 Task: Look for space in Danao, Philippines from 8th August, 2023 to 15th August, 2023 for 9 adults in price range Rs.10000 to Rs.14000. Place can be shared room with 5 bedrooms having 9 beds and 5 bathrooms. Property type can be house, flat, guest house. Amenities needed are: wifi, TV, free parkinig on premises, gym, breakfast. Booking option can be shelf check-in. Required host language is English.
Action: Mouse pressed left at (504, 104)
Screenshot: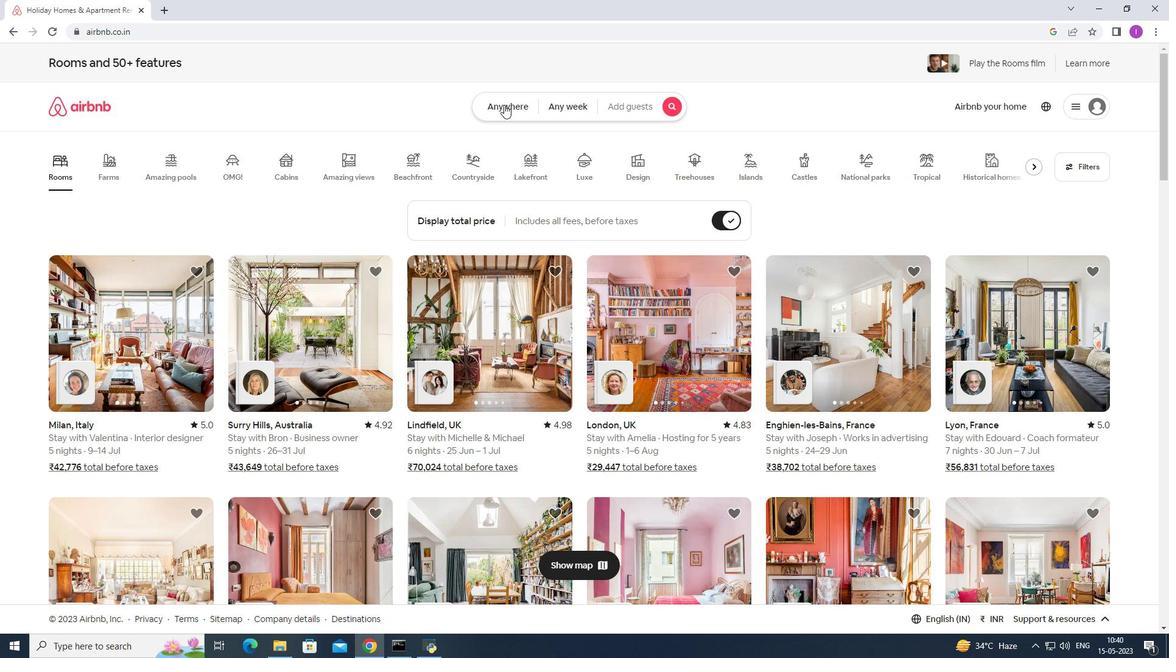 
Action: Mouse moved to (394, 156)
Screenshot: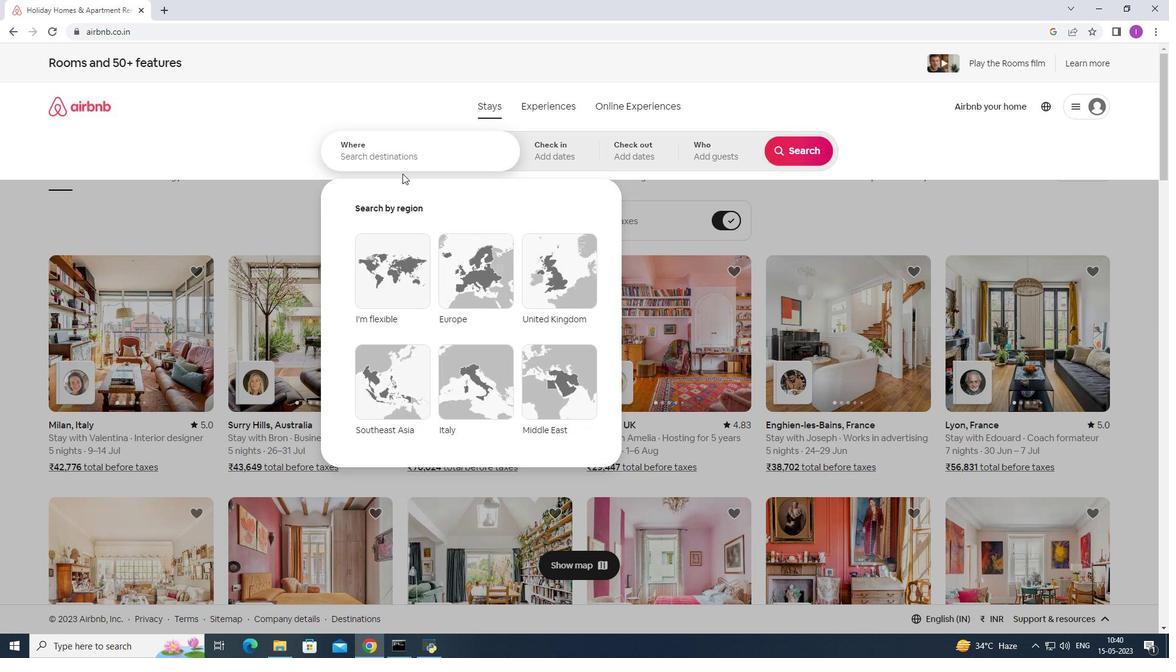 
Action: Mouse pressed left at (394, 156)
Screenshot: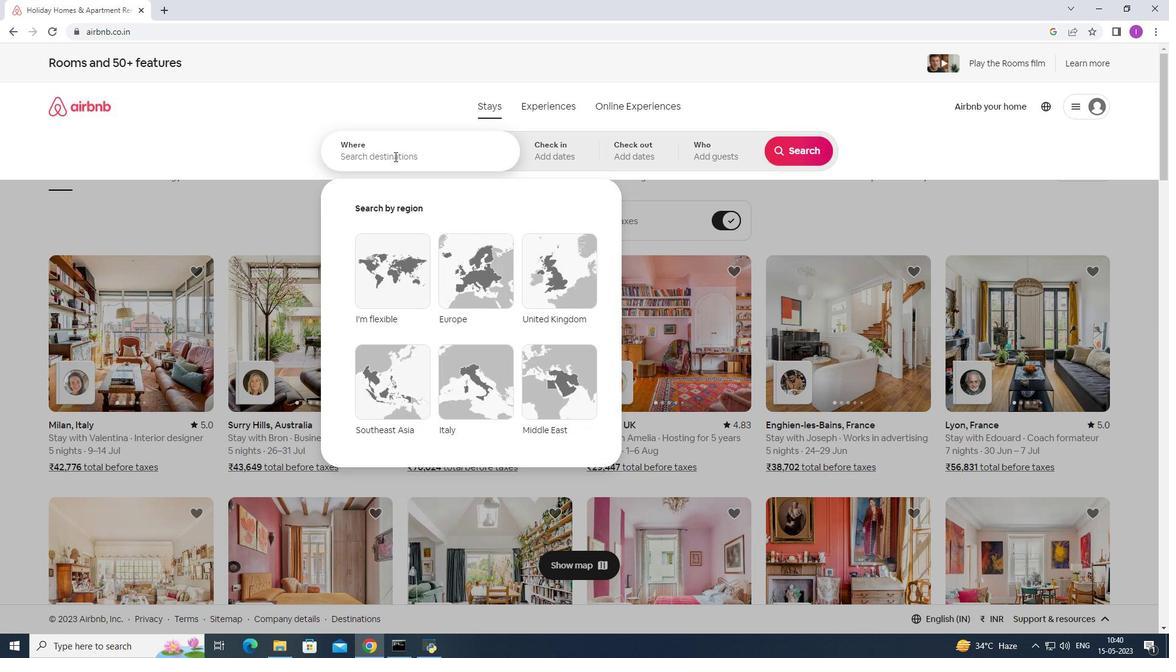 
Action: Key pressed <Key.shift><Key.shift><Key.shift><Key.shift><Key.shift><Key.shift><Key.shift><Key.shift><Key.shift><Key.shift><Key.shift>C<Key.backspace><Key.shift><Key.shift><Key.shift><Key.shift><Key.shift><Key.shift><Key.shift><Key.shift><Key.shift><Key.shift><Key.shift><Key.shift><Key.shift><Key.shift><Key.shift><Key.shift>Danao,<Key.shift>Philippines
Screenshot: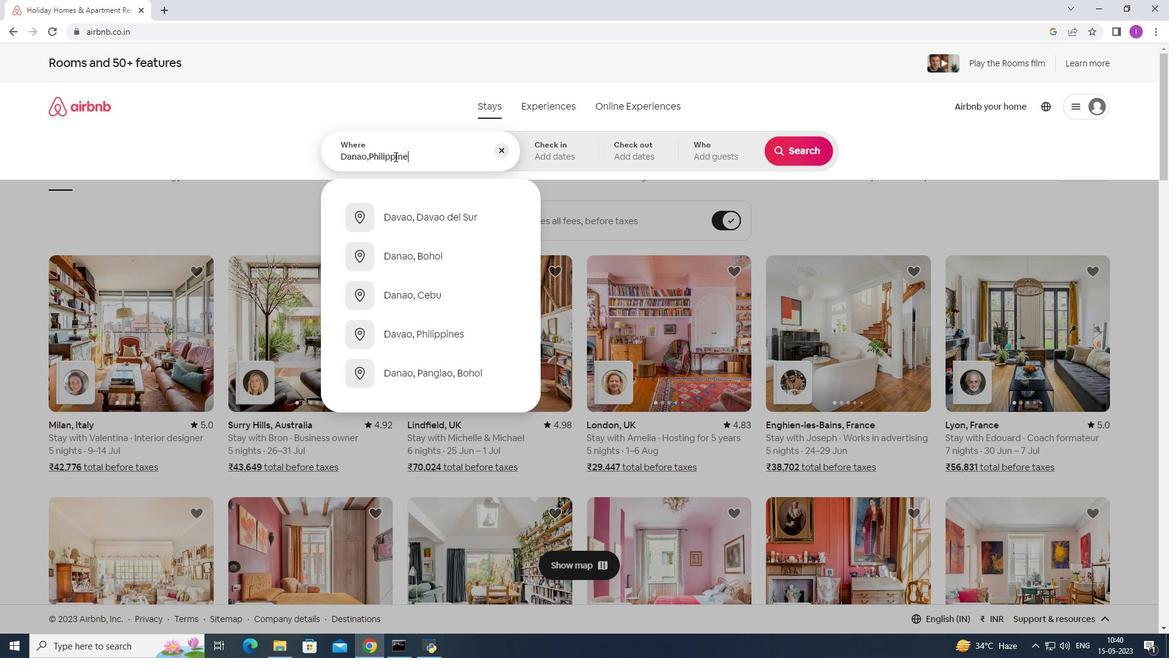 
Action: Mouse moved to (568, 151)
Screenshot: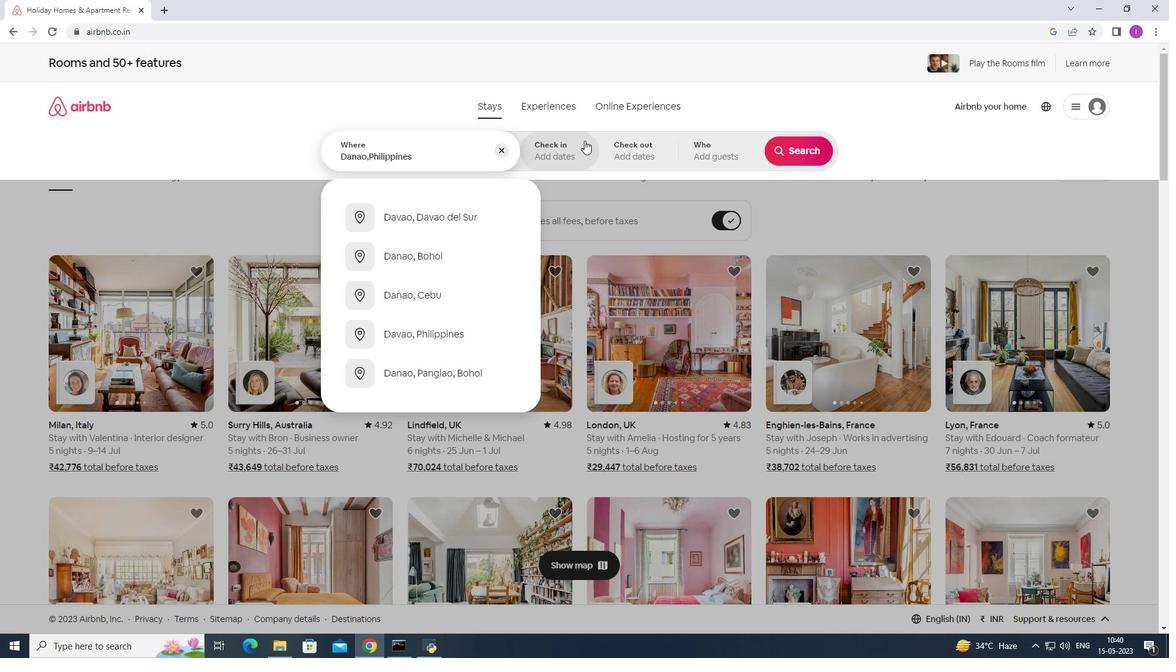 
Action: Mouse pressed left at (568, 151)
Screenshot: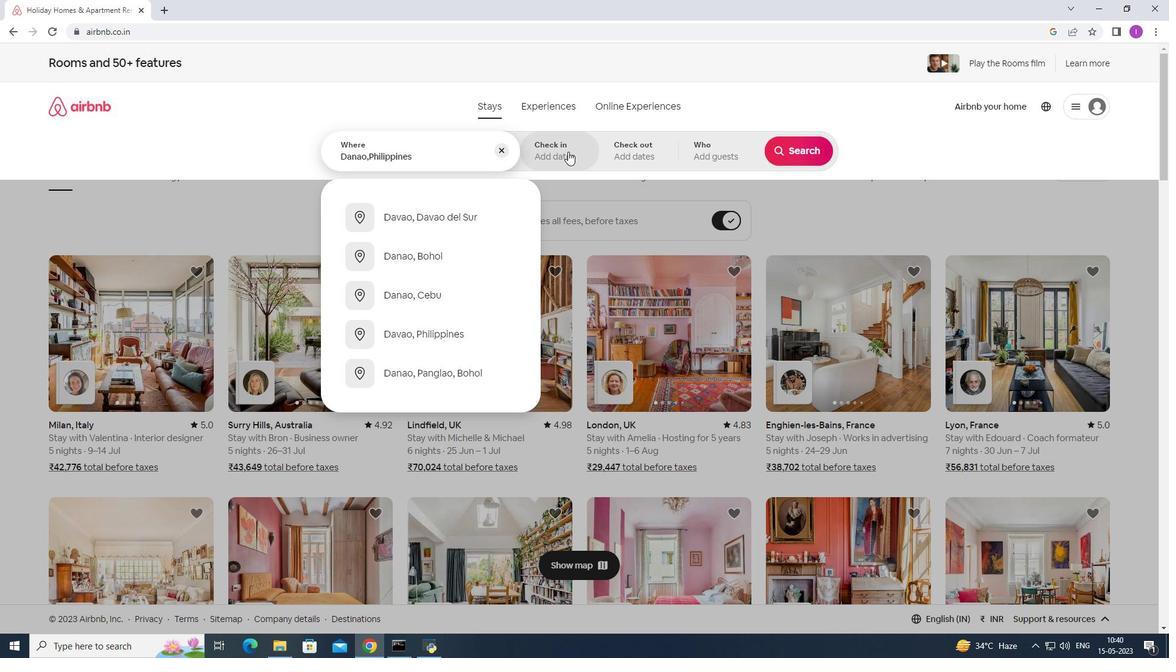 
Action: Mouse moved to (800, 246)
Screenshot: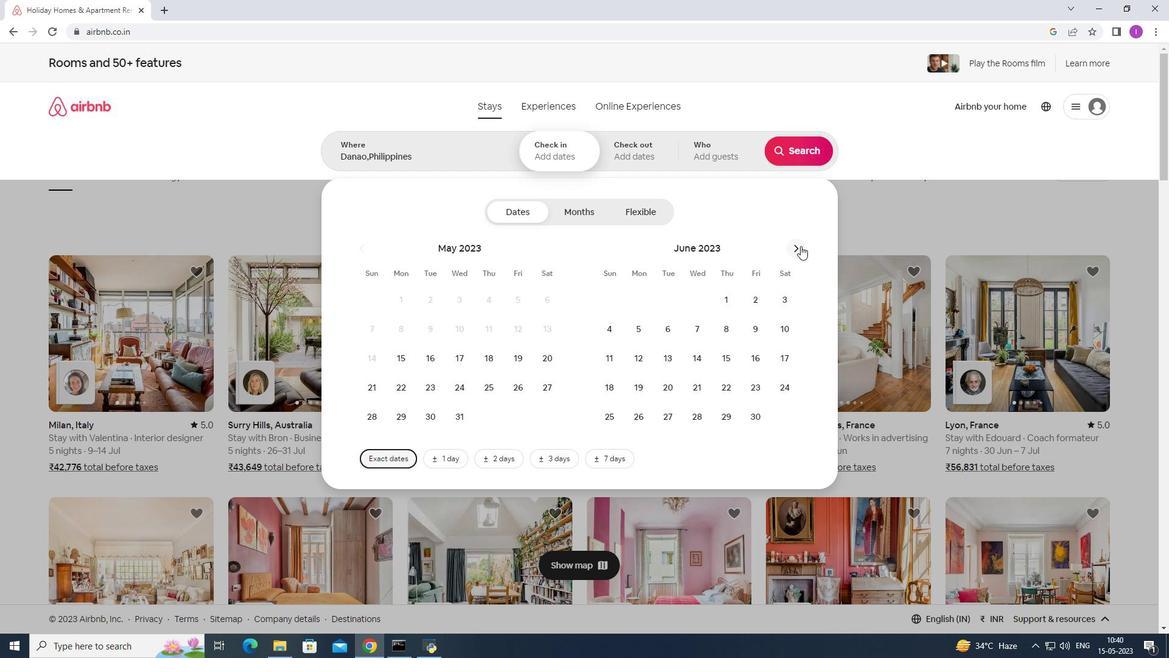 
Action: Mouse pressed left at (800, 246)
Screenshot: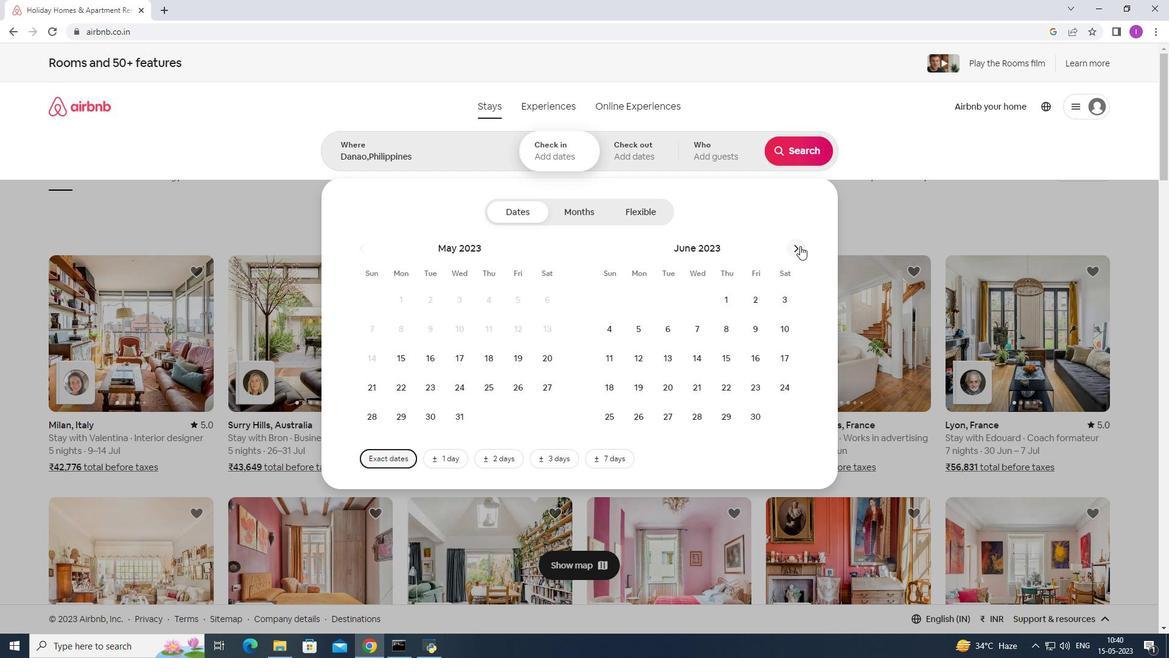 
Action: Mouse pressed left at (800, 246)
Screenshot: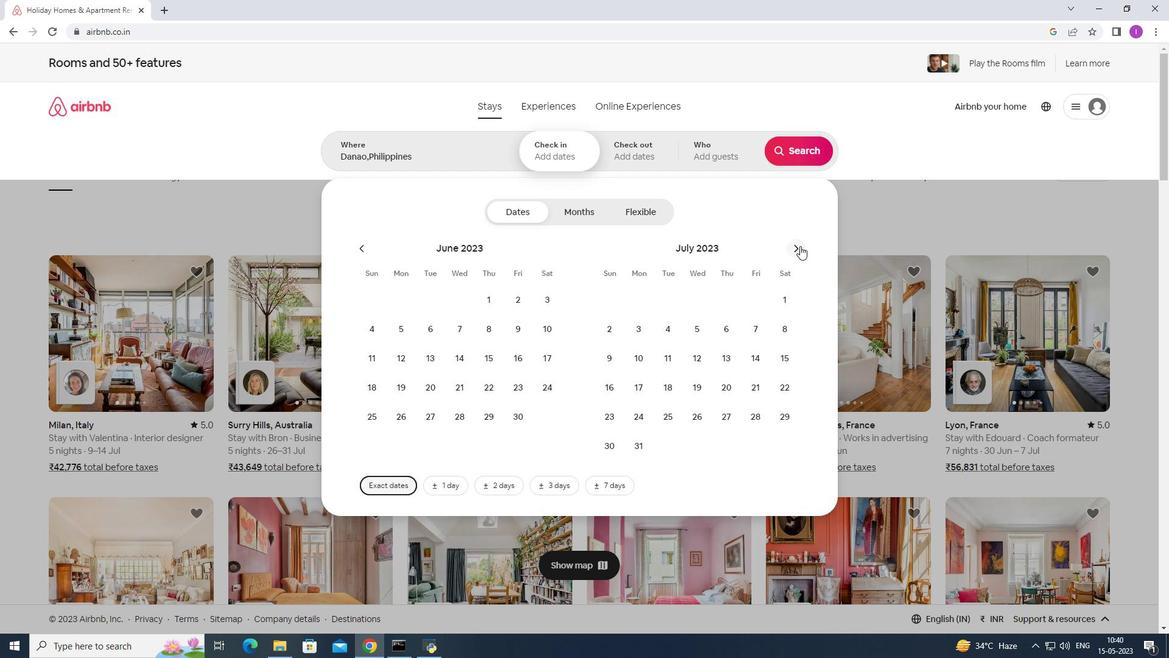 
Action: Mouse moved to (673, 327)
Screenshot: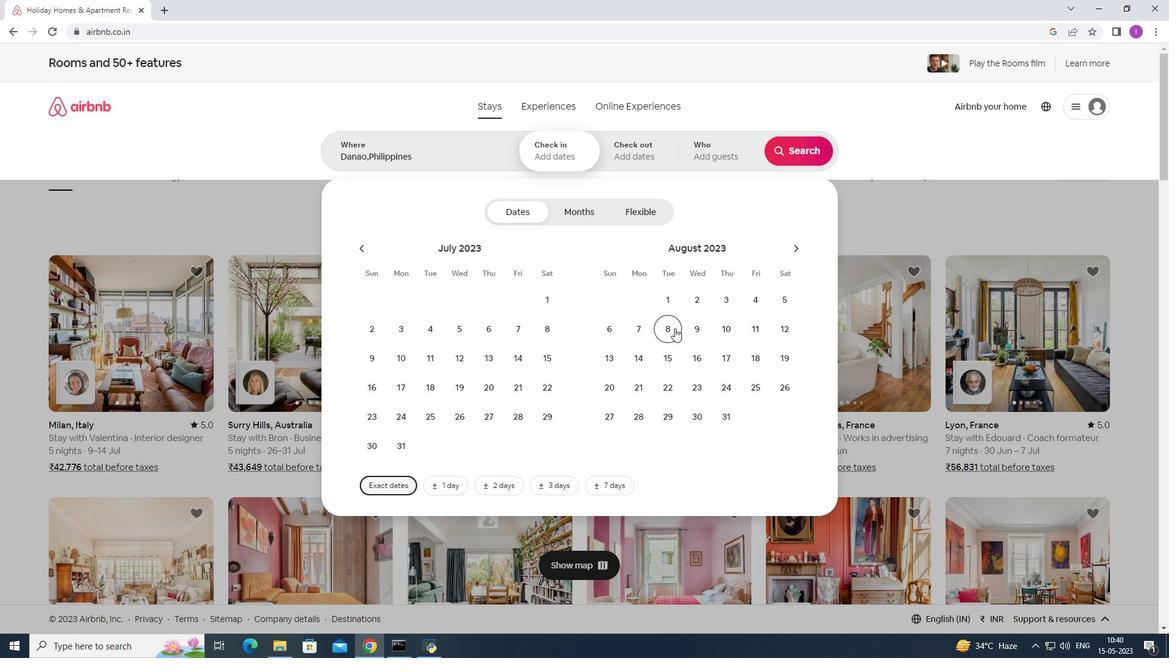 
Action: Mouse pressed left at (673, 327)
Screenshot: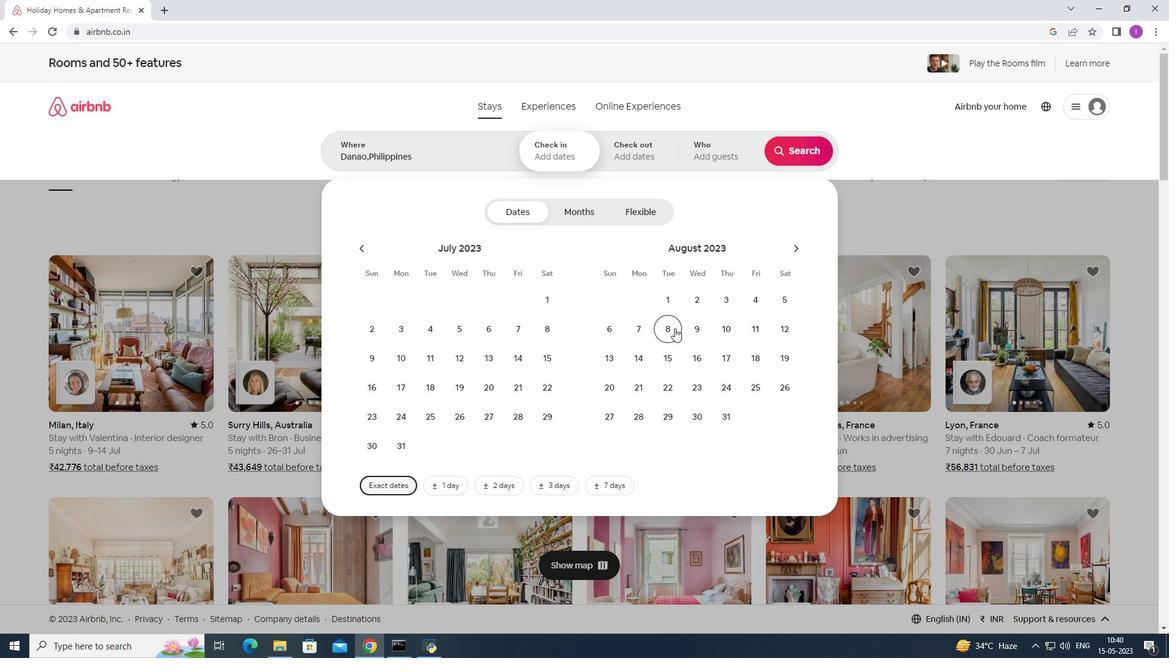 
Action: Mouse moved to (667, 352)
Screenshot: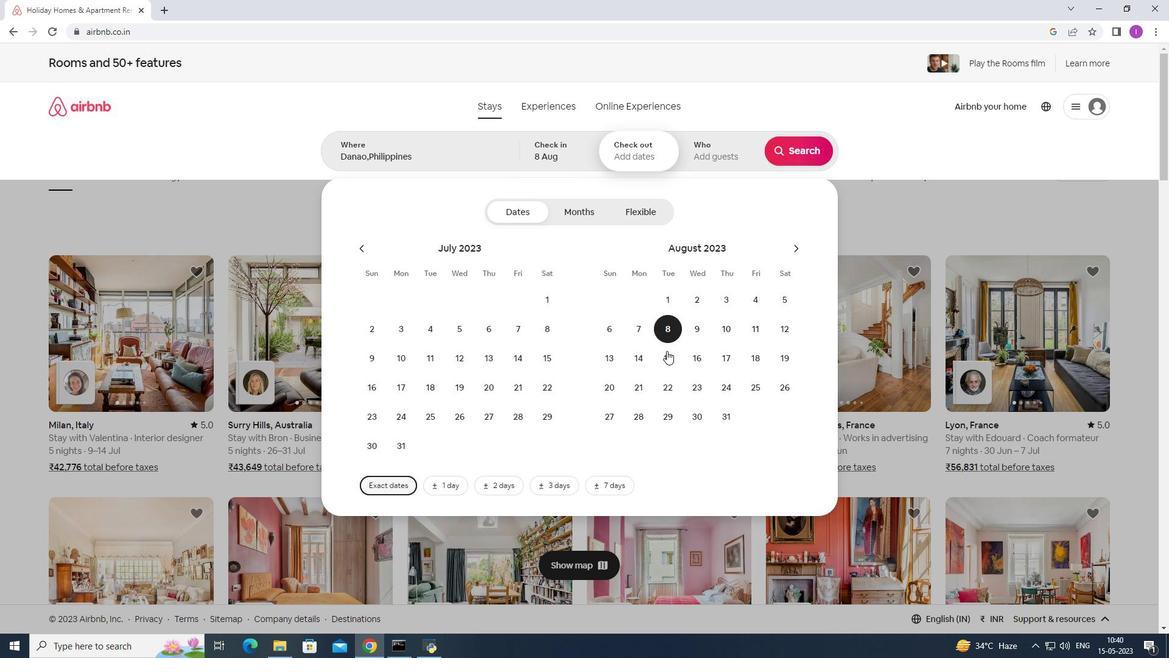 
Action: Mouse pressed left at (667, 352)
Screenshot: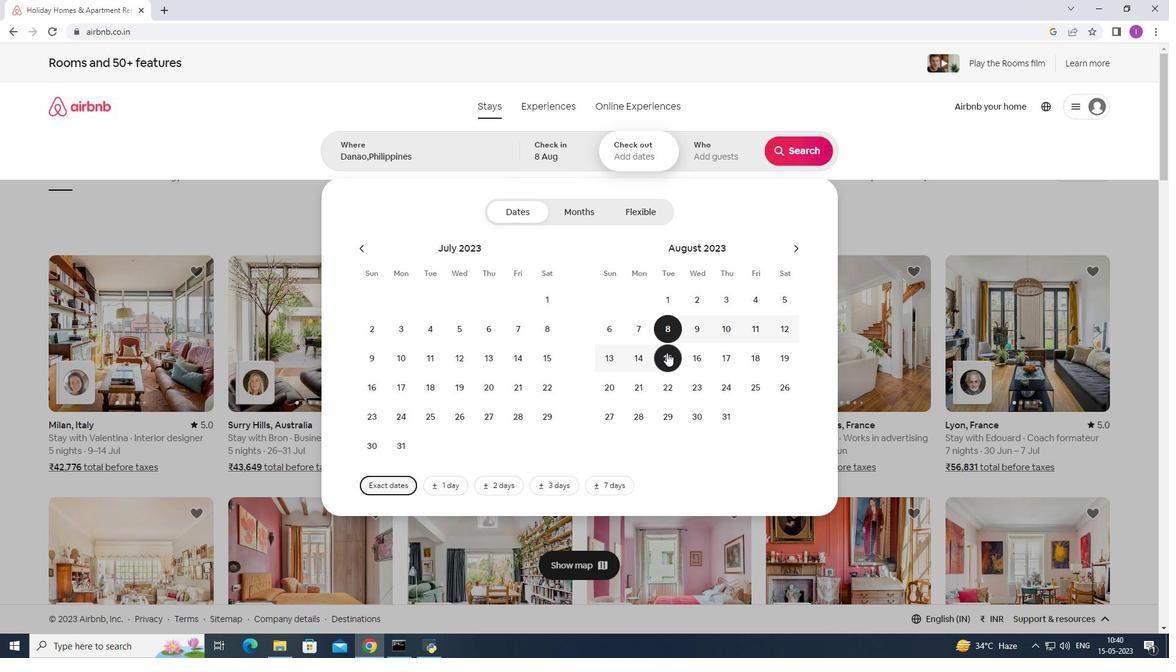 
Action: Mouse moved to (705, 152)
Screenshot: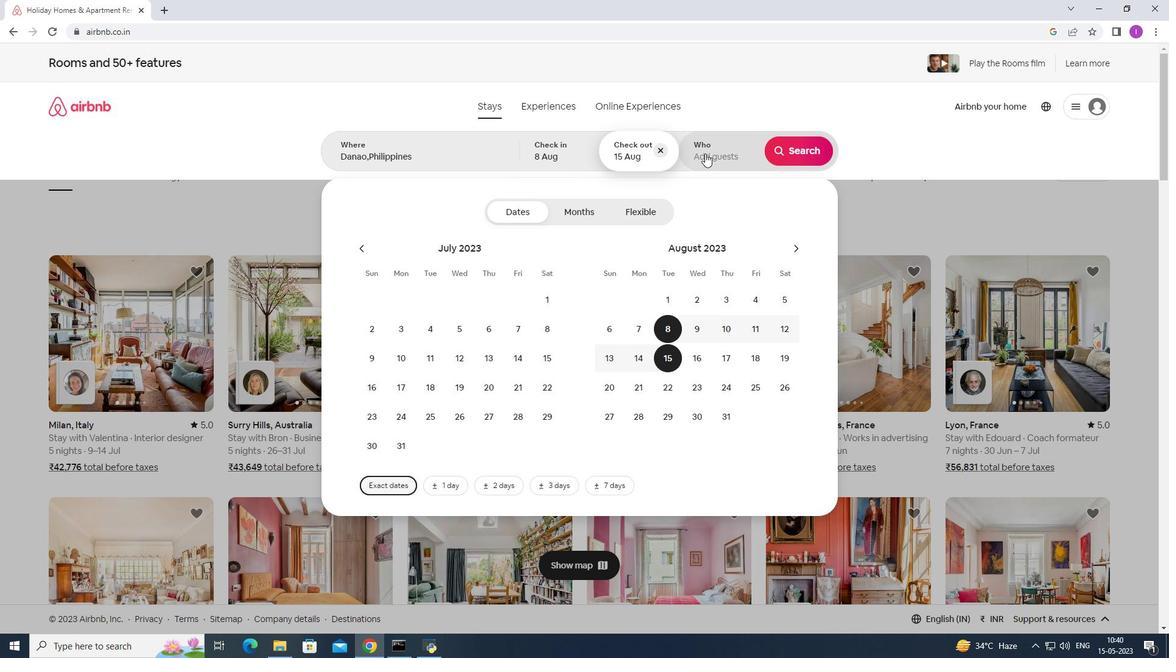 
Action: Mouse pressed left at (705, 152)
Screenshot: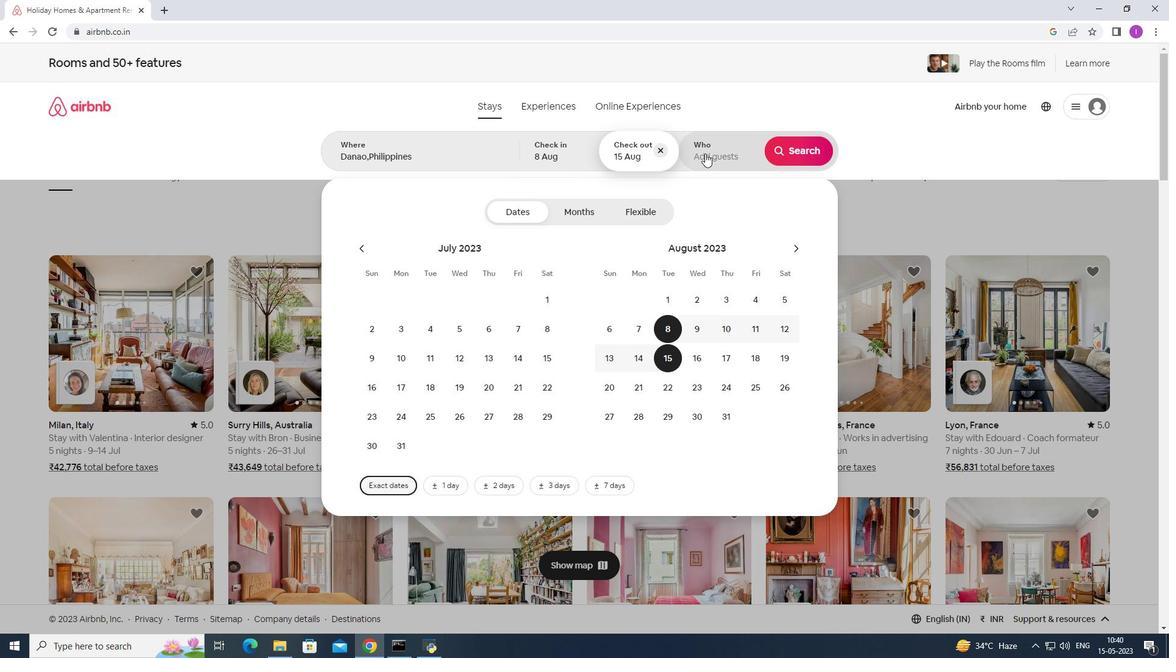 
Action: Mouse moved to (808, 209)
Screenshot: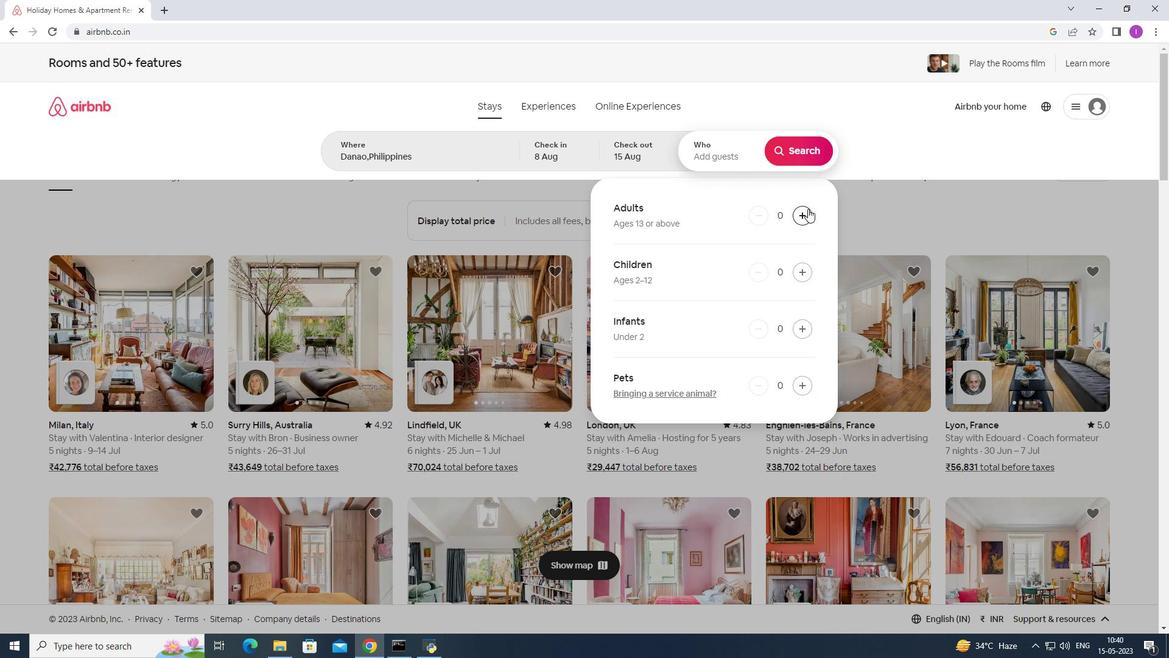 
Action: Mouse pressed left at (808, 209)
Screenshot: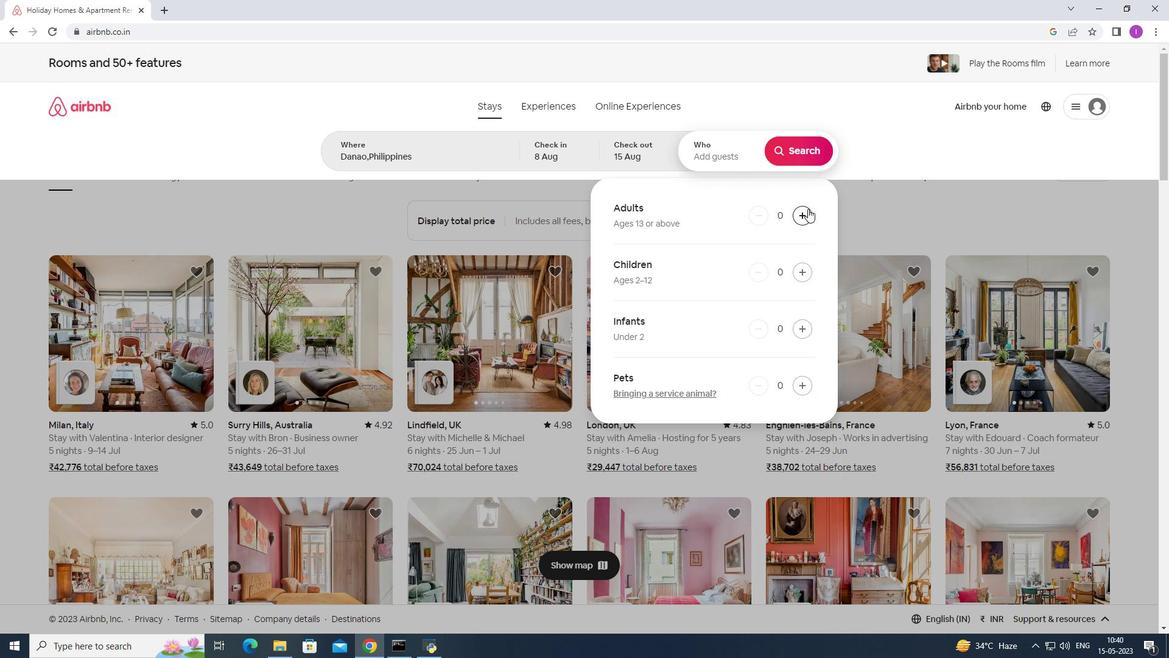 
Action: Mouse moved to (805, 216)
Screenshot: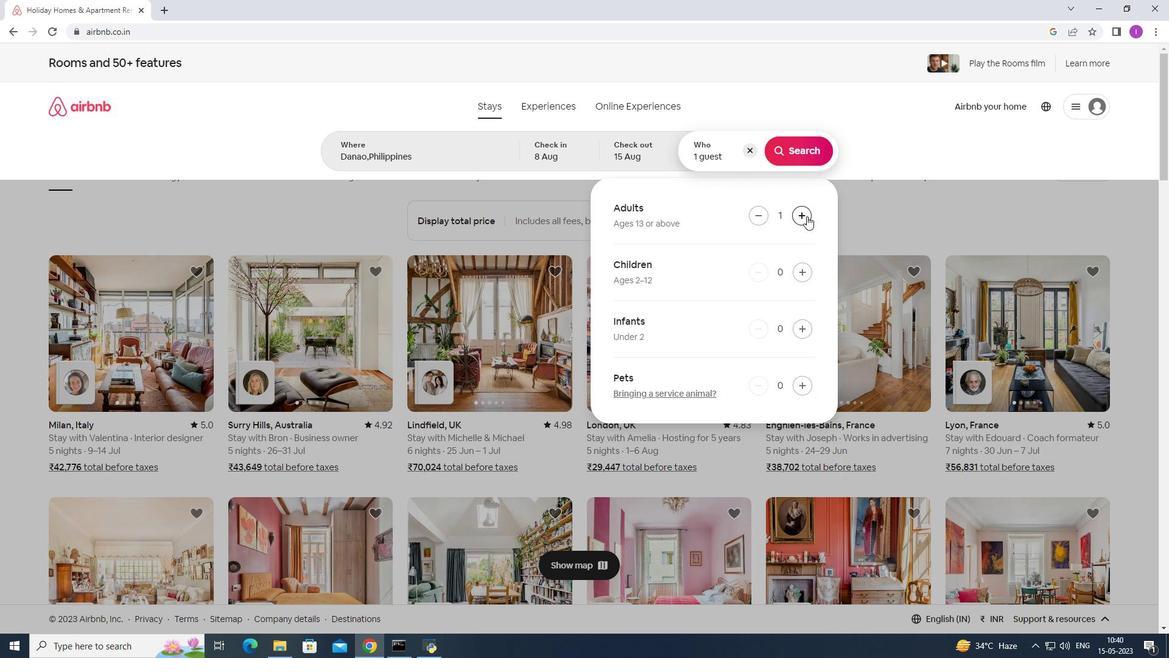 
Action: Mouse pressed left at (805, 216)
Screenshot: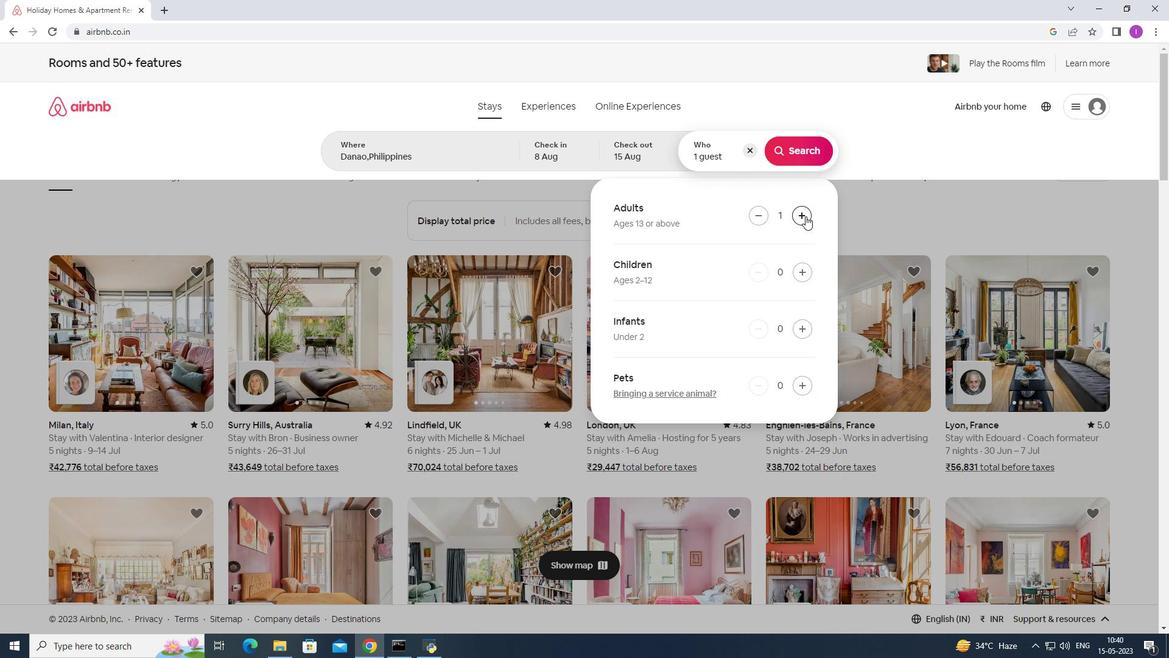 
Action: Mouse pressed left at (805, 216)
Screenshot: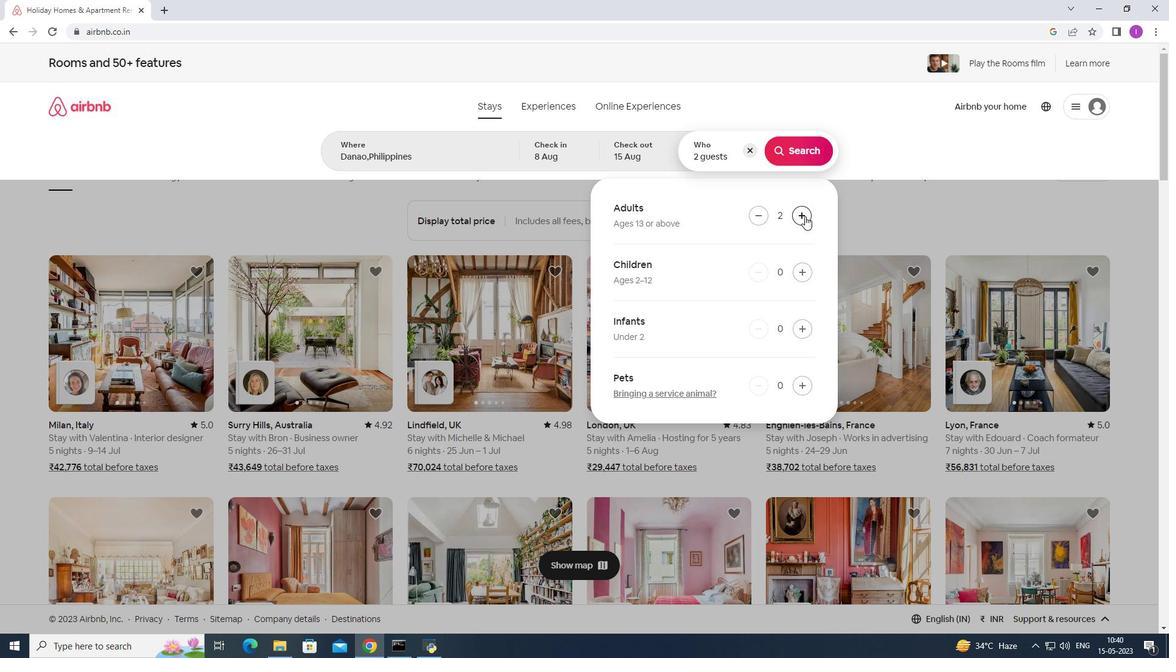 
Action: Mouse pressed left at (805, 216)
Screenshot: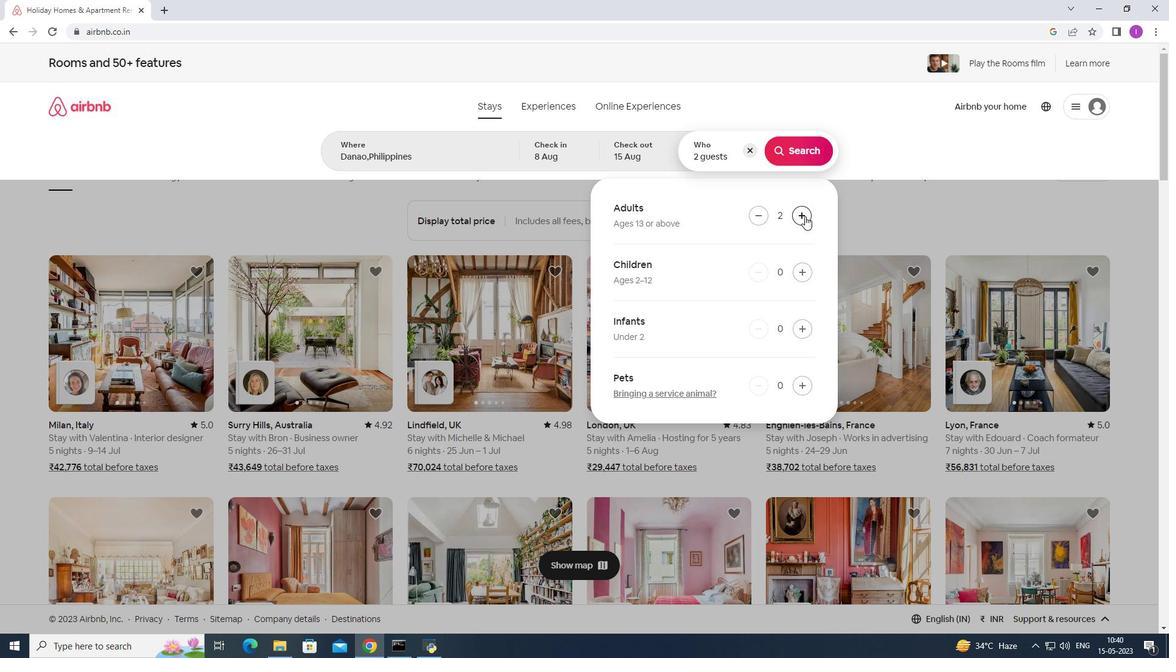 
Action: Mouse pressed left at (805, 216)
Screenshot: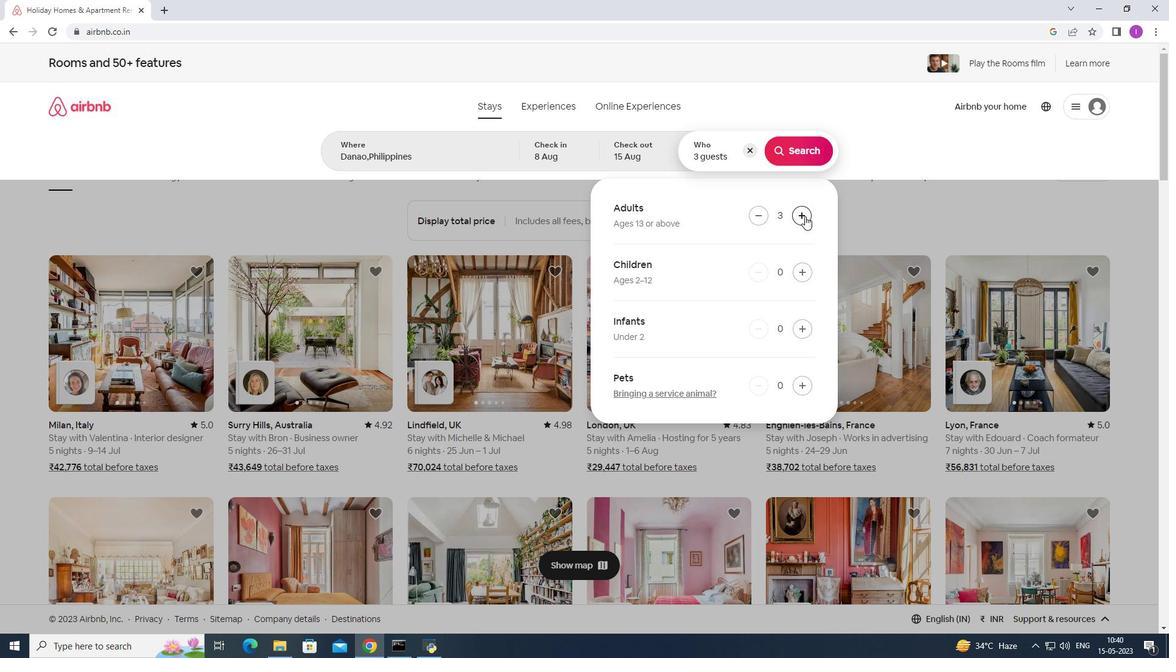 
Action: Mouse pressed left at (805, 216)
Screenshot: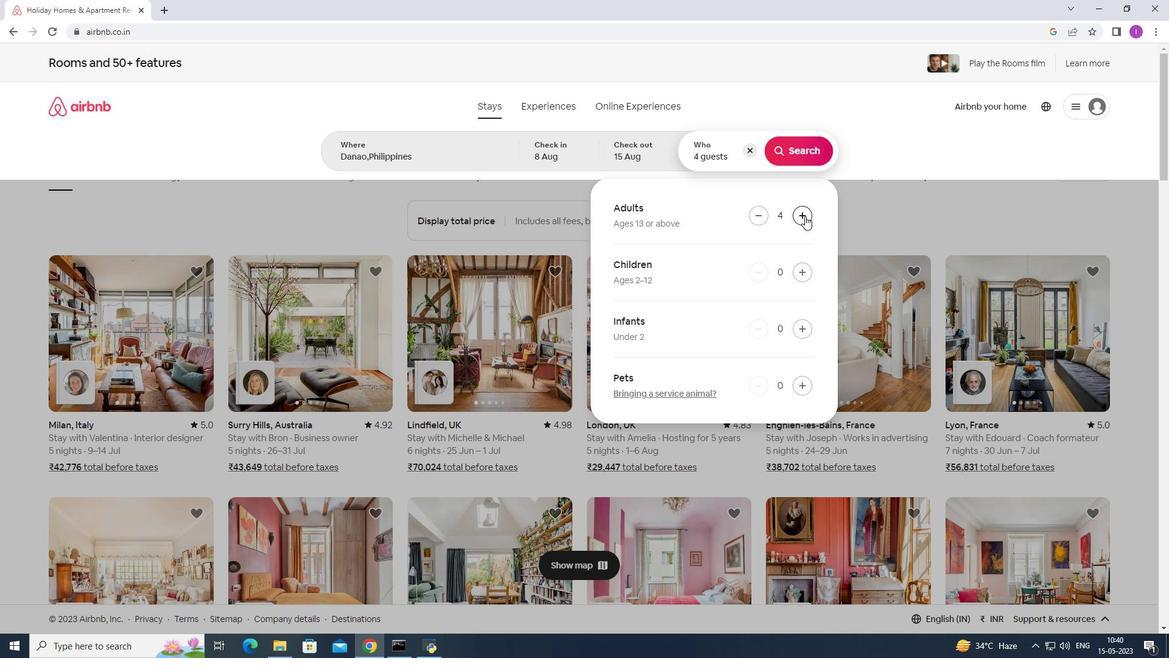 
Action: Mouse pressed left at (805, 216)
Screenshot: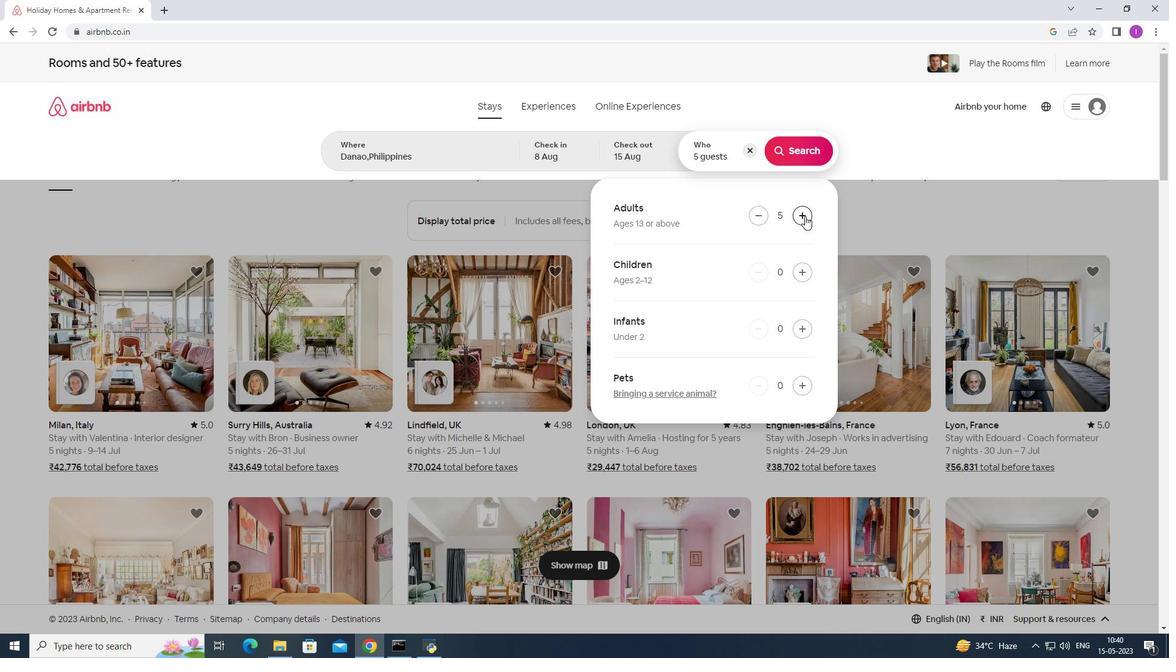 
Action: Mouse pressed left at (805, 216)
Screenshot: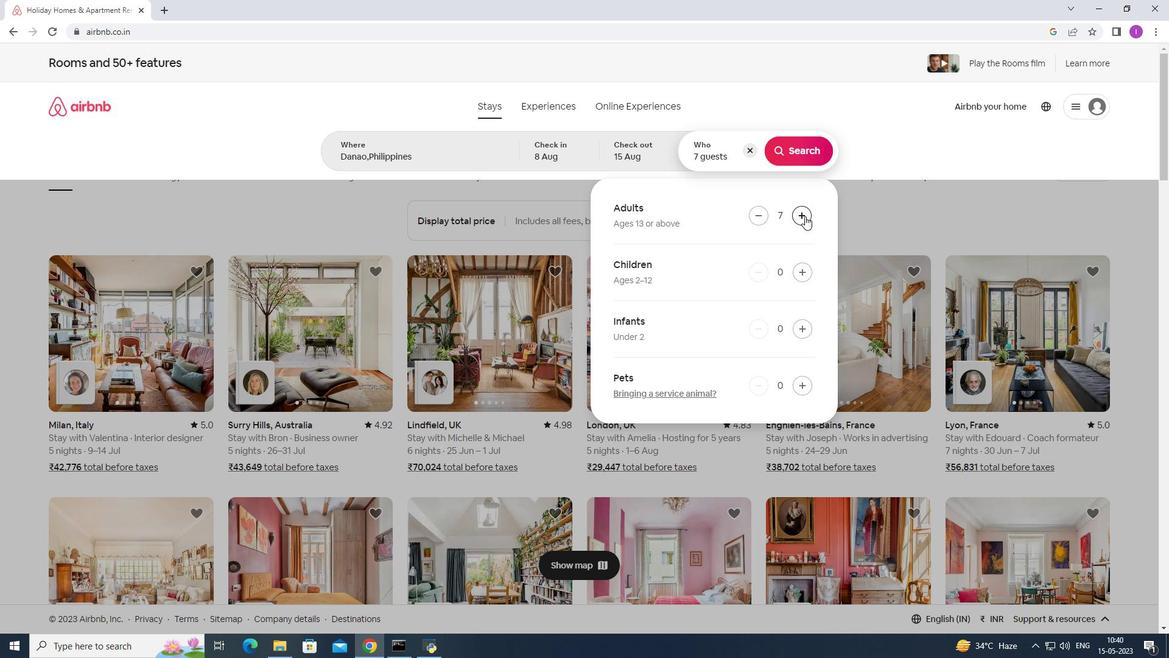 
Action: Mouse moved to (800, 215)
Screenshot: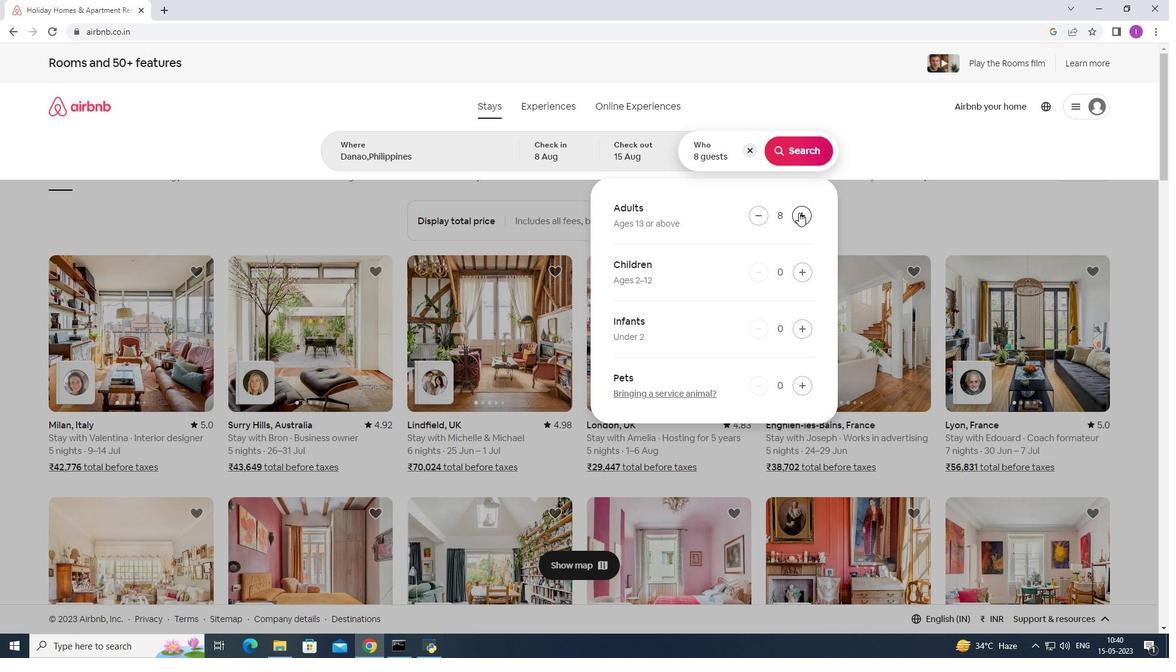 
Action: Mouse pressed left at (800, 215)
Screenshot: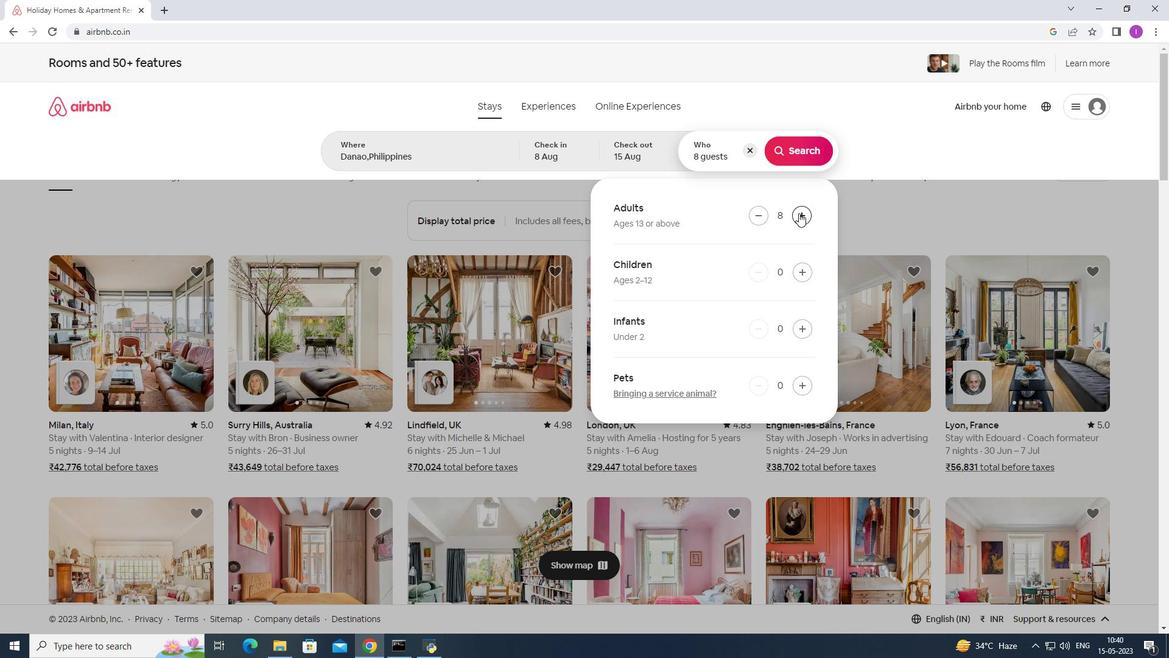 
Action: Mouse moved to (786, 157)
Screenshot: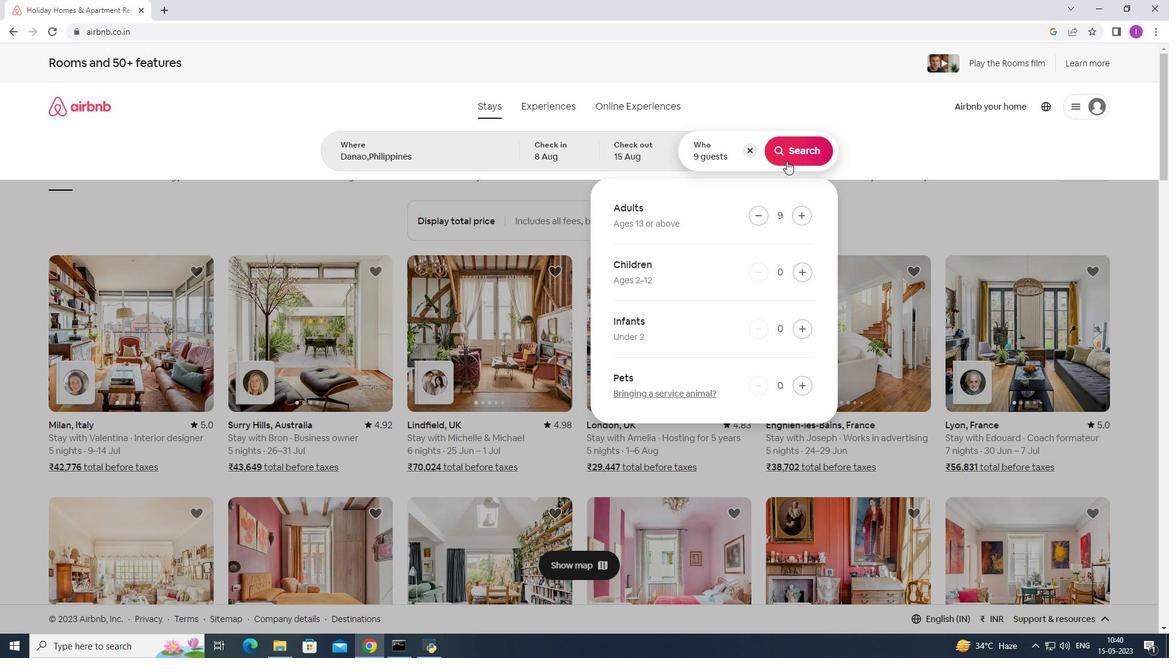 
Action: Mouse pressed left at (786, 157)
Screenshot: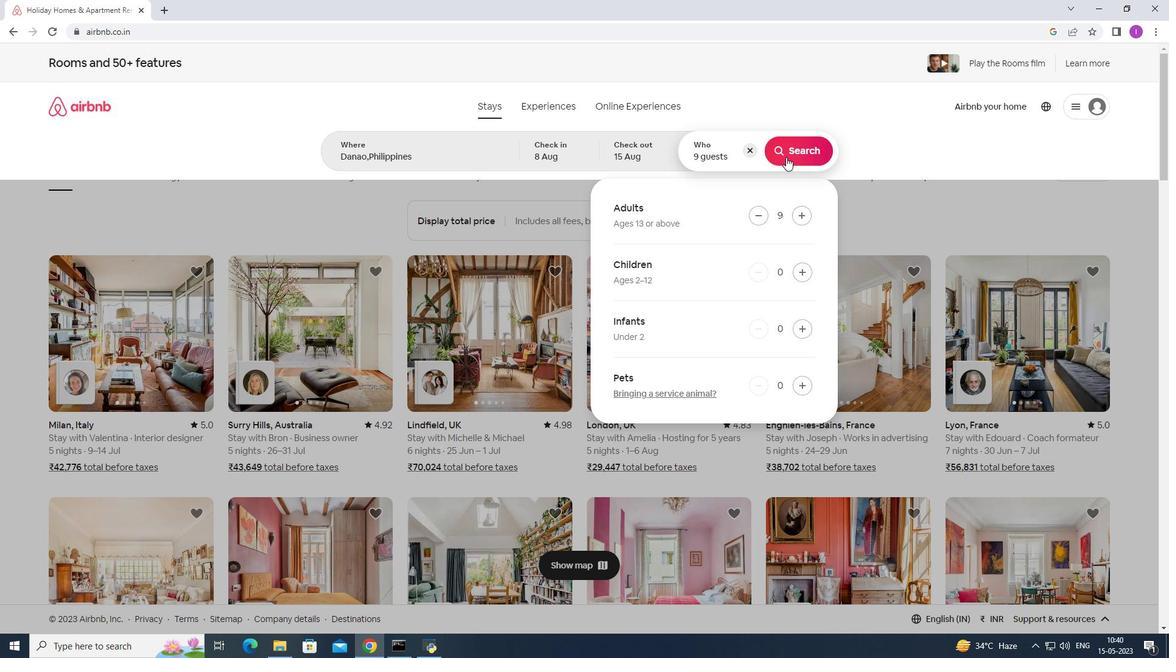 
Action: Mouse moved to (1124, 110)
Screenshot: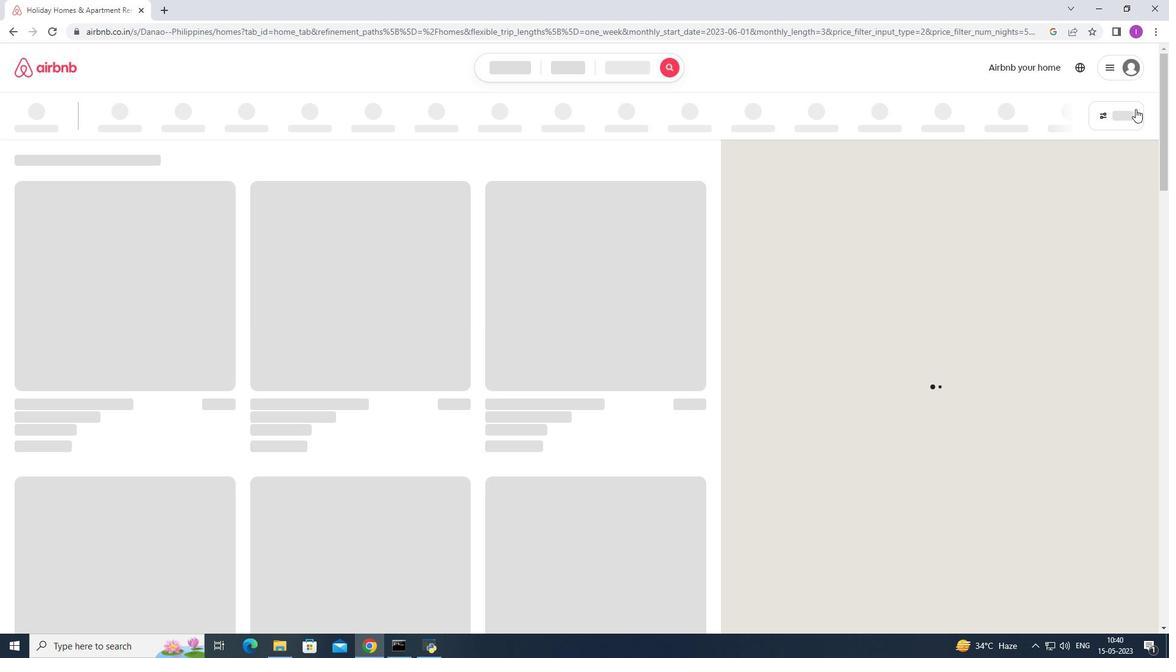 
Action: Mouse pressed left at (1124, 110)
Screenshot: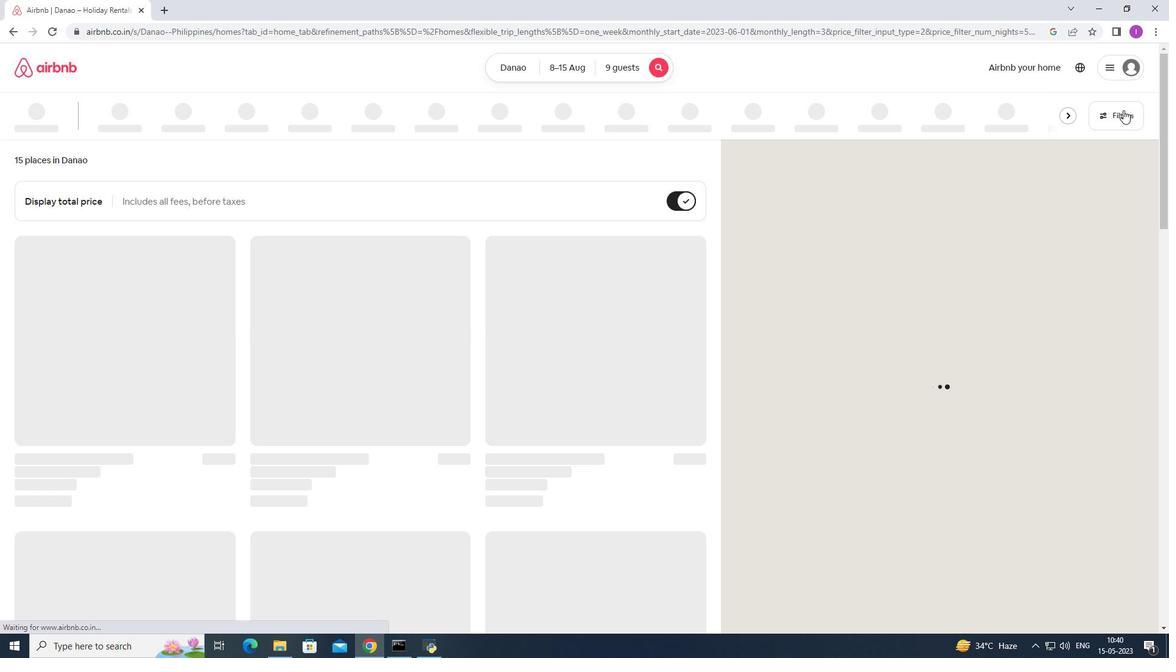 
Action: Mouse moved to (664, 414)
Screenshot: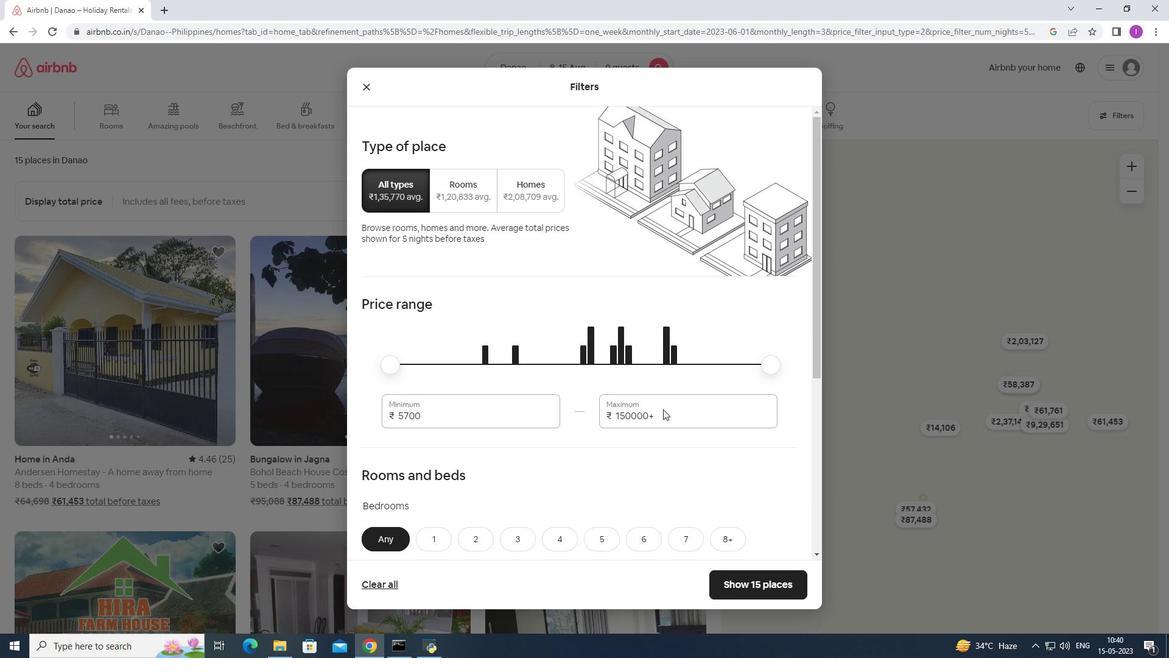 
Action: Mouse pressed left at (664, 414)
Screenshot: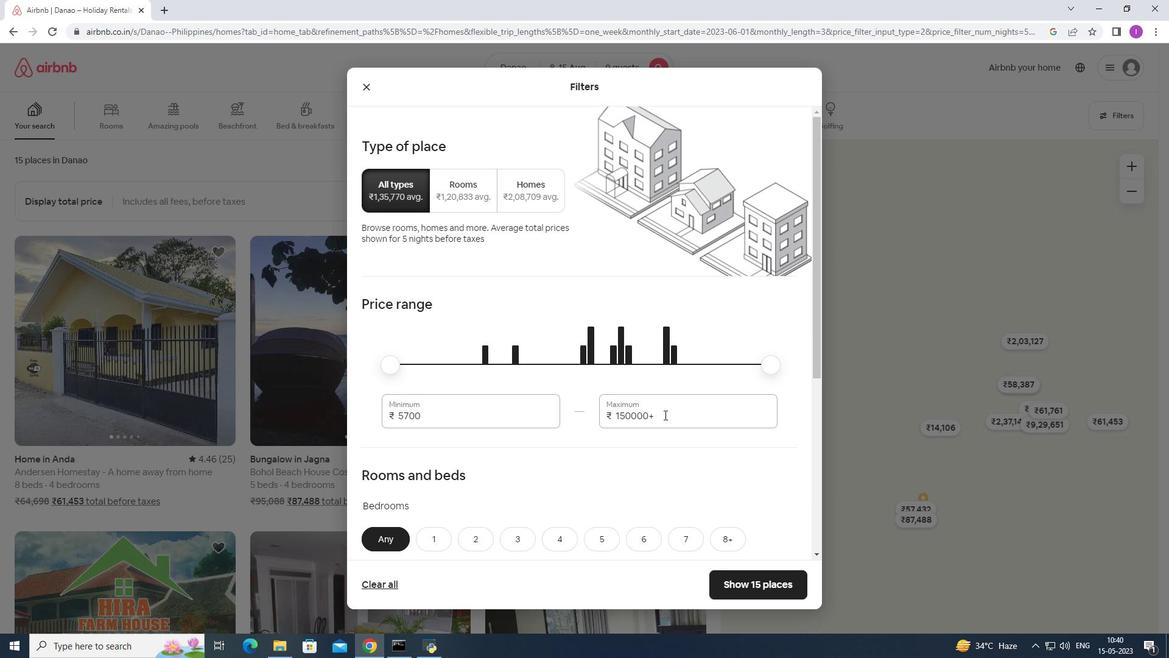 
Action: Mouse moved to (607, 427)
Screenshot: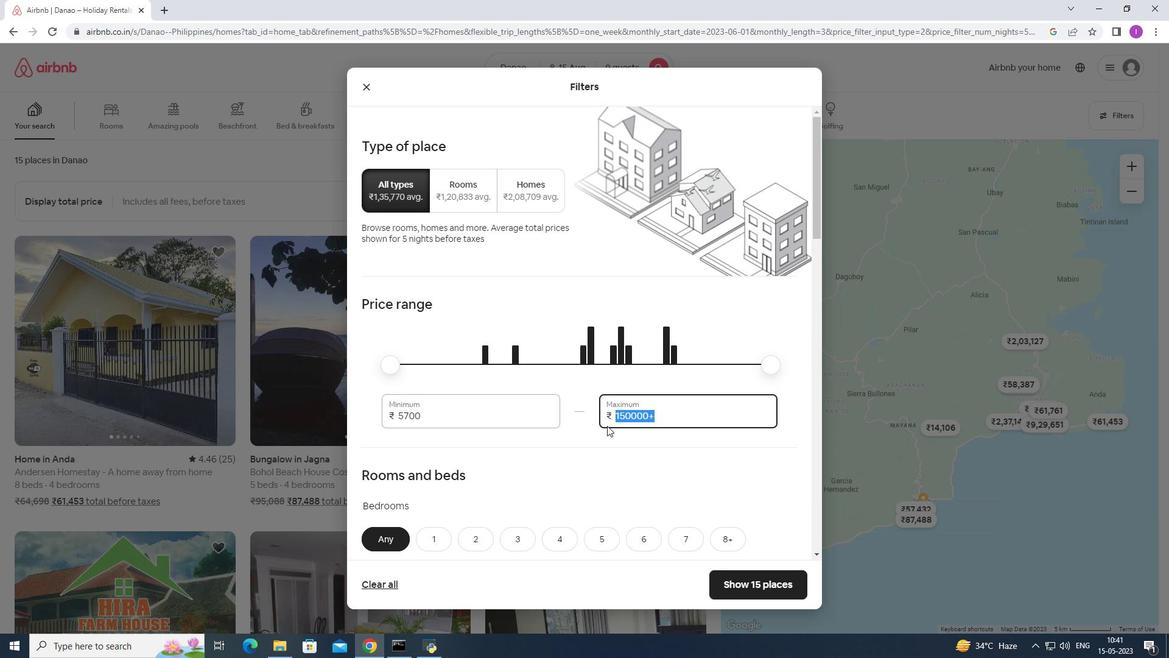 
Action: Key pressed 14000
Screenshot: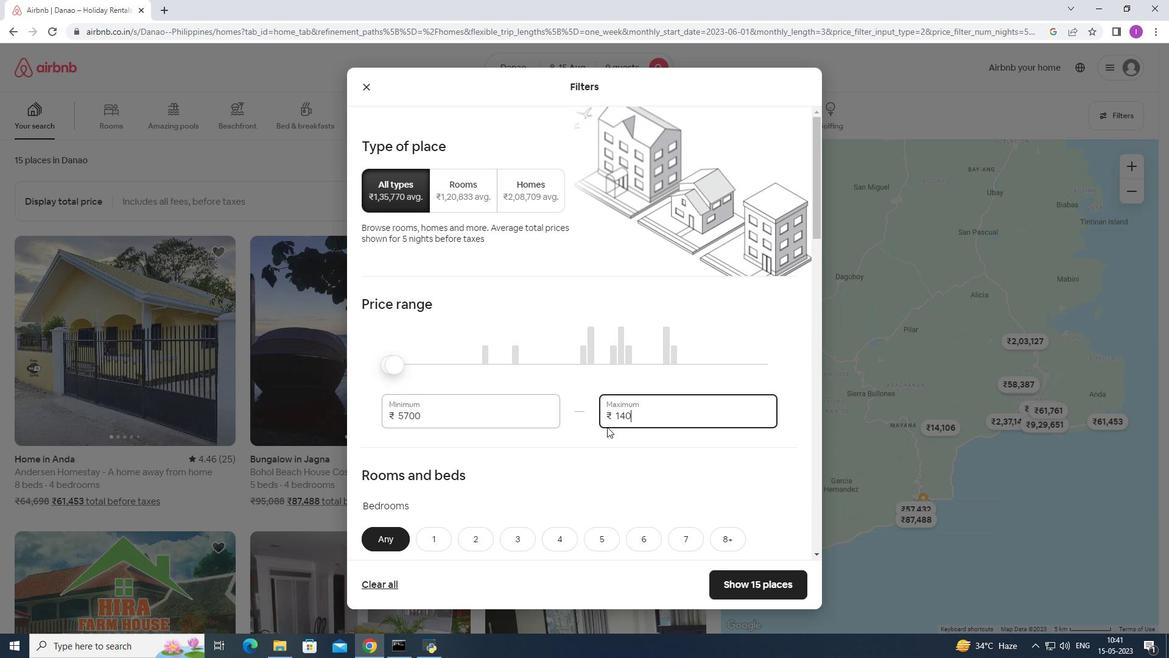 
Action: Mouse moved to (453, 418)
Screenshot: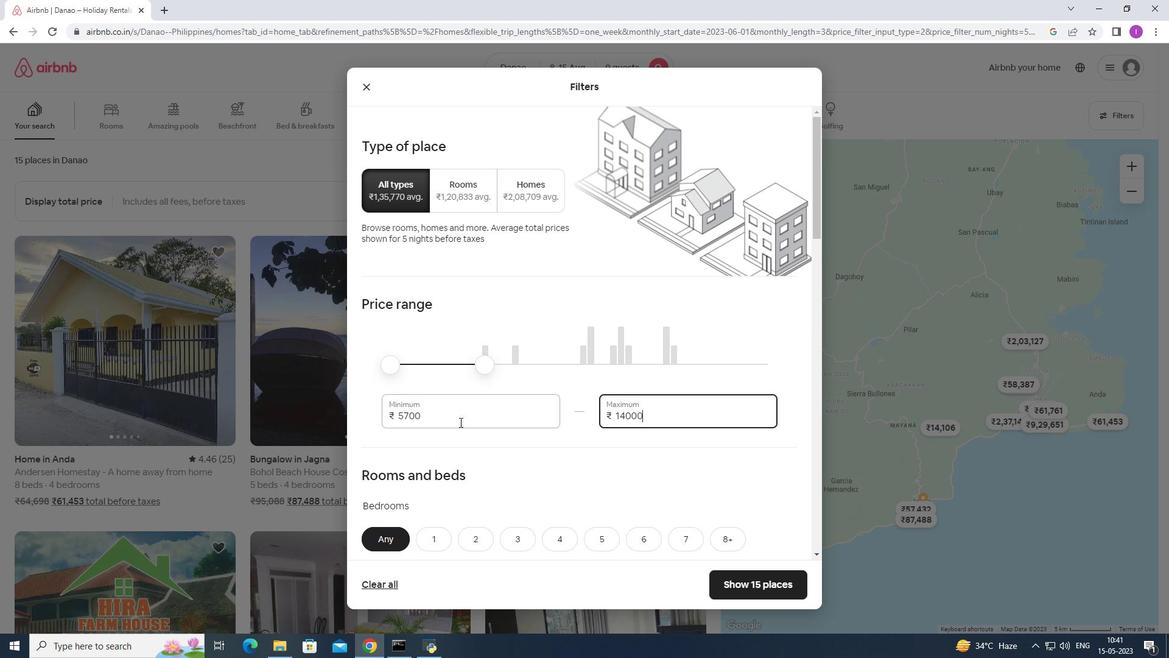 
Action: Mouse pressed left at (453, 418)
Screenshot: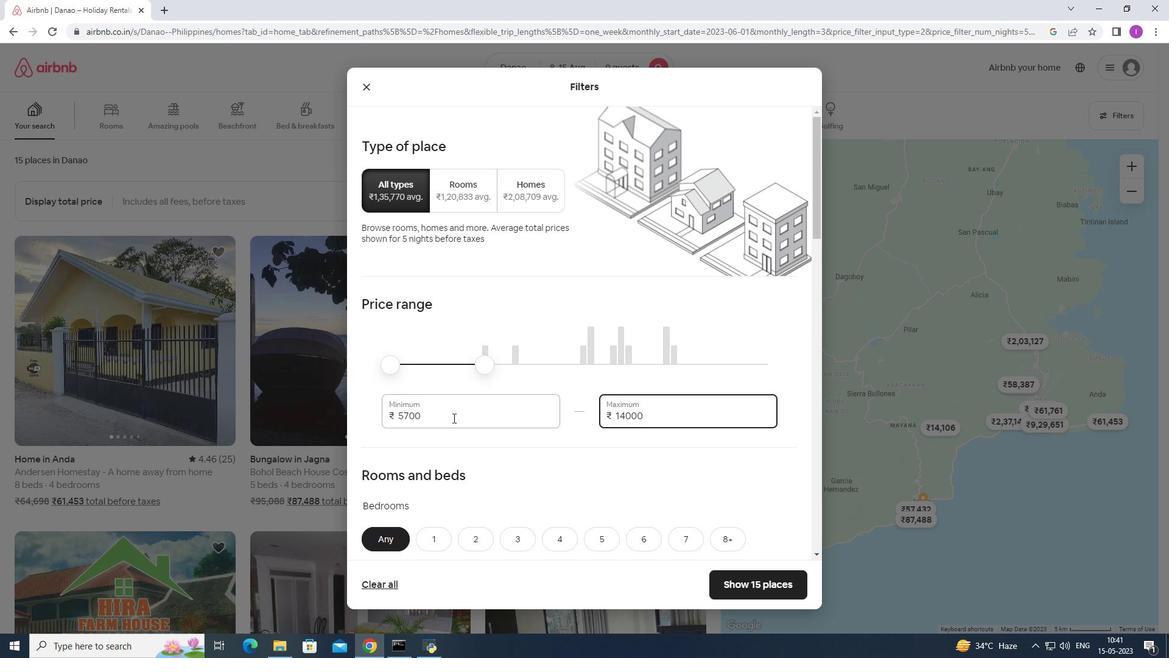 
Action: Mouse moved to (388, 426)
Screenshot: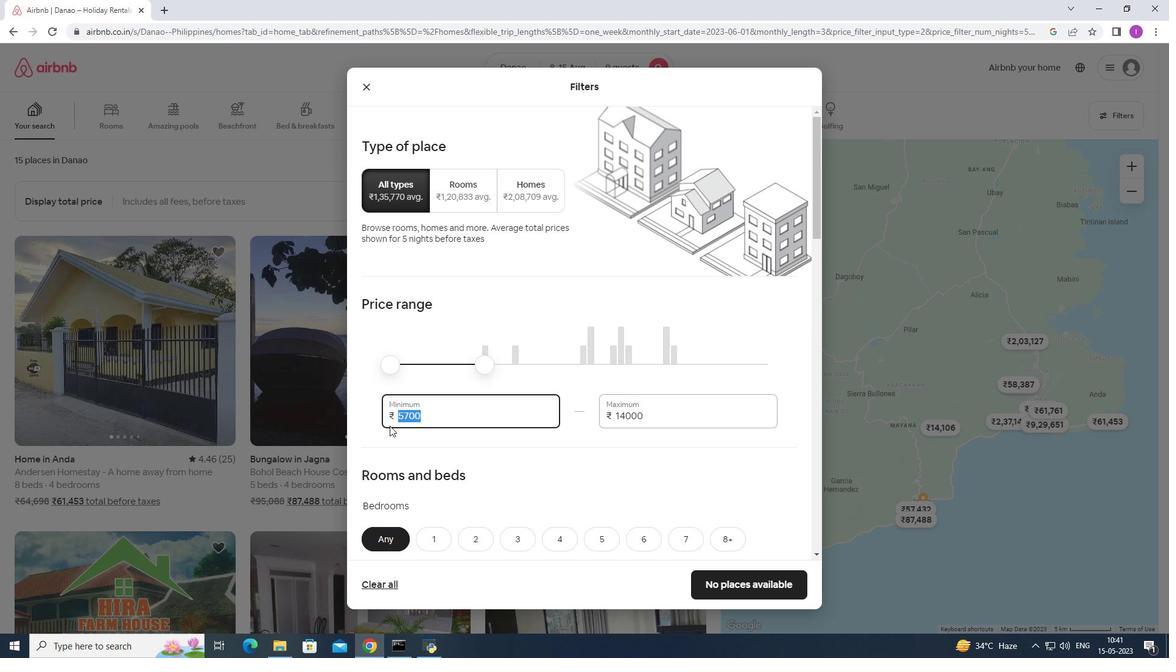 
Action: Key pressed 10000
Screenshot: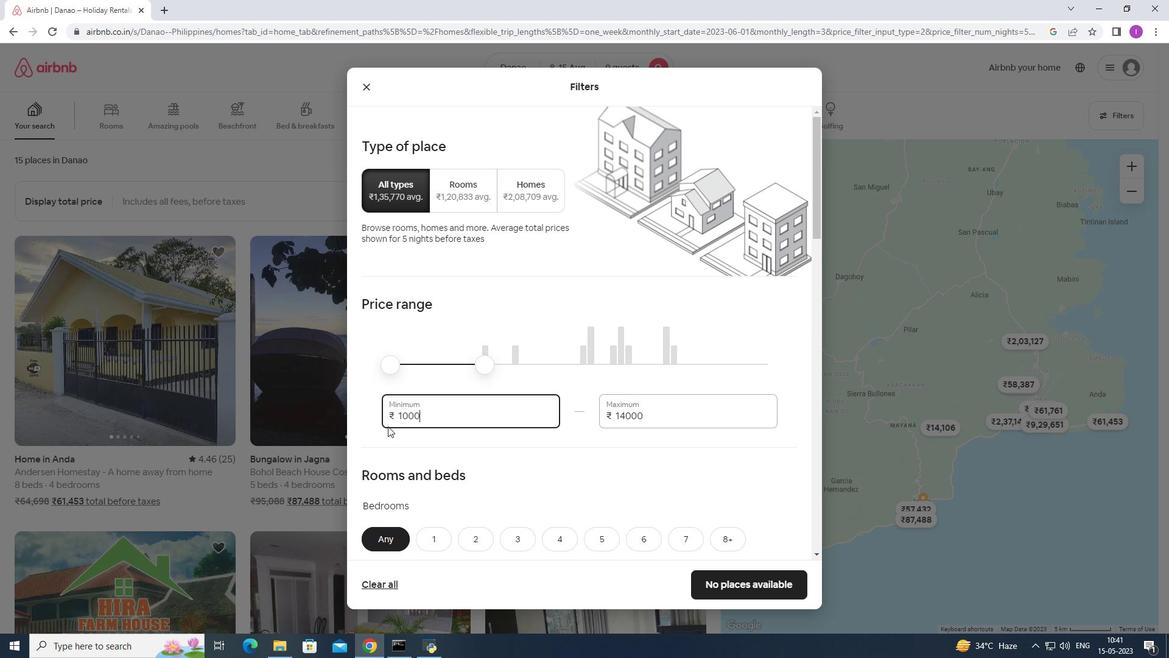 
Action: Mouse moved to (516, 420)
Screenshot: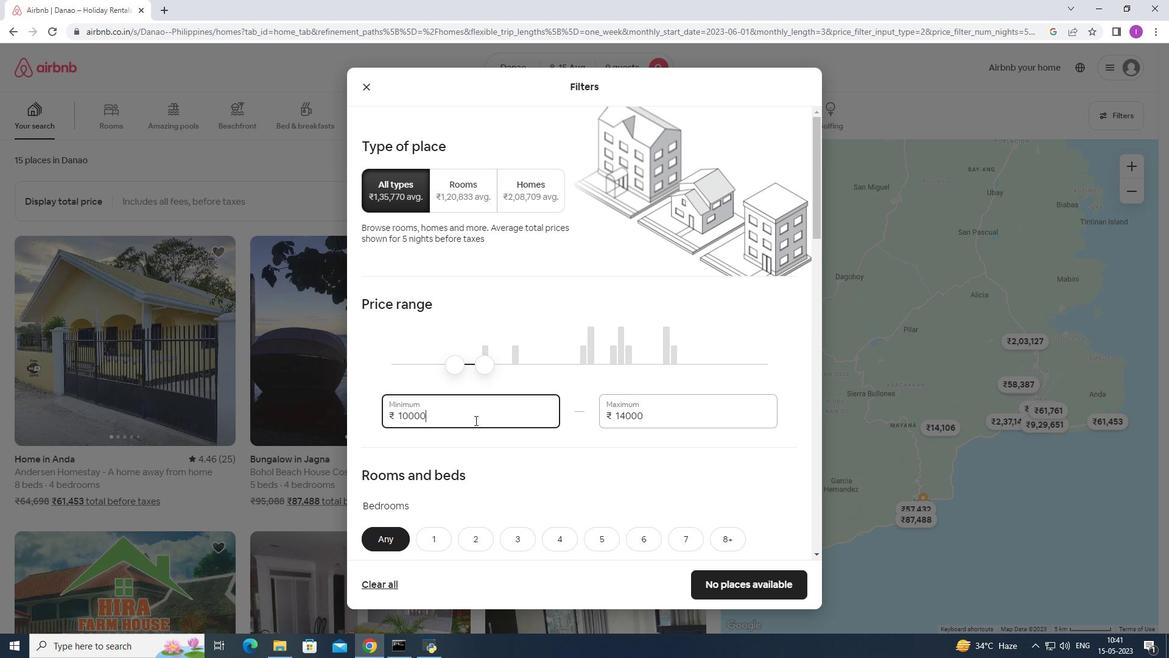
Action: Mouse scrolled (516, 419) with delta (0, 0)
Screenshot: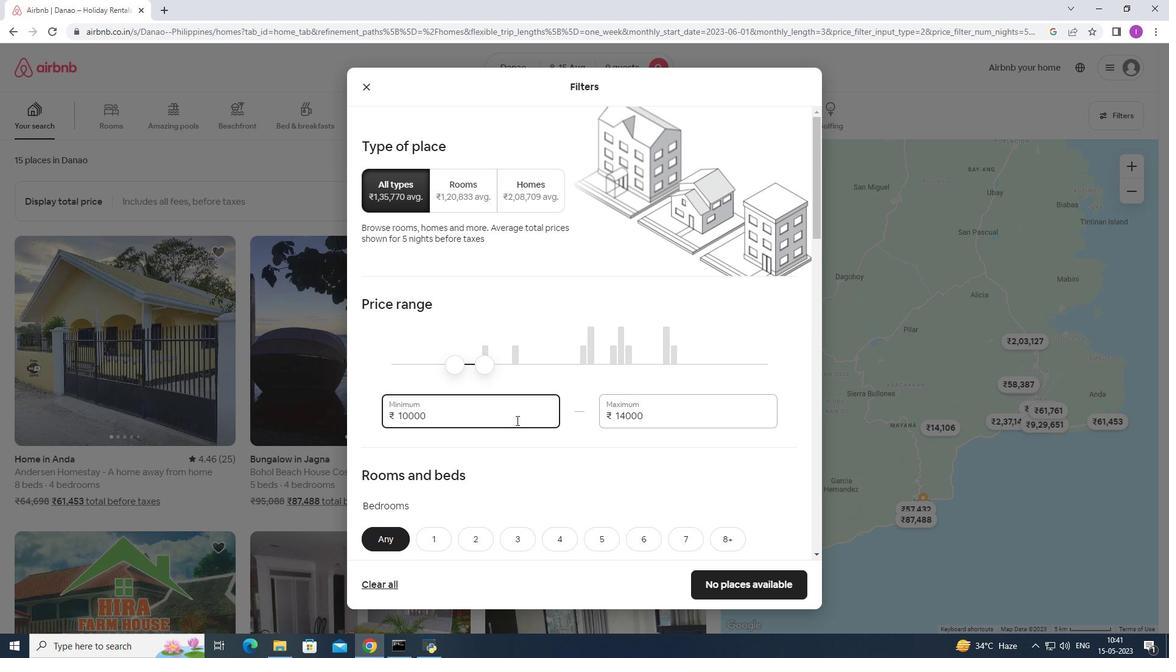 
Action: Mouse moved to (516, 410)
Screenshot: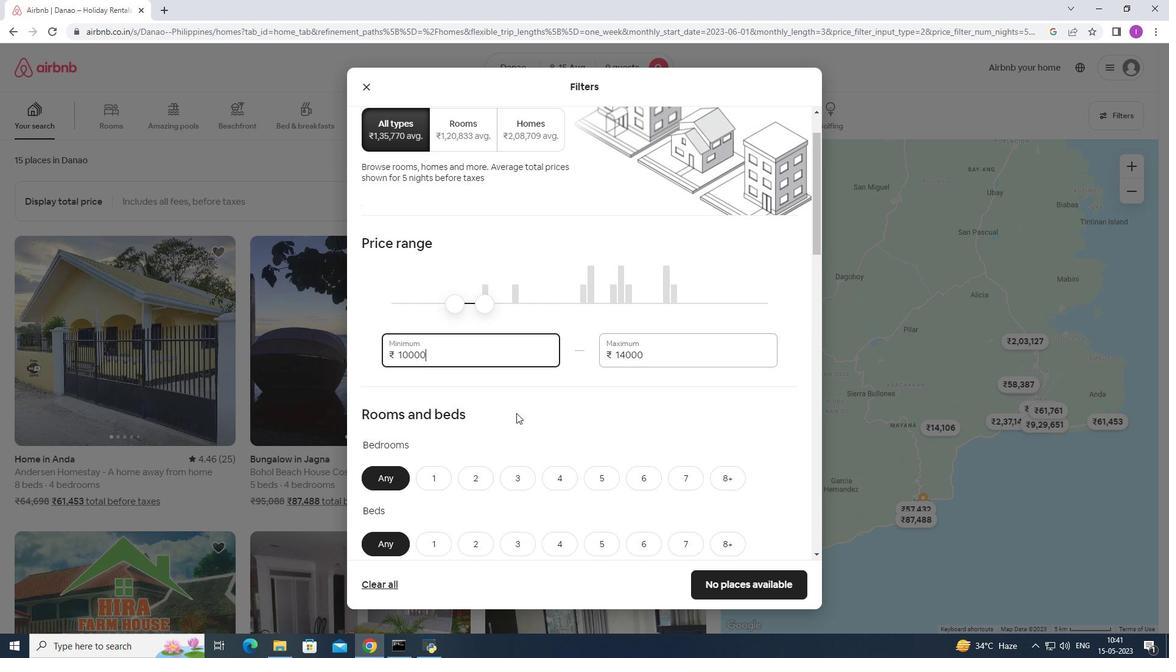
Action: Mouse scrolled (516, 409) with delta (0, 0)
Screenshot: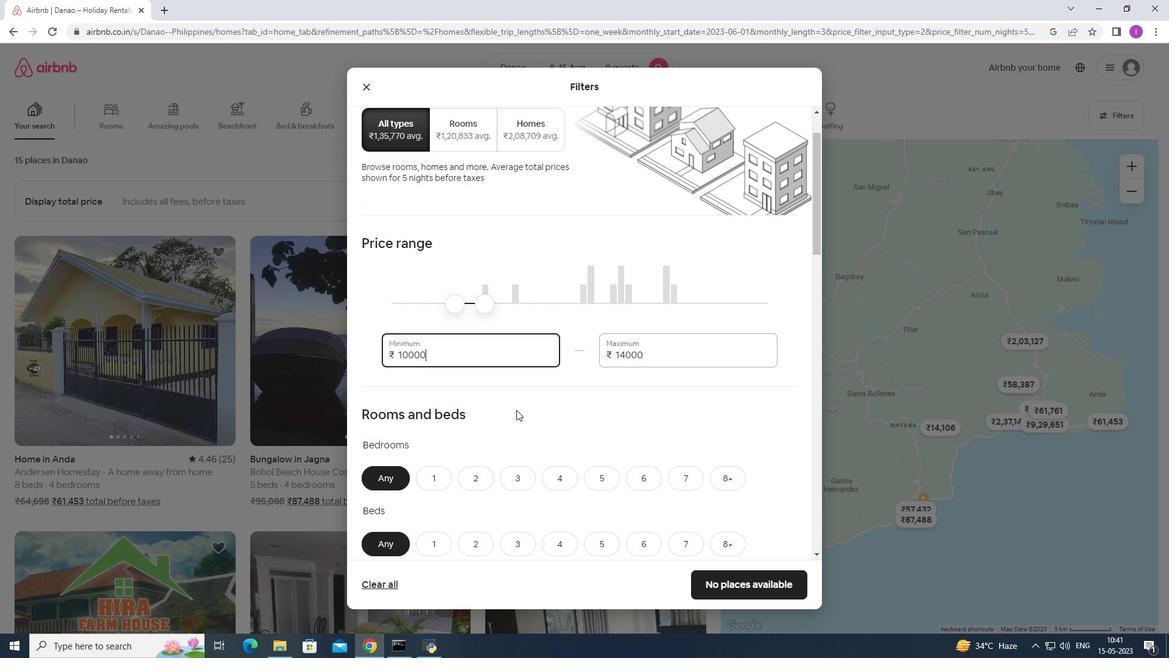 
Action: Mouse moved to (490, 407)
Screenshot: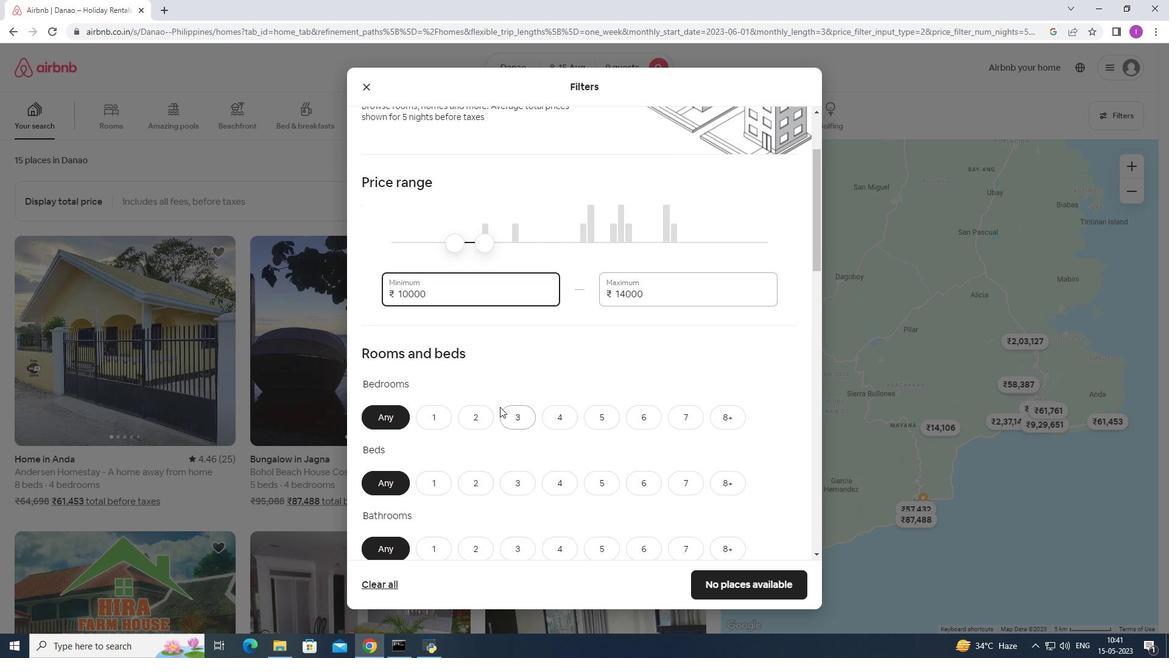 
Action: Mouse scrolled (490, 406) with delta (0, 0)
Screenshot: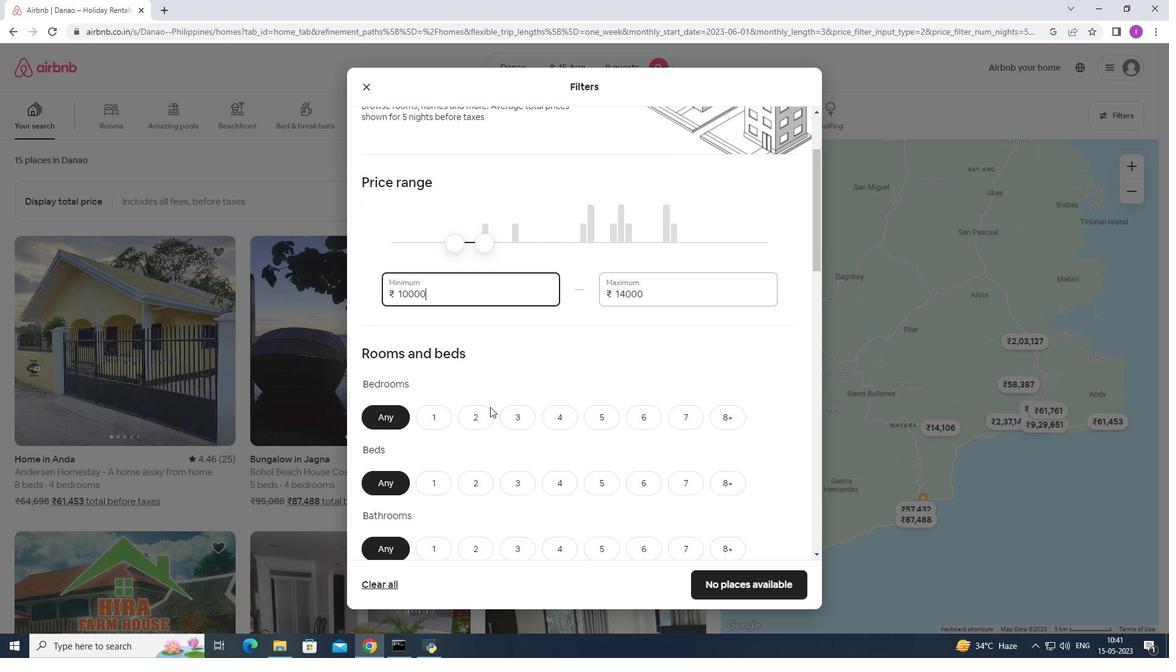 
Action: Mouse moved to (602, 356)
Screenshot: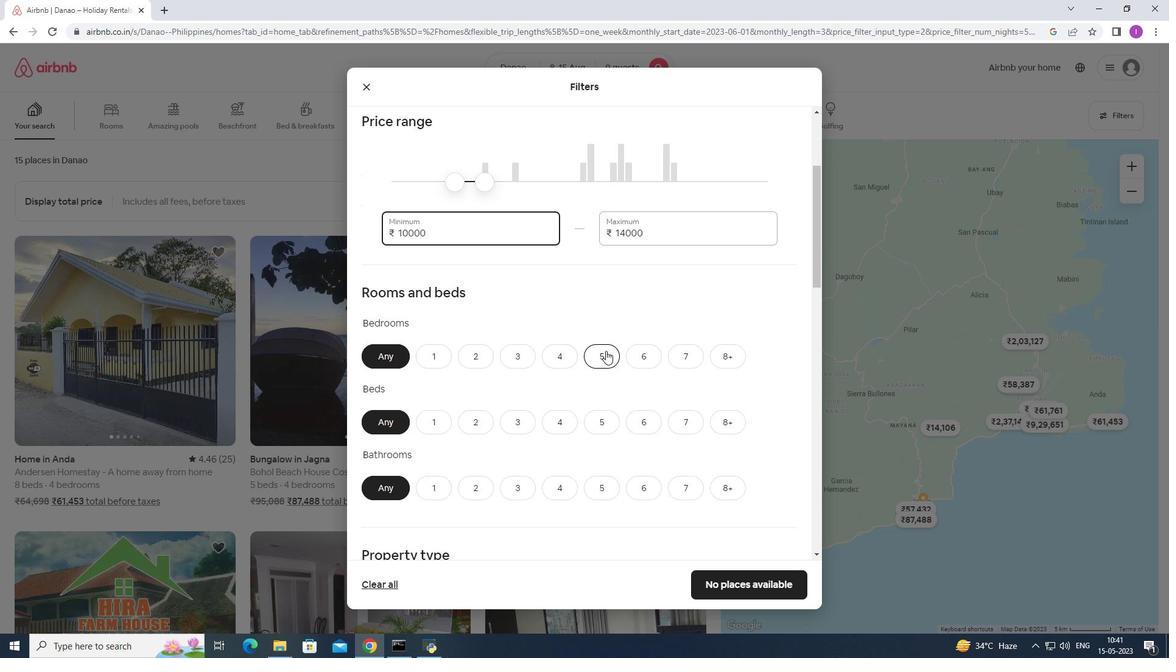 
Action: Mouse pressed left at (602, 356)
Screenshot: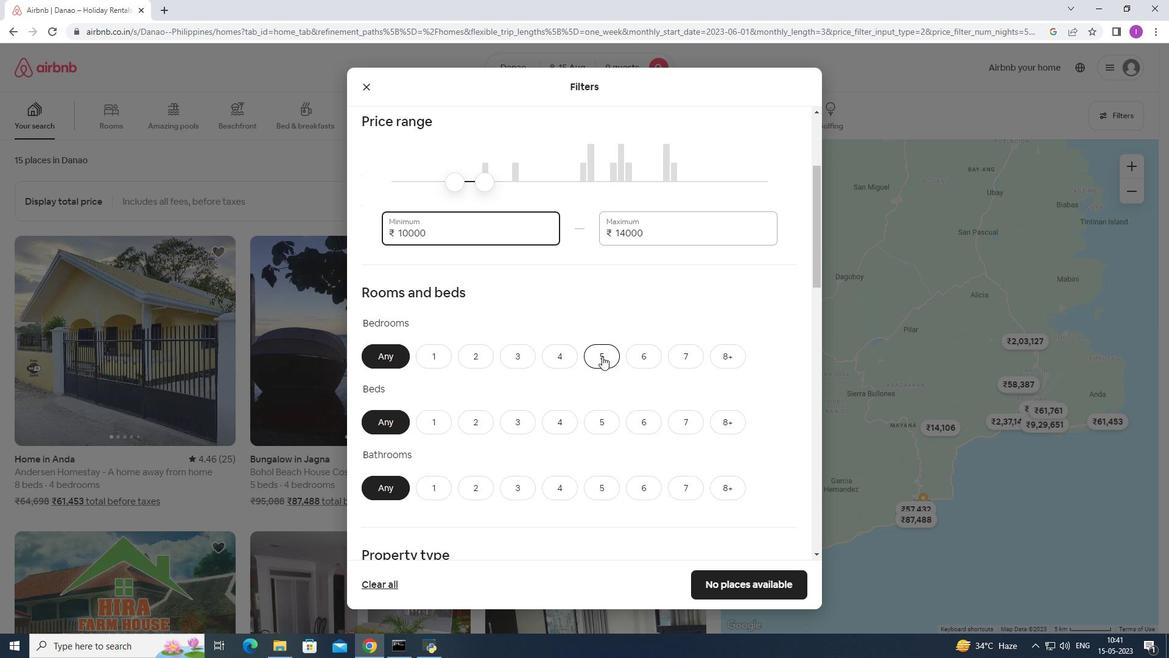 
Action: Mouse moved to (738, 423)
Screenshot: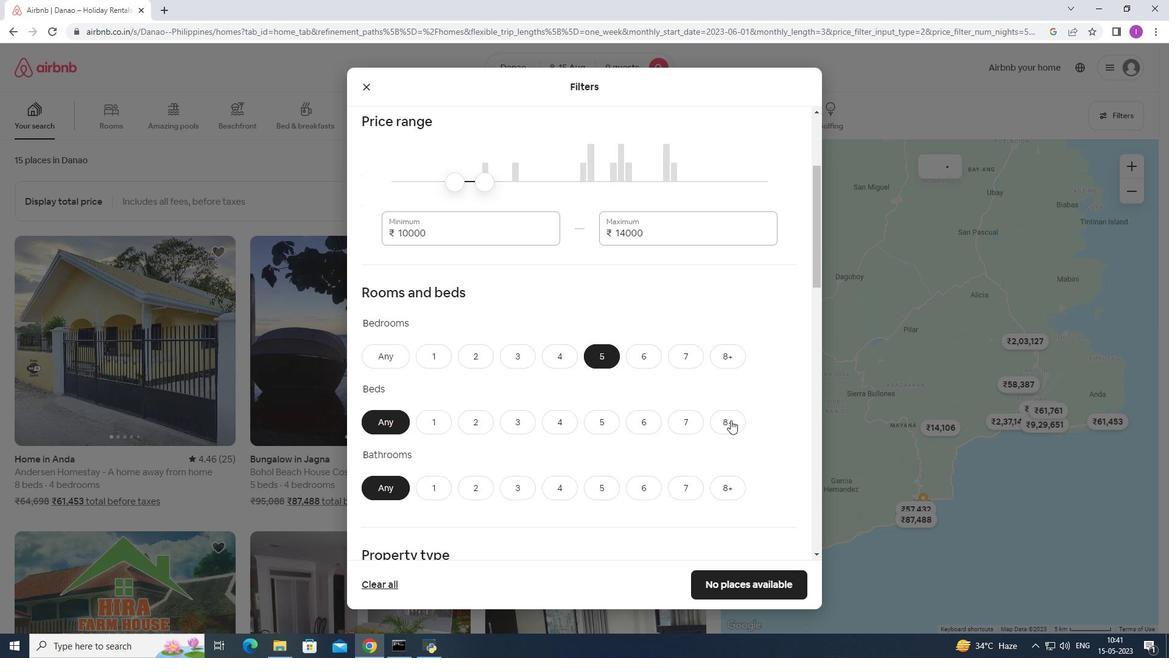 
Action: Mouse pressed left at (738, 423)
Screenshot: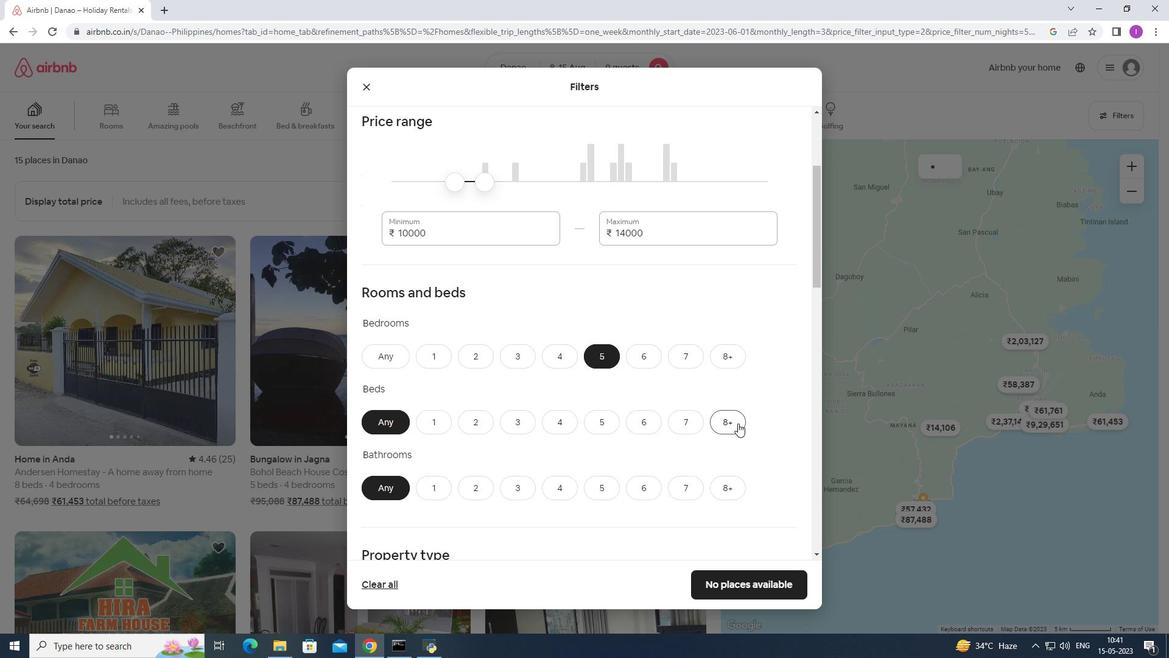 
Action: Mouse moved to (600, 488)
Screenshot: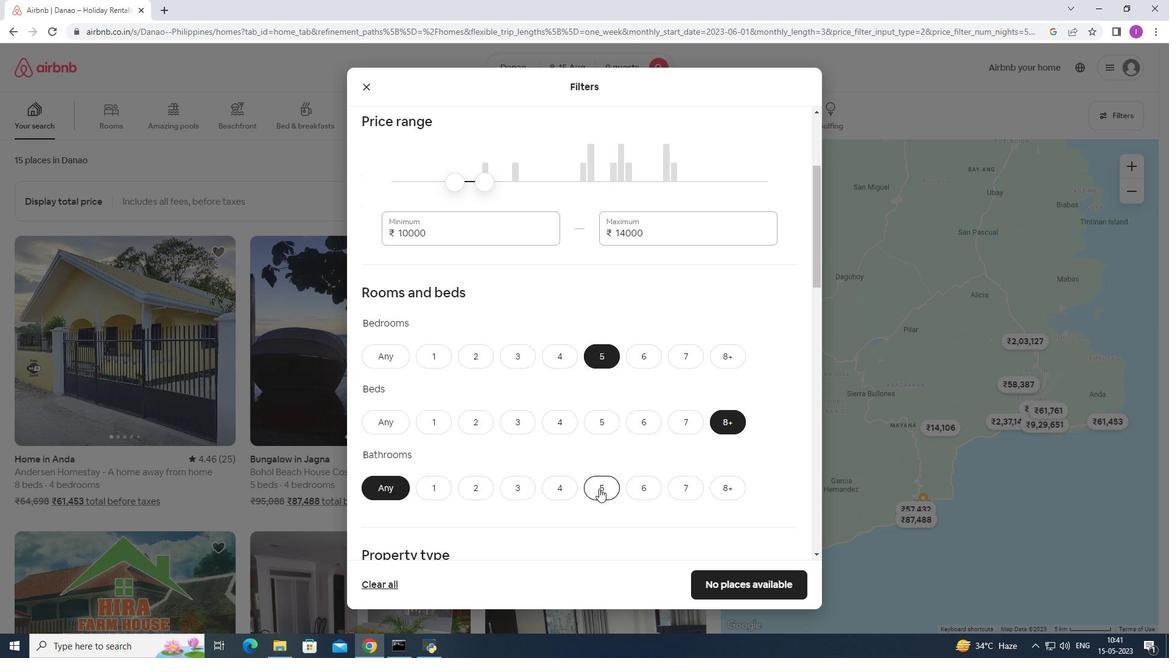 
Action: Mouse pressed left at (600, 488)
Screenshot: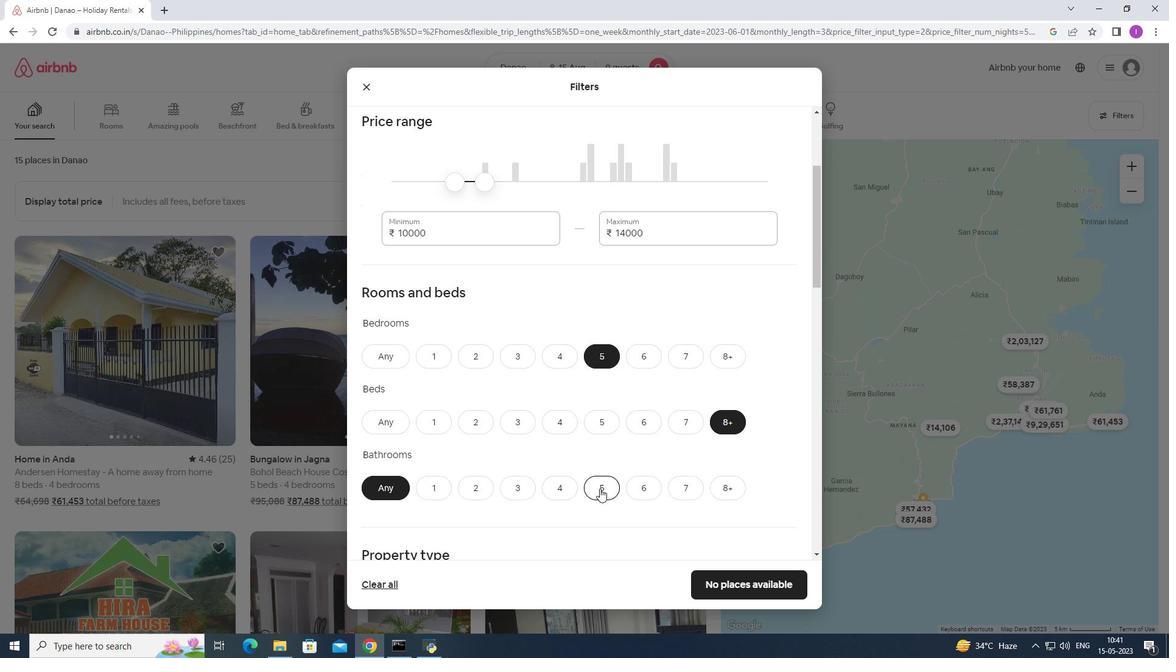 
Action: Mouse moved to (522, 463)
Screenshot: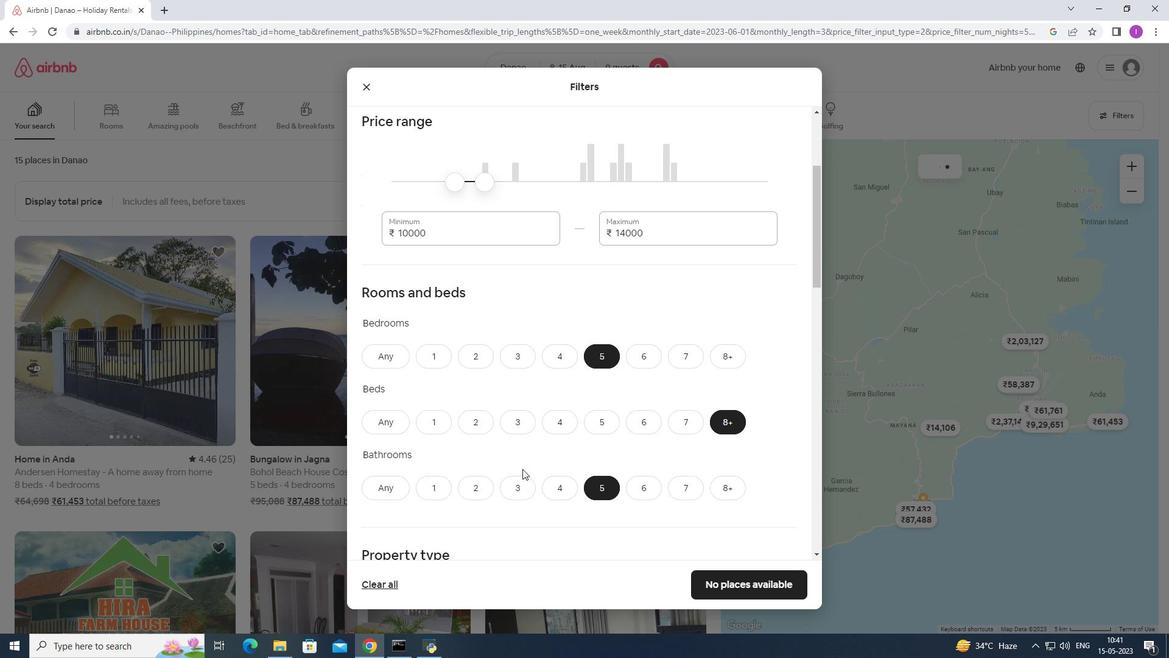 
Action: Mouse scrolled (522, 462) with delta (0, 0)
Screenshot: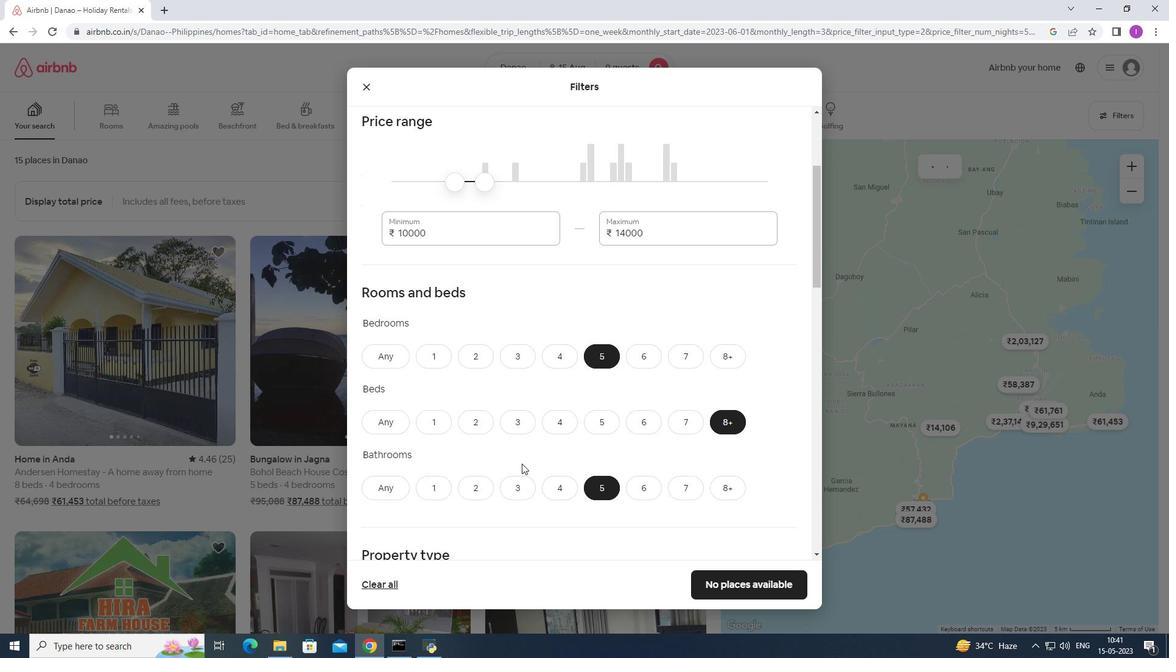 
Action: Mouse moved to (439, 422)
Screenshot: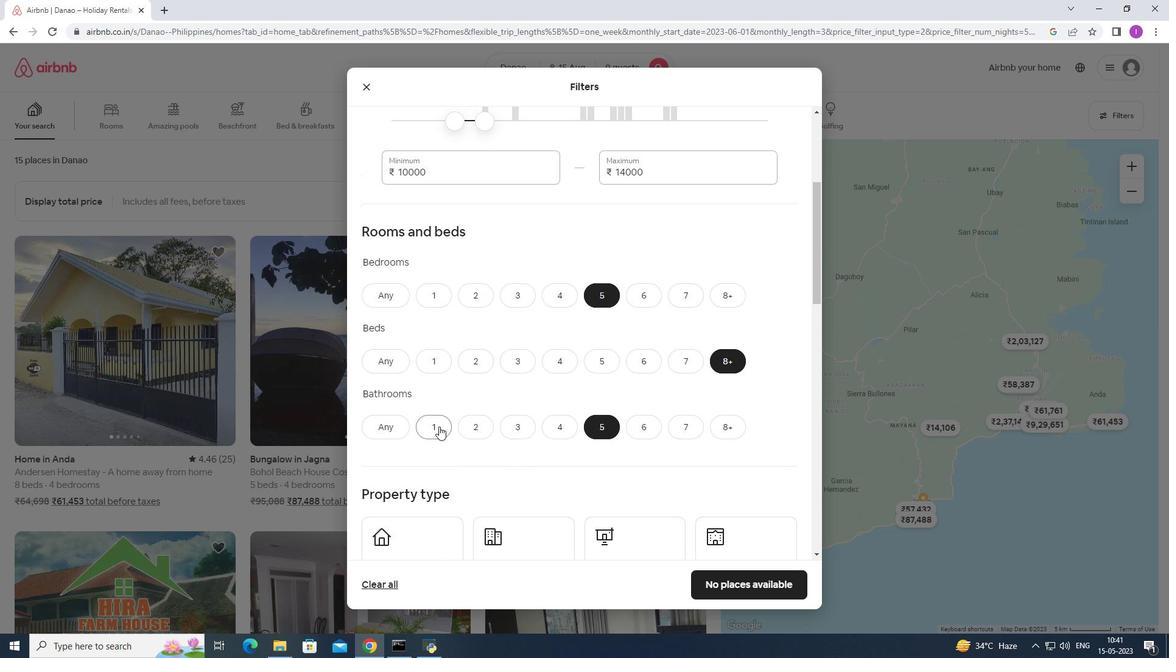
Action: Mouse scrolled (439, 422) with delta (0, 0)
Screenshot: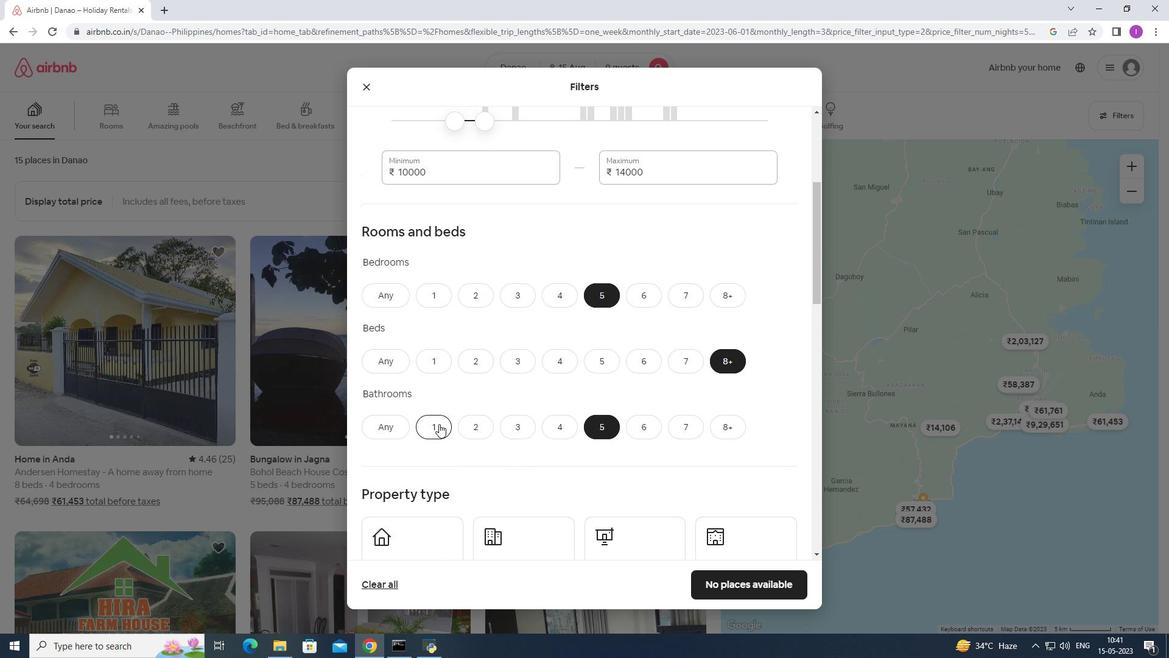
Action: Mouse scrolled (439, 422) with delta (0, 0)
Screenshot: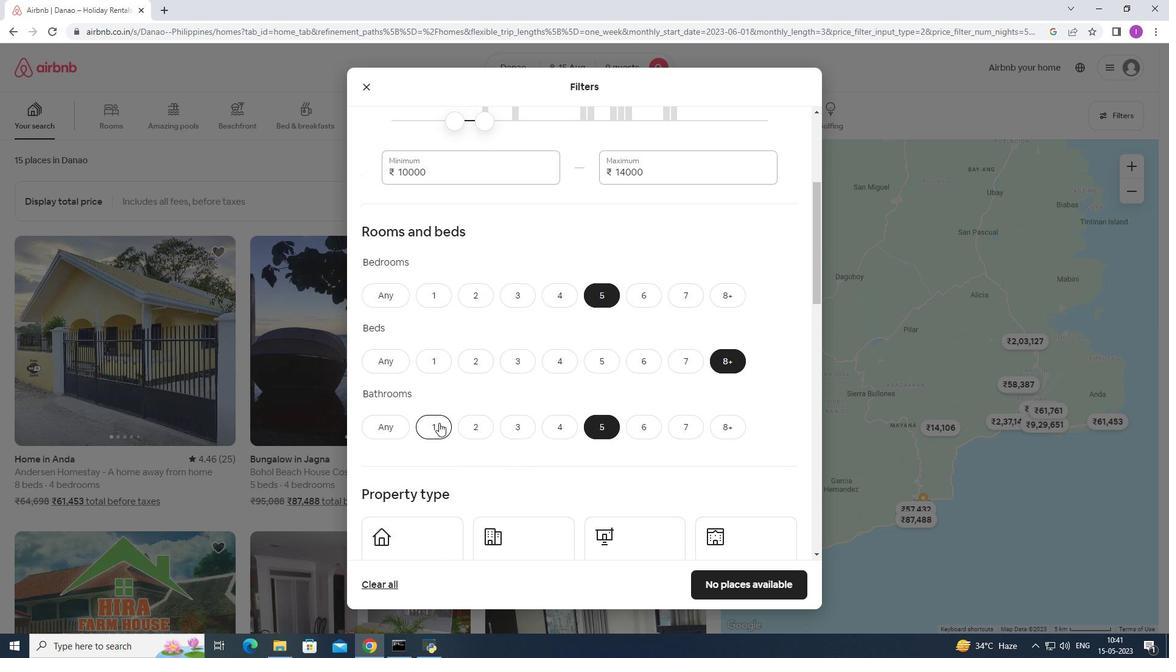 
Action: Mouse scrolled (439, 422) with delta (0, 0)
Screenshot: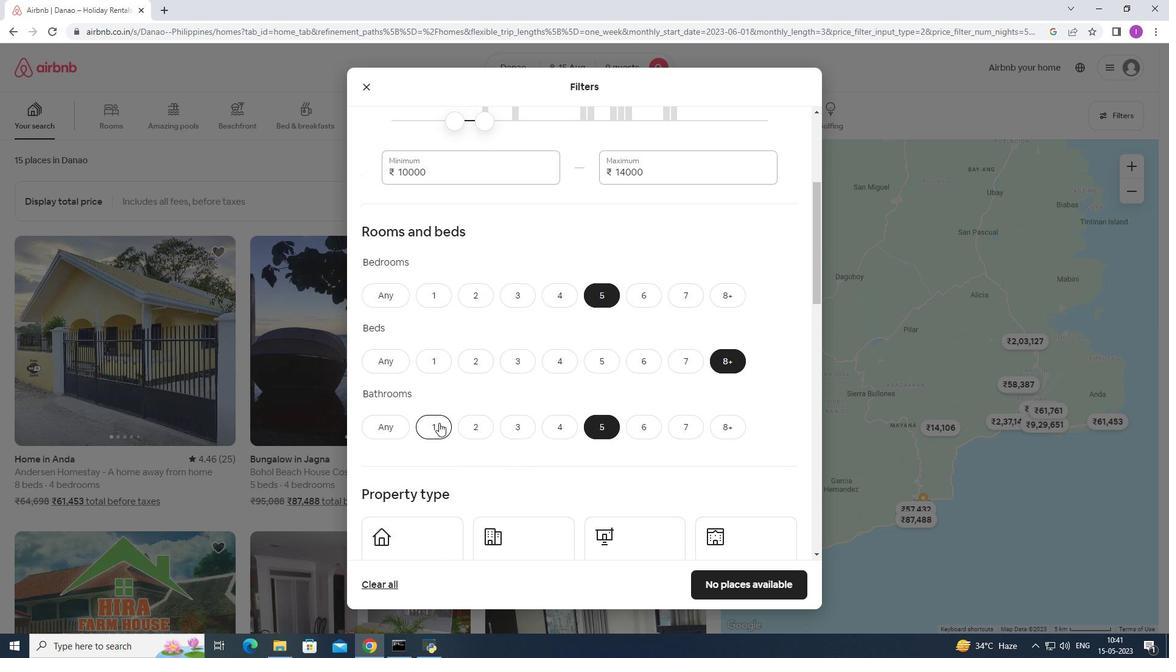 
Action: Mouse moved to (410, 389)
Screenshot: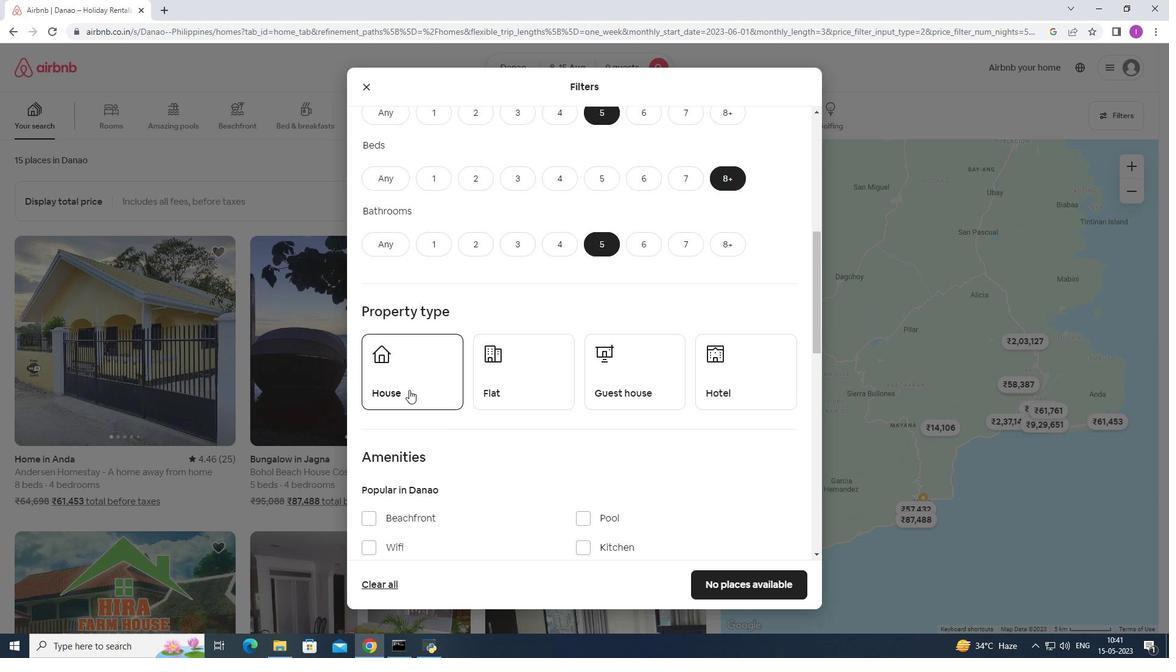 
Action: Mouse pressed left at (410, 389)
Screenshot: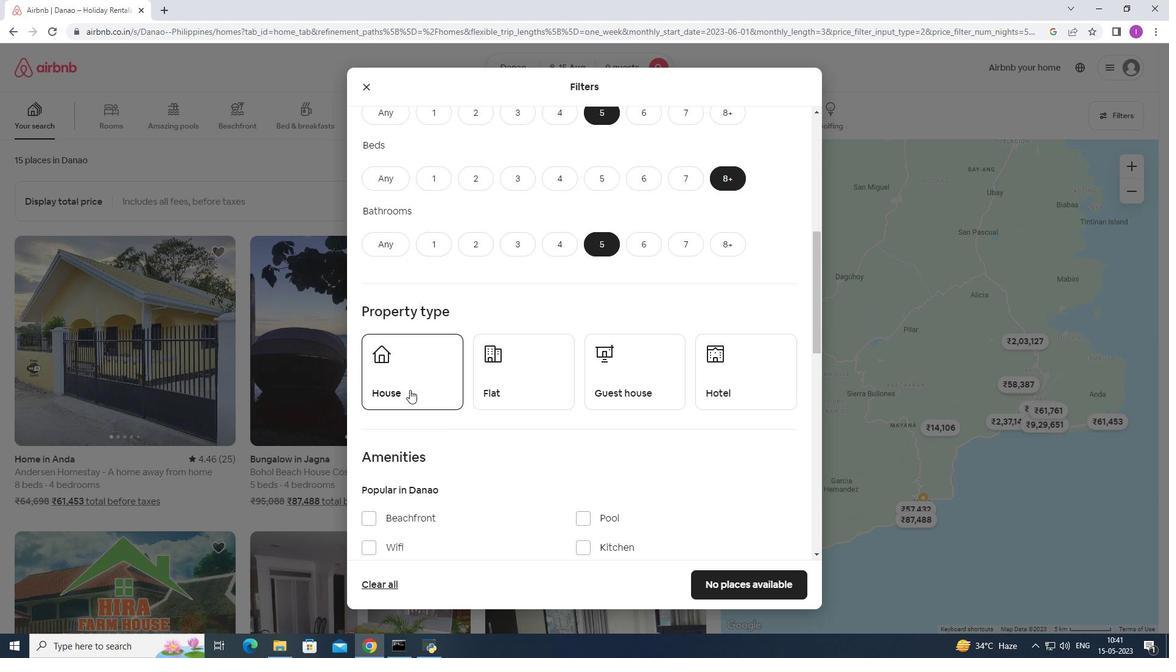 
Action: Mouse moved to (525, 399)
Screenshot: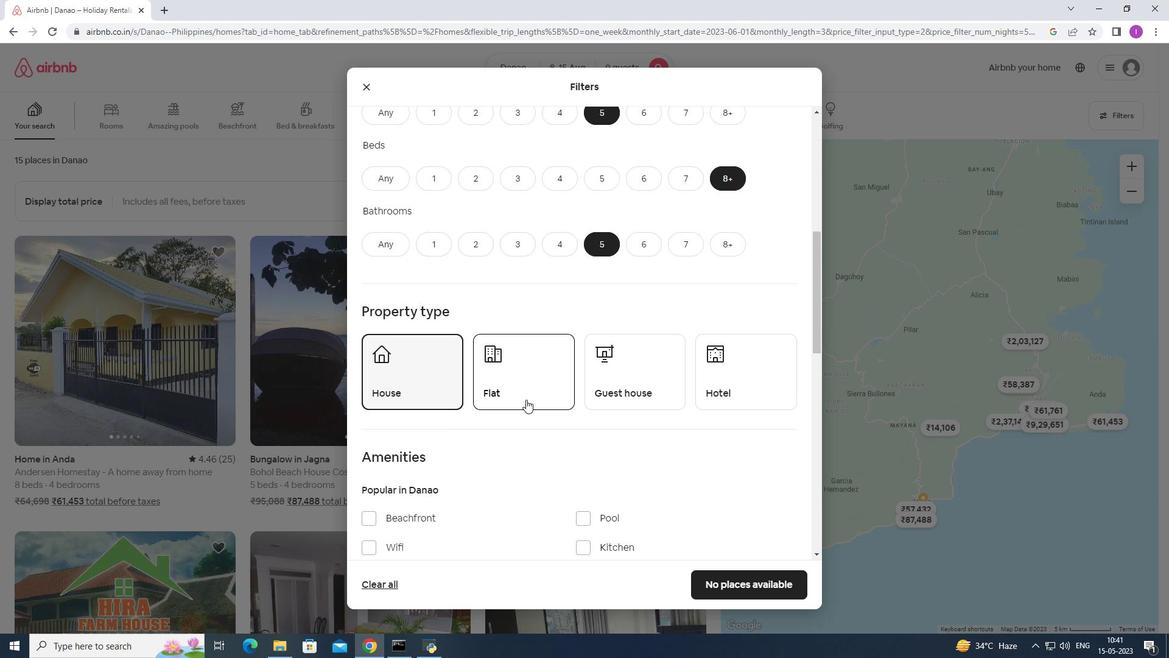 
Action: Mouse pressed left at (525, 399)
Screenshot: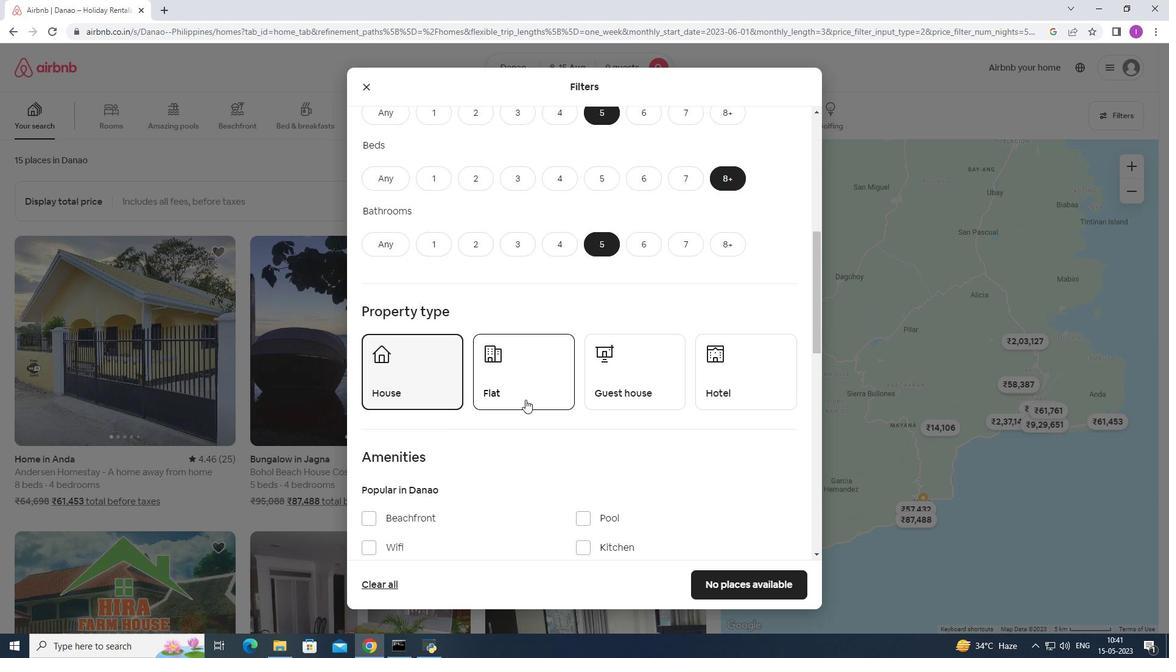 
Action: Mouse moved to (632, 398)
Screenshot: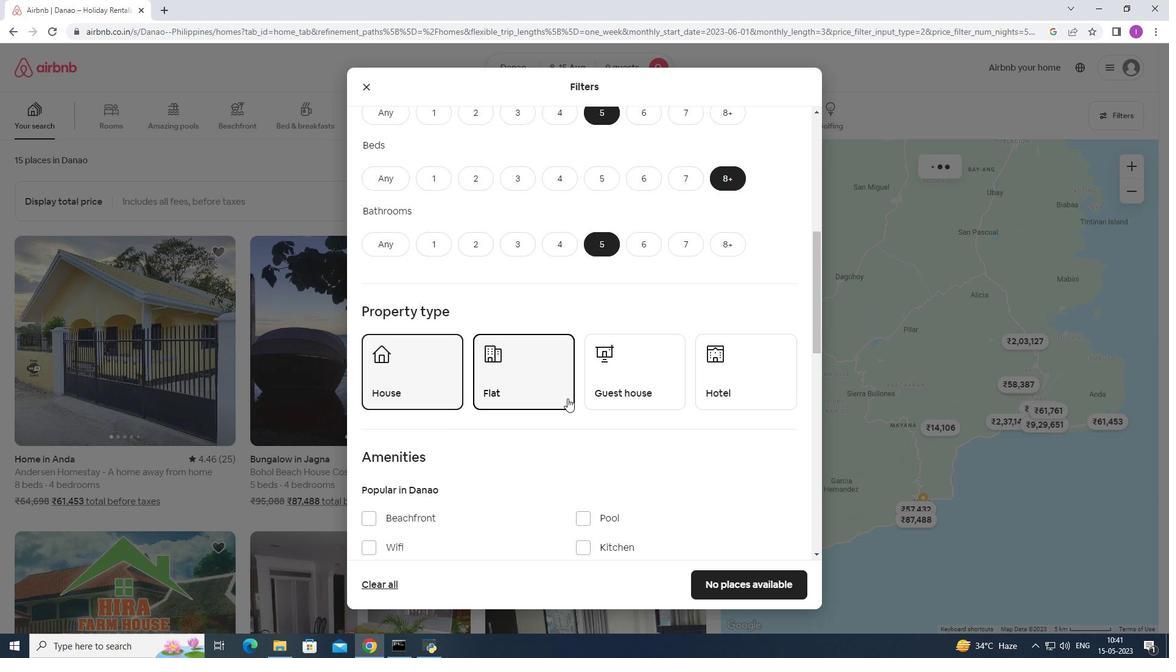 
Action: Mouse pressed left at (632, 398)
Screenshot: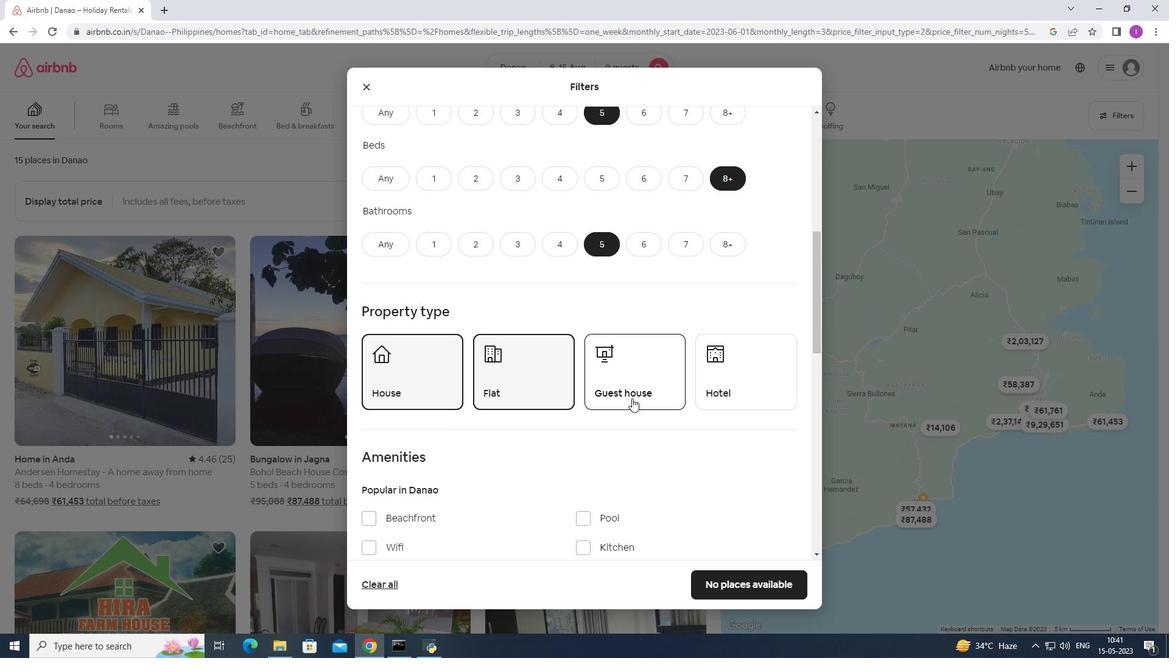 
Action: Mouse moved to (620, 397)
Screenshot: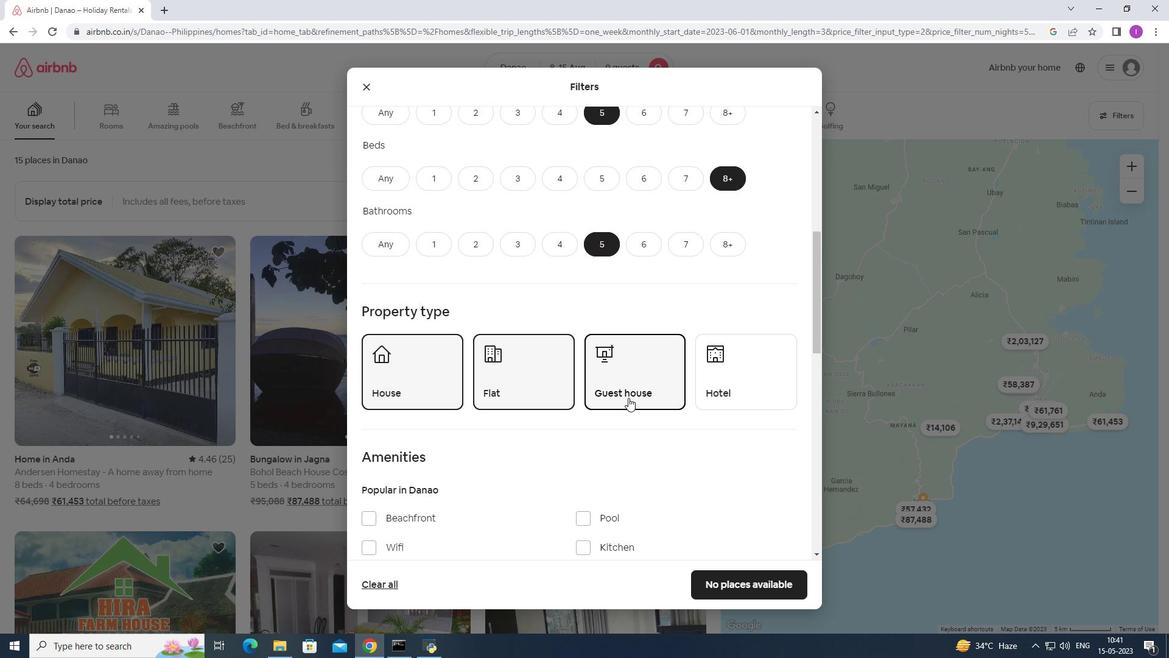 
Action: Mouse scrolled (620, 397) with delta (0, 0)
Screenshot: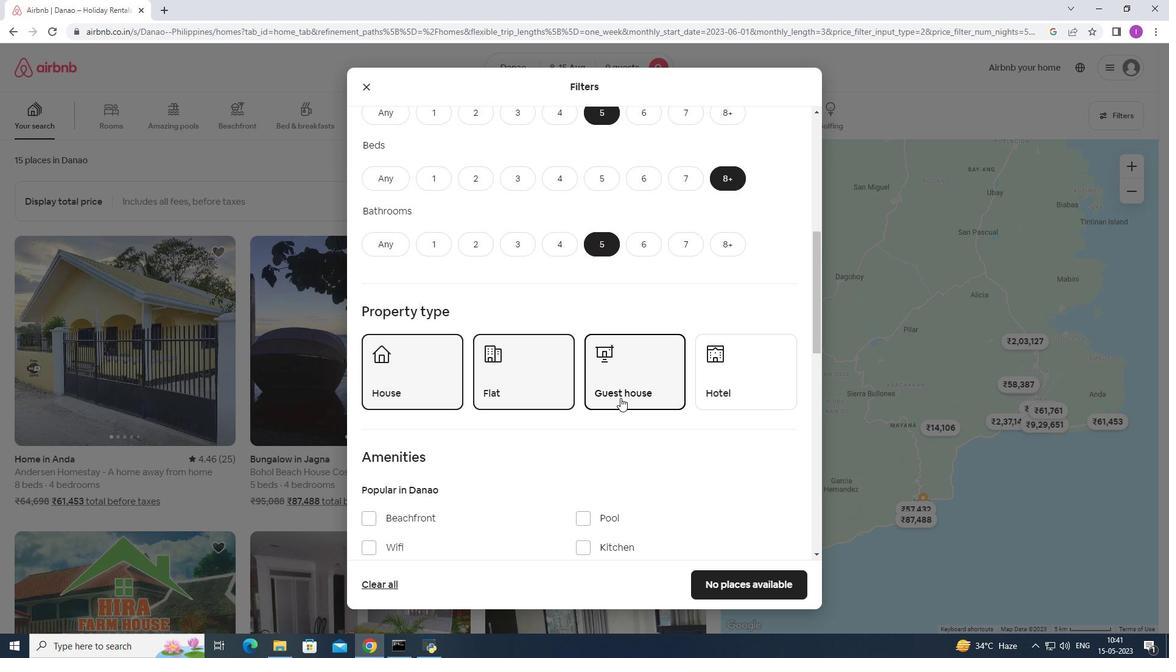 
Action: Mouse scrolled (620, 397) with delta (0, 0)
Screenshot: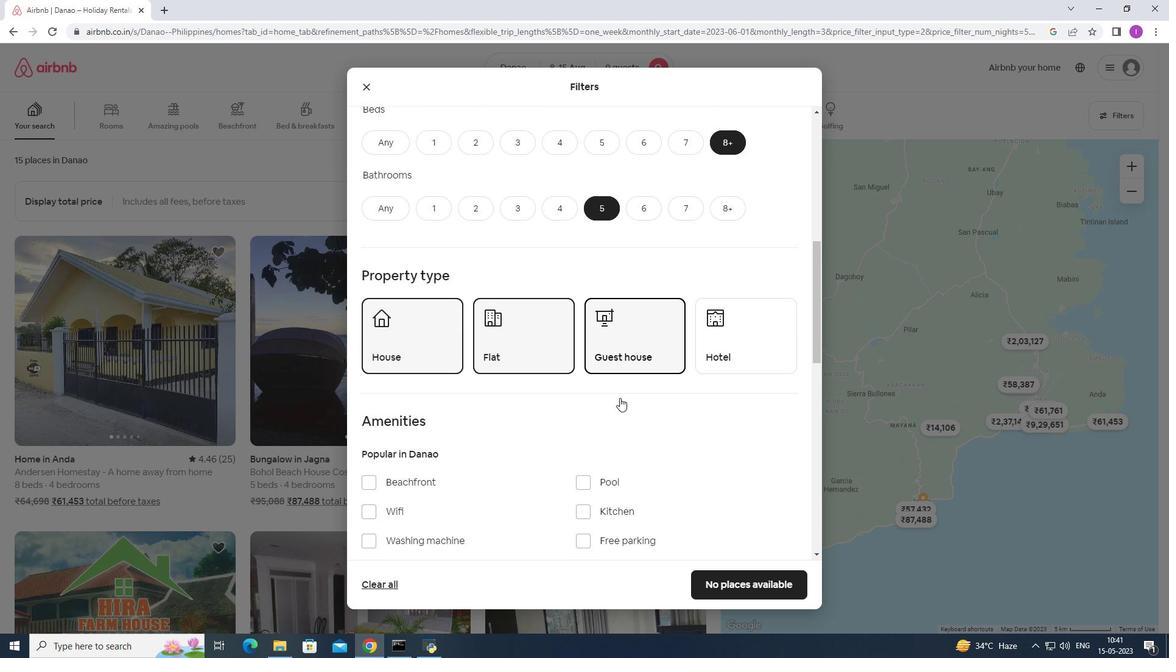 
Action: Mouse moved to (371, 426)
Screenshot: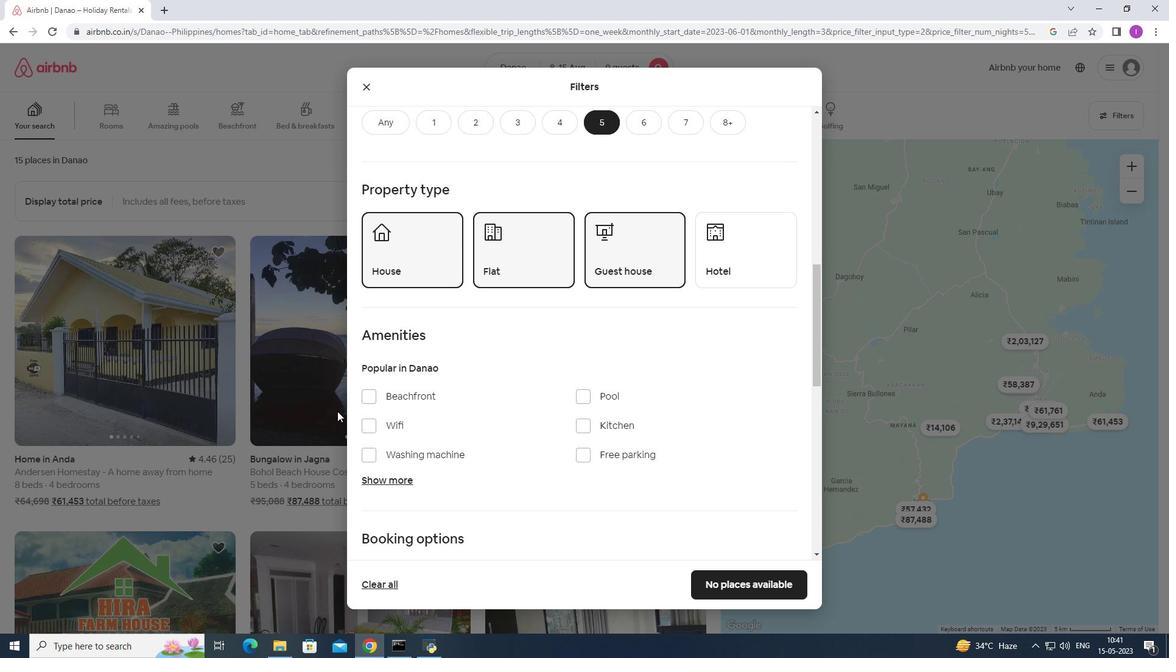 
Action: Mouse pressed left at (371, 426)
Screenshot: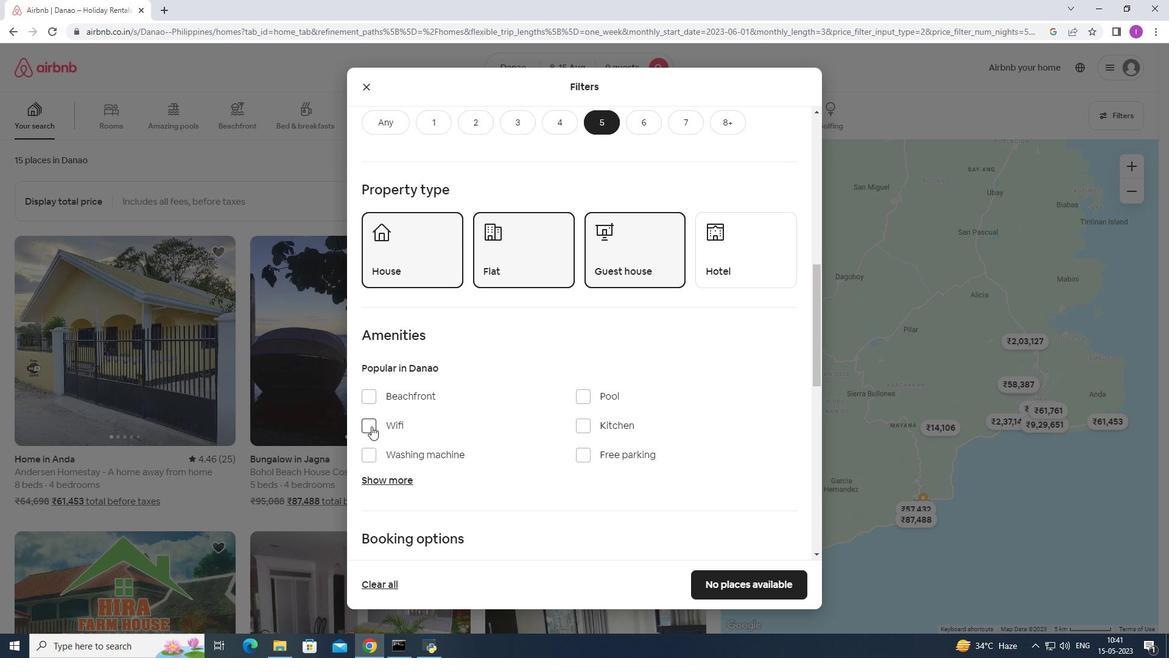 
Action: Mouse moved to (581, 457)
Screenshot: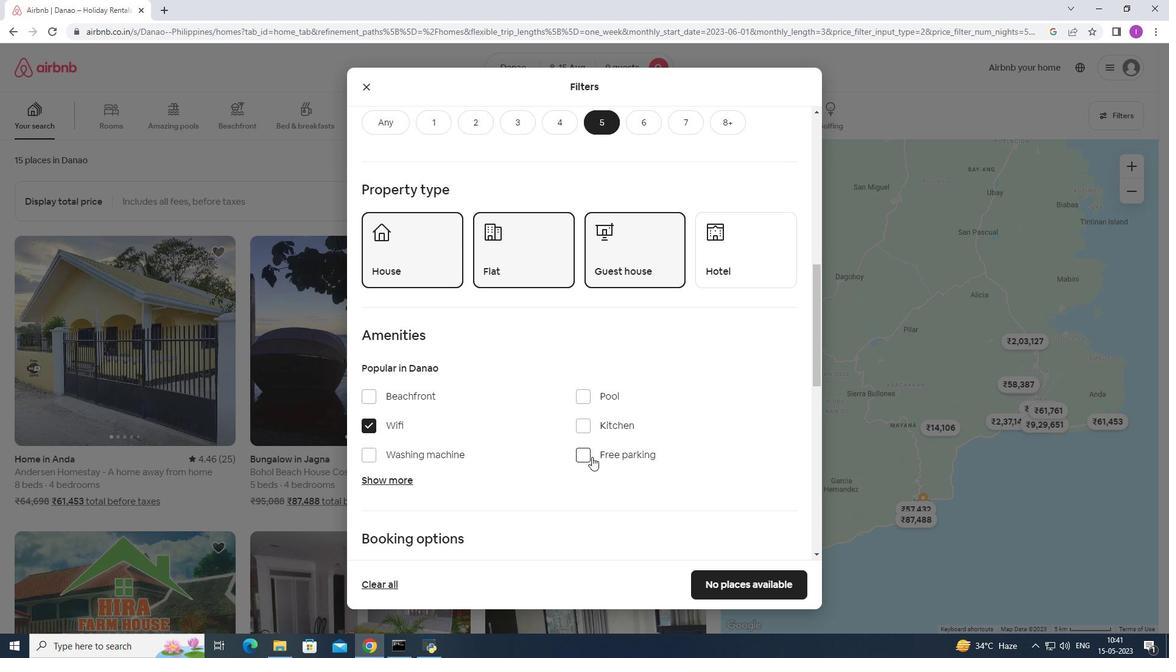 
Action: Mouse pressed left at (581, 457)
Screenshot: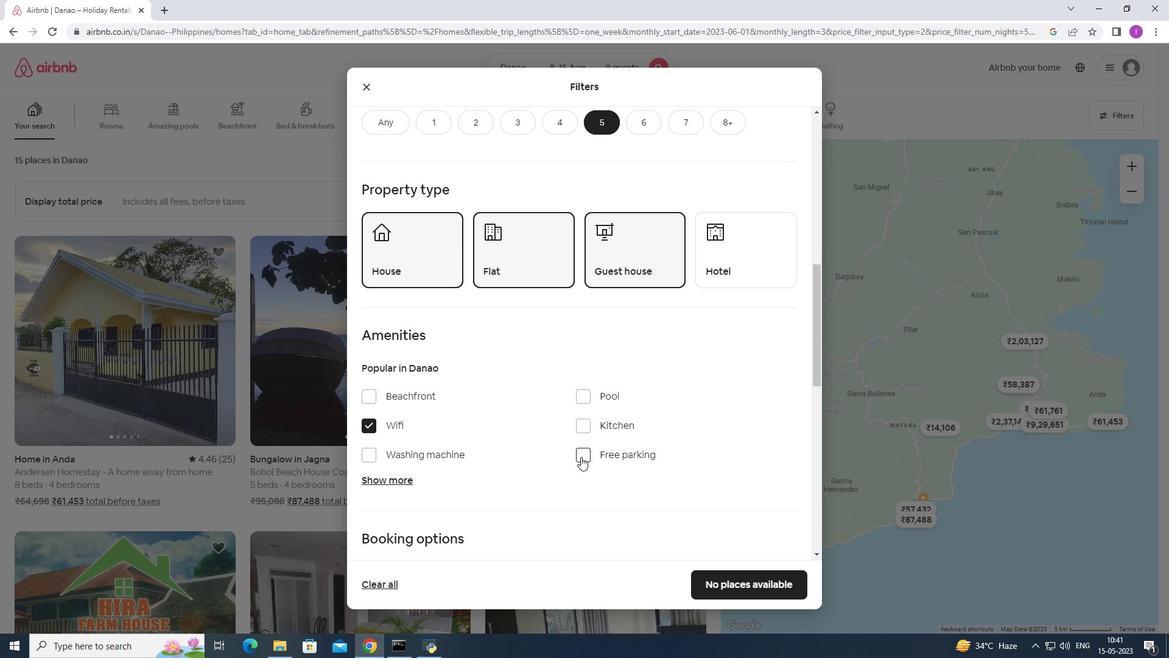 
Action: Mouse moved to (405, 481)
Screenshot: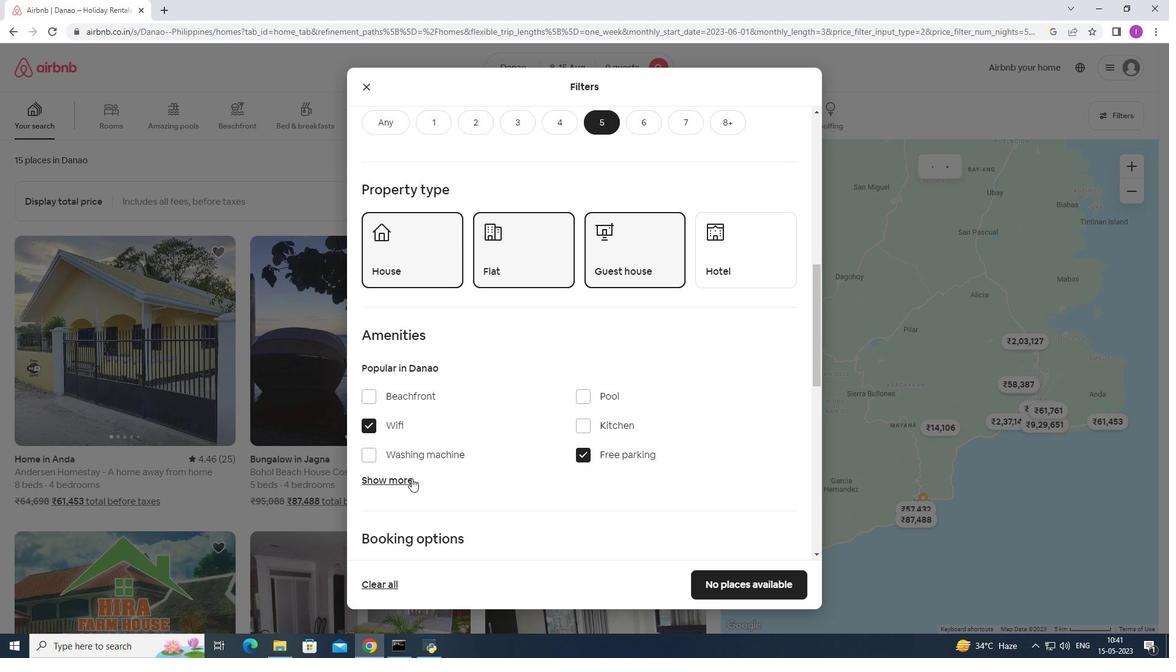 
Action: Mouse pressed left at (405, 481)
Screenshot: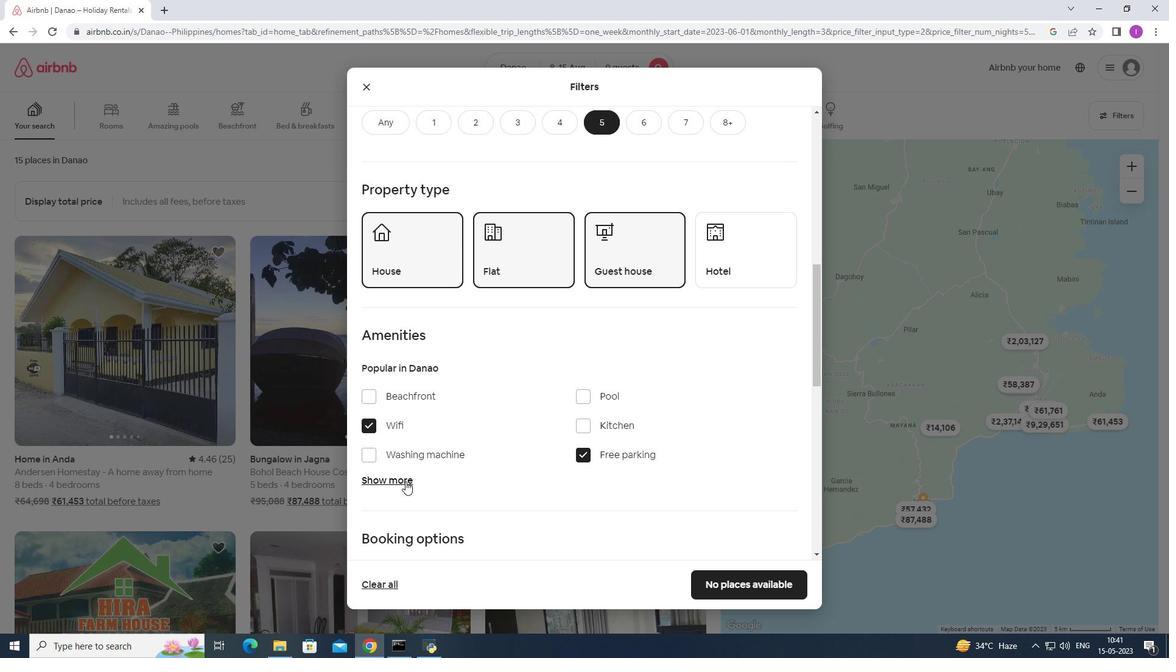 
Action: Mouse moved to (454, 485)
Screenshot: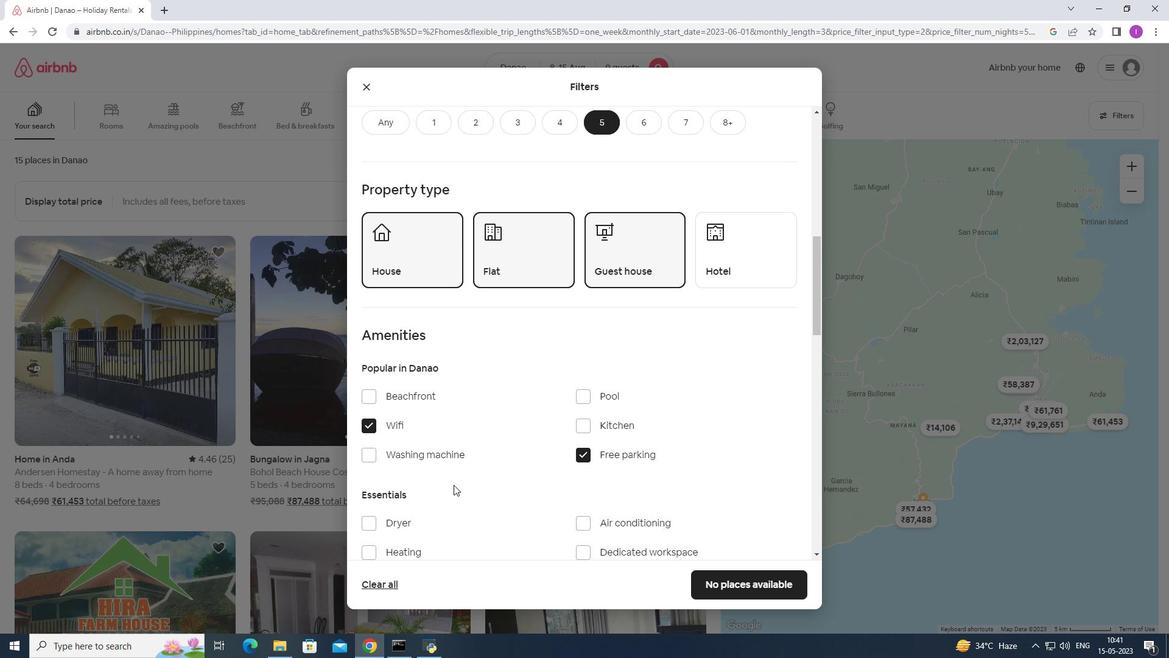 
Action: Mouse scrolled (454, 485) with delta (0, 0)
Screenshot: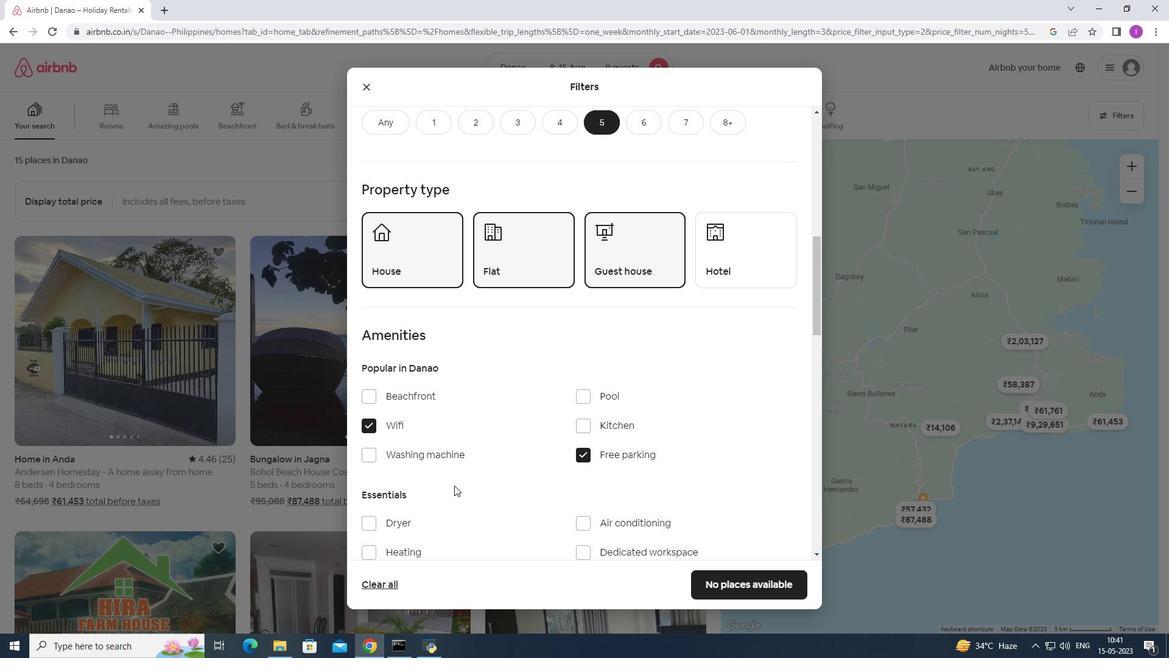 
Action: Mouse scrolled (454, 485) with delta (0, 0)
Screenshot: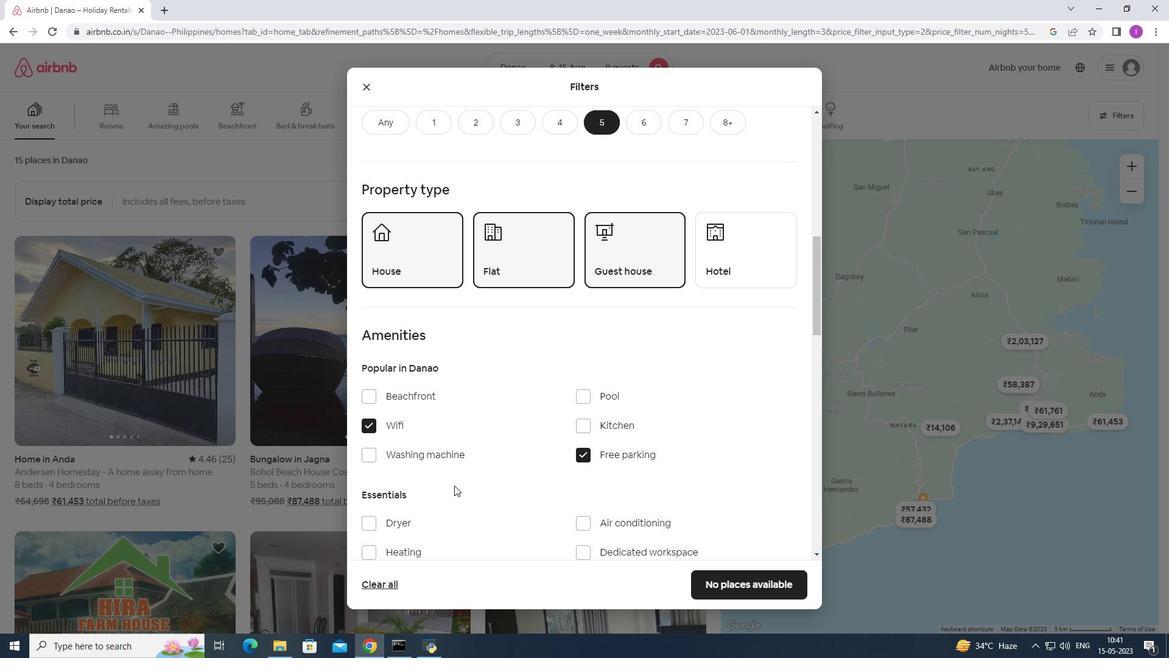
Action: Mouse moved to (373, 460)
Screenshot: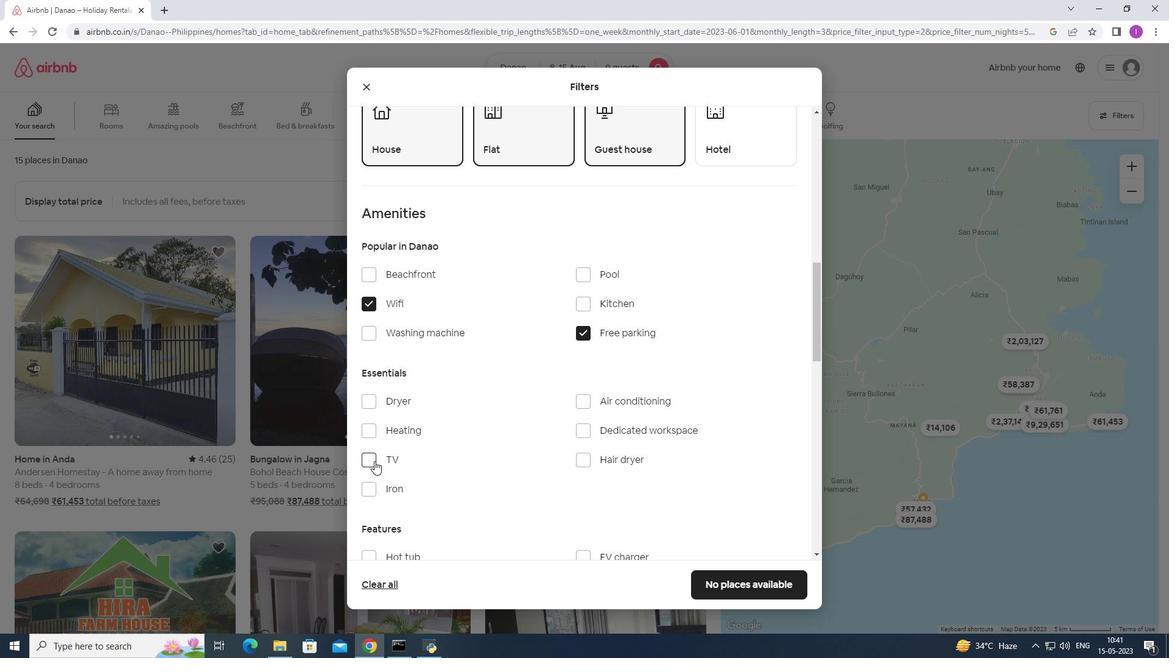 
Action: Mouse pressed left at (373, 460)
Screenshot: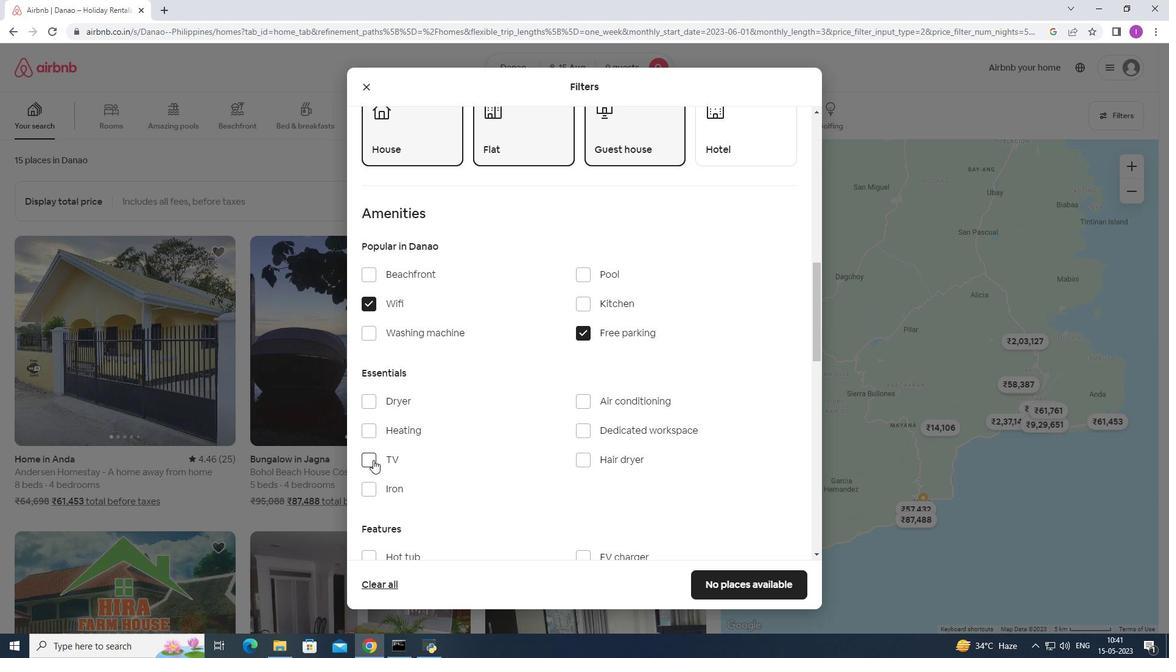 
Action: Mouse moved to (552, 460)
Screenshot: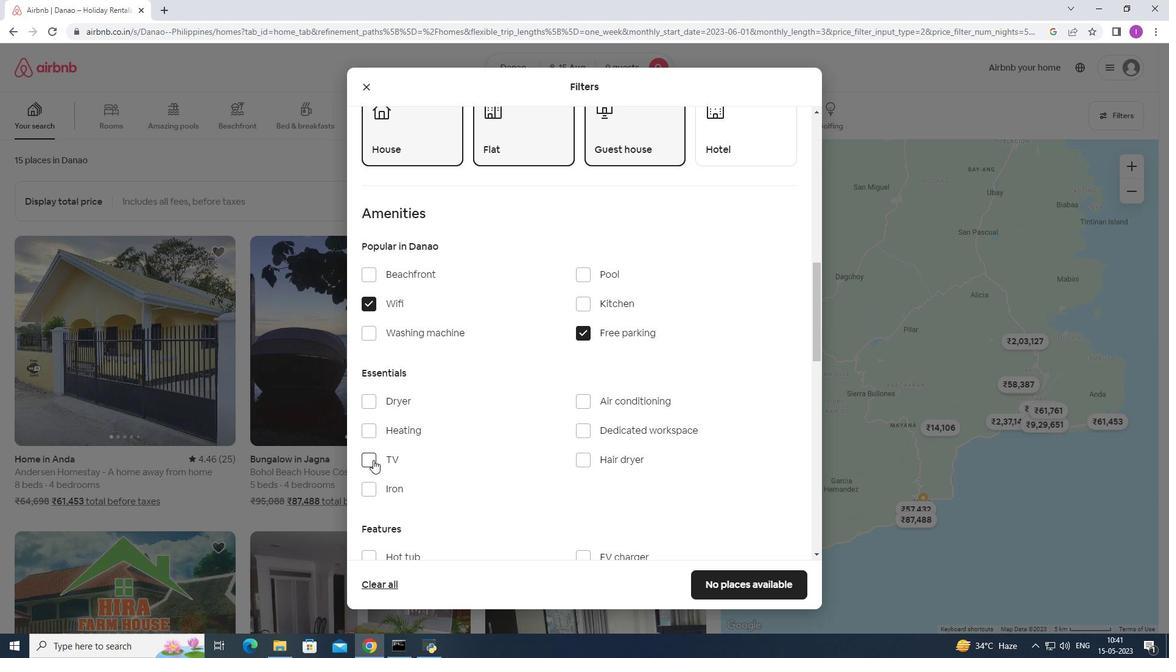 
Action: Mouse scrolled (552, 459) with delta (0, 0)
Screenshot: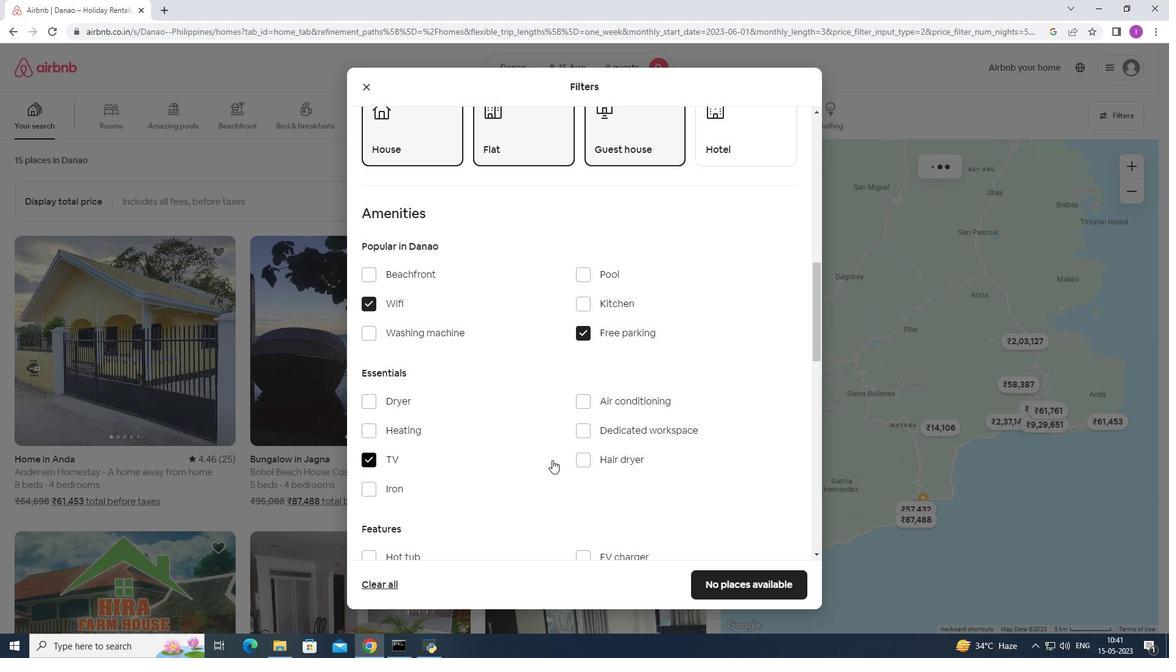 
Action: Mouse scrolled (552, 459) with delta (0, 0)
Screenshot: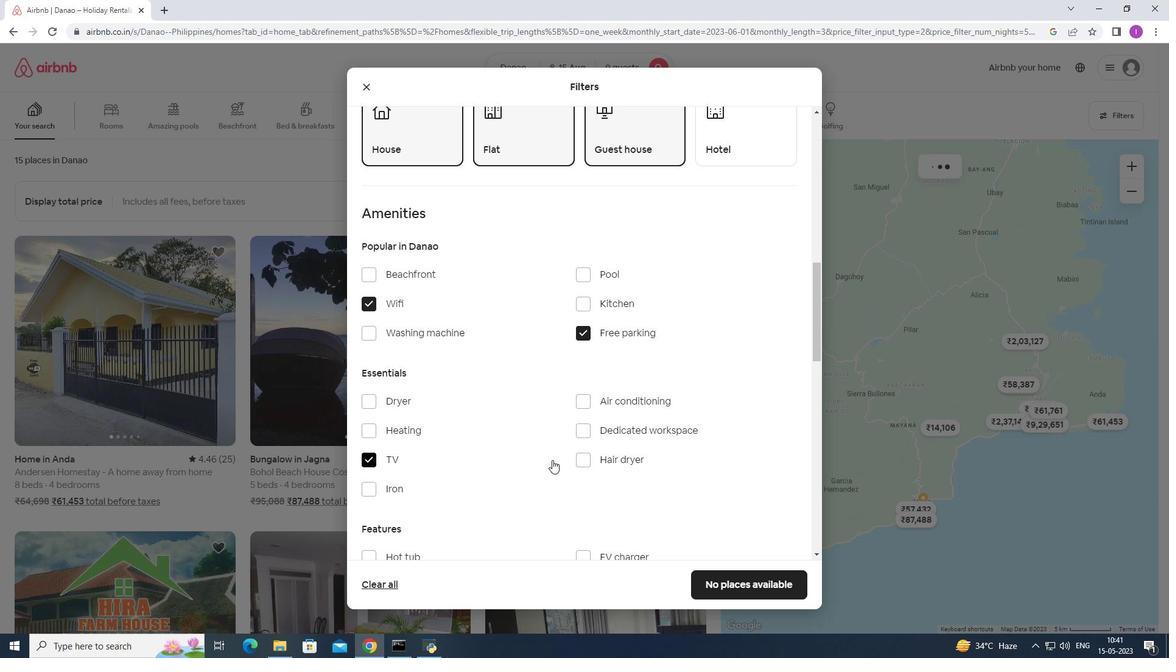 
Action: Mouse scrolled (552, 459) with delta (0, 0)
Screenshot: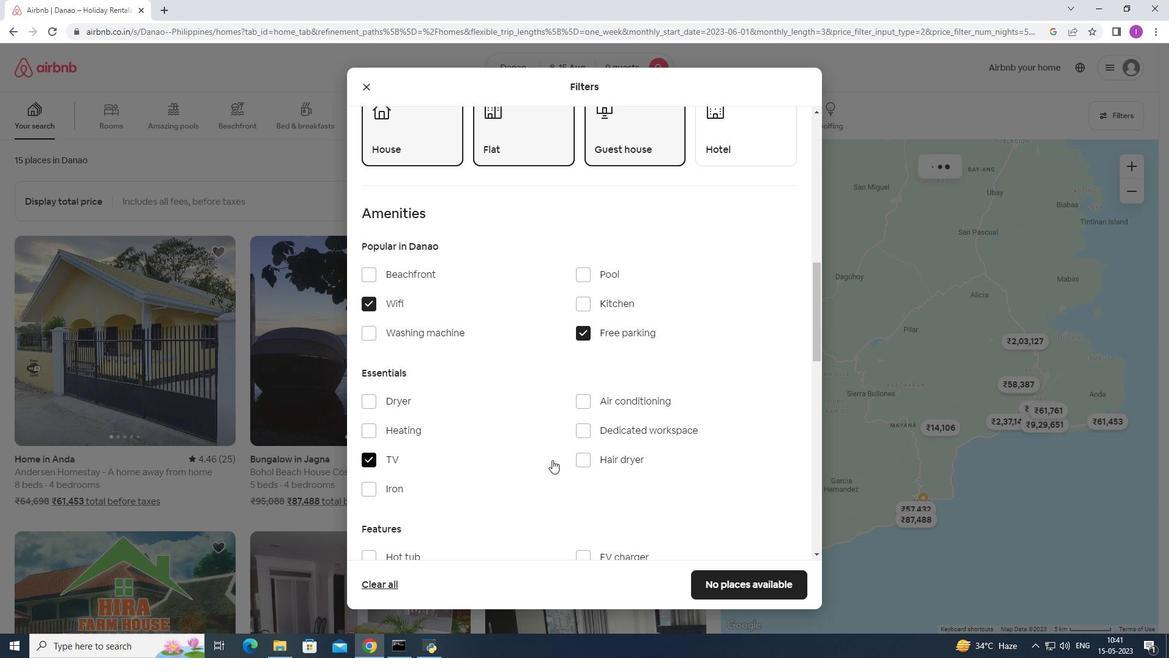 
Action: Mouse moved to (586, 407)
Screenshot: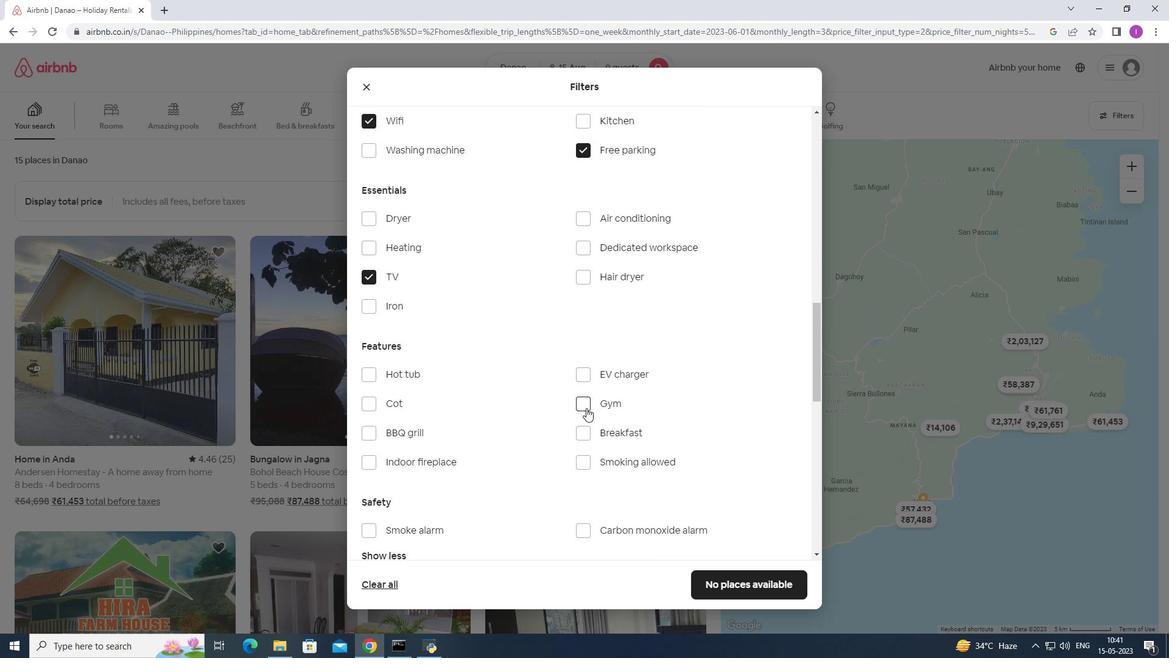 
Action: Mouse pressed left at (586, 407)
Screenshot: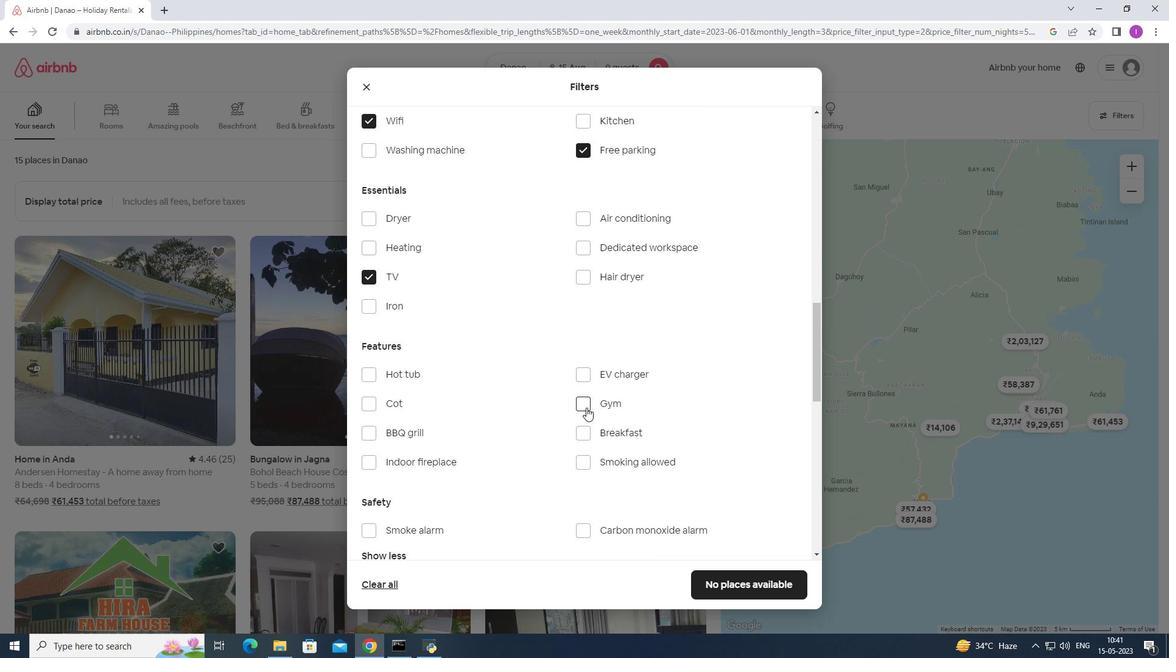 
Action: Mouse moved to (588, 435)
Screenshot: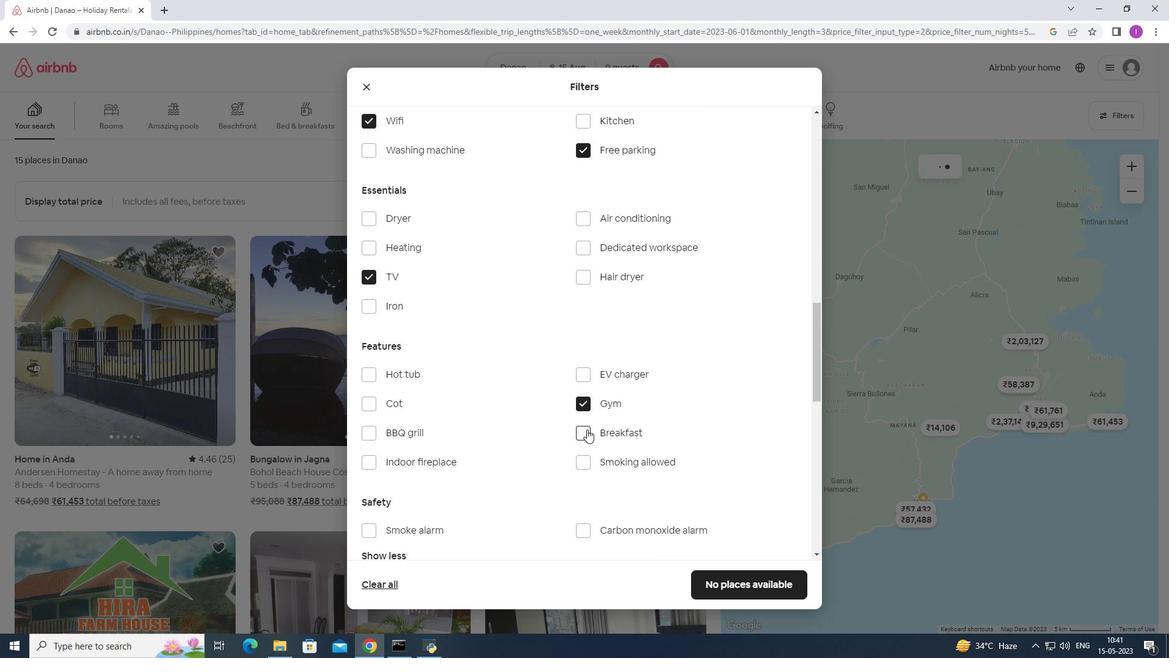 
Action: Mouse pressed left at (588, 435)
Screenshot: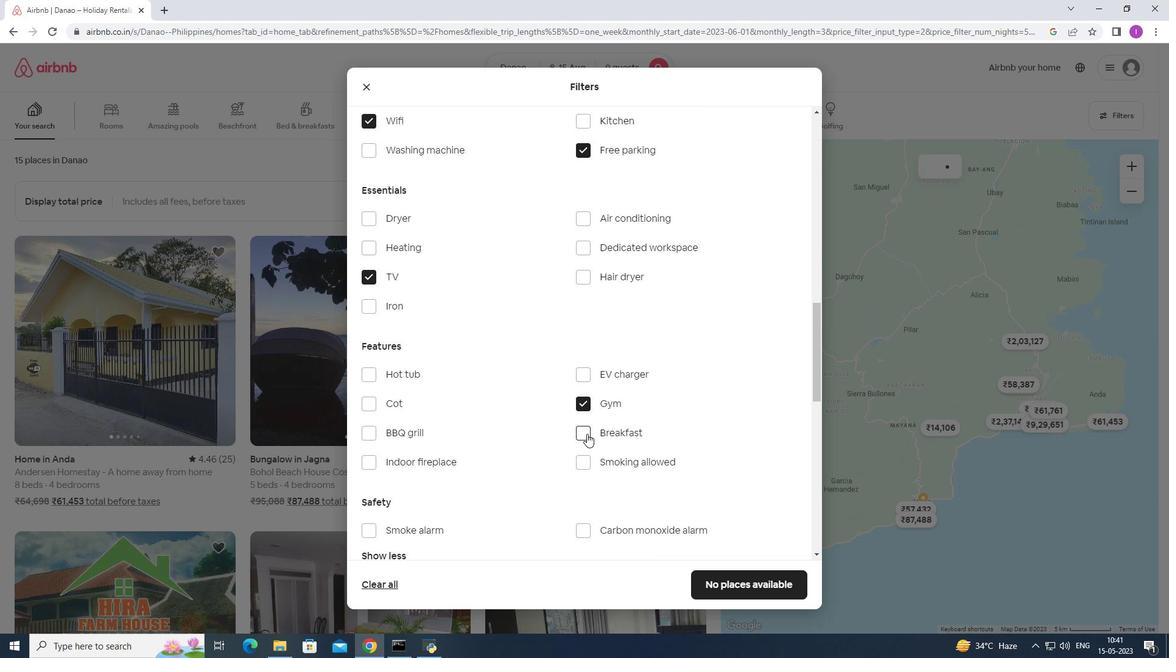 
Action: Mouse moved to (517, 440)
Screenshot: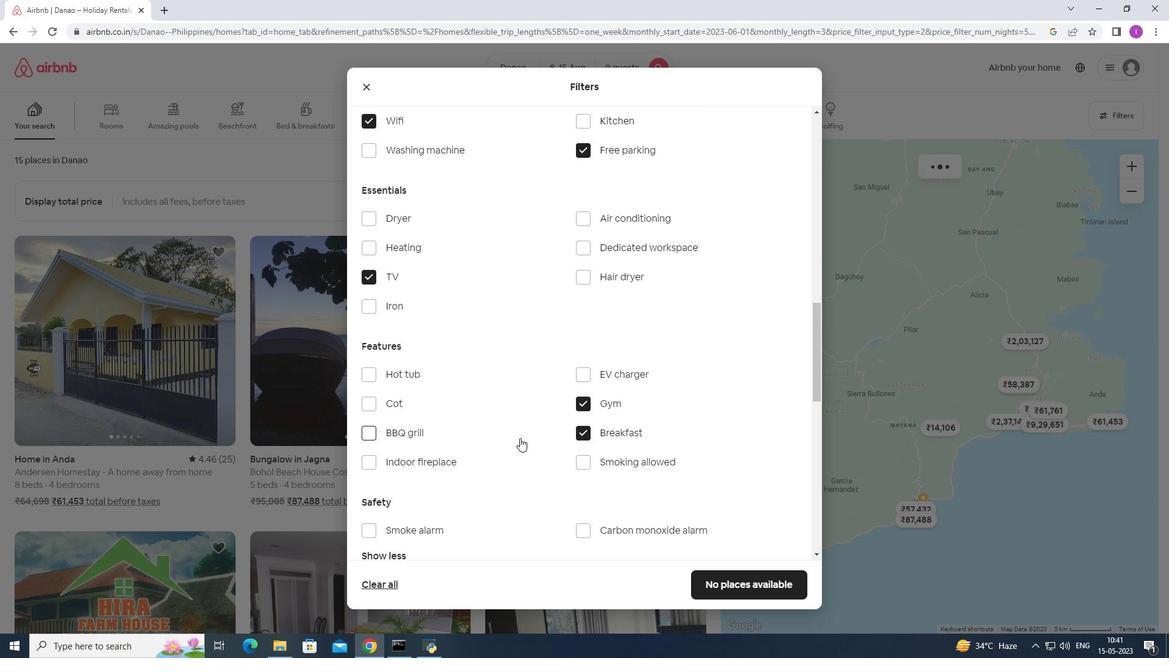 
Action: Mouse scrolled (517, 439) with delta (0, 0)
Screenshot: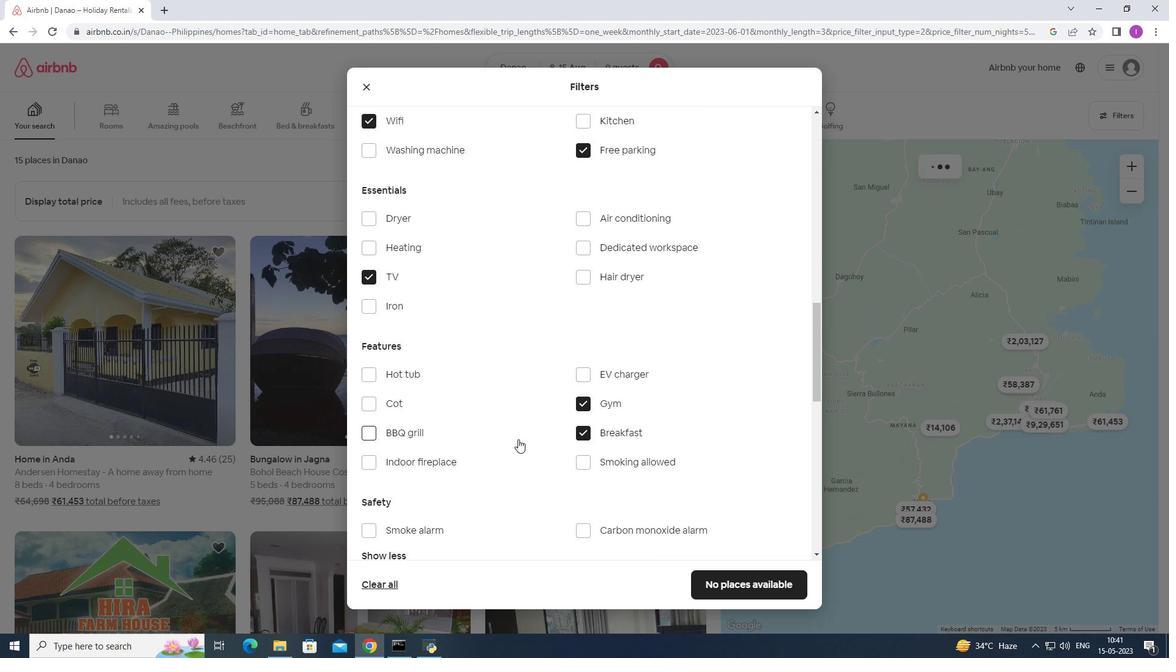 
Action: Mouse scrolled (517, 439) with delta (0, 0)
Screenshot: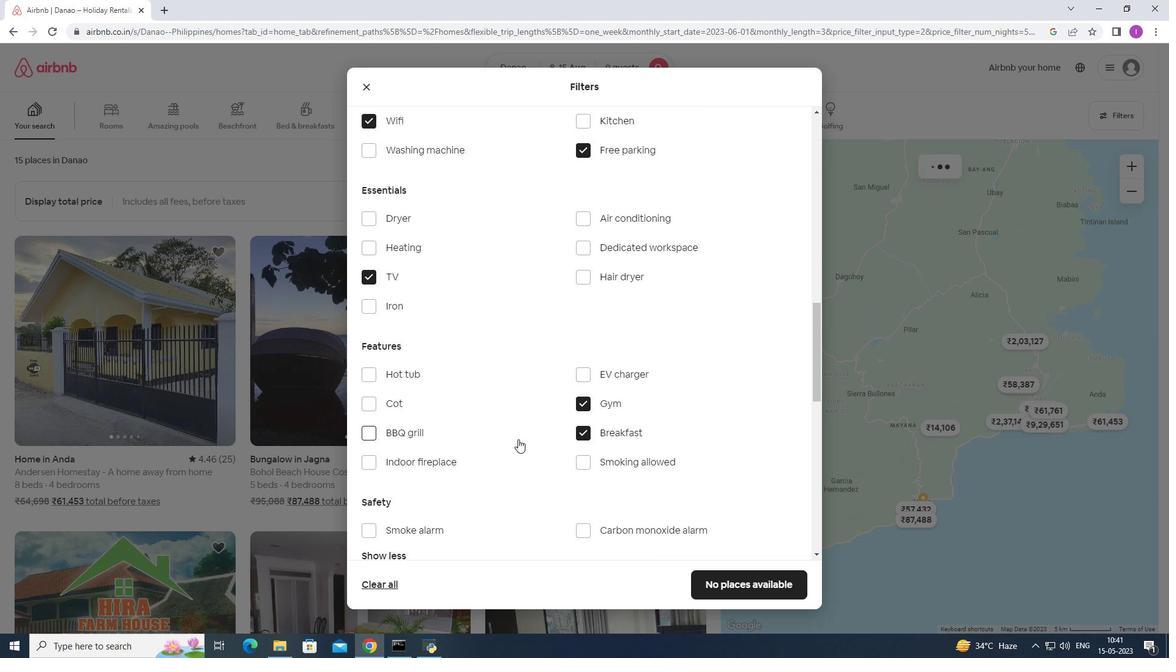 
Action: Mouse scrolled (517, 439) with delta (0, 0)
Screenshot: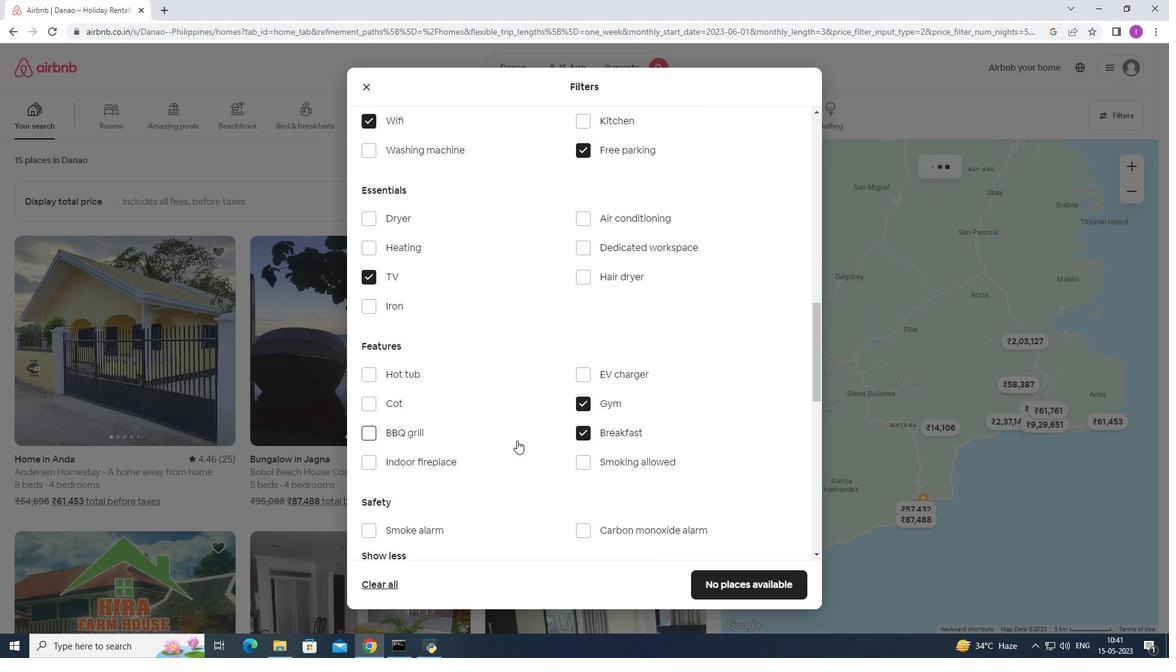 
Action: Mouse scrolled (517, 439) with delta (0, 0)
Screenshot: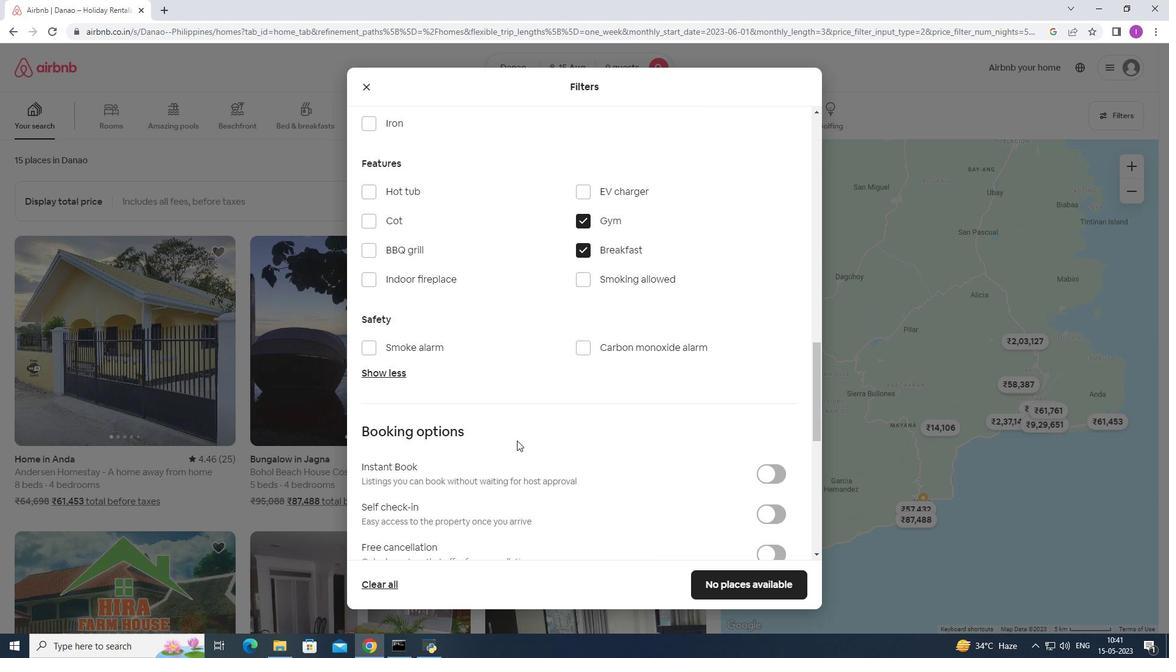 
Action: Mouse scrolled (517, 439) with delta (0, 0)
Screenshot: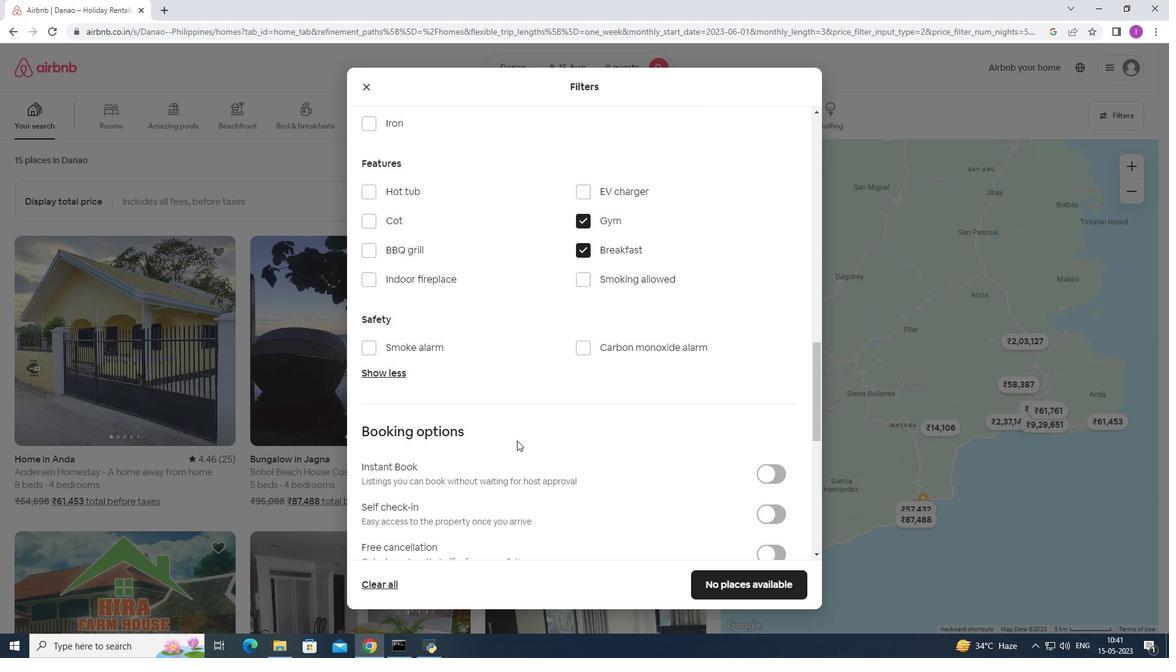 
Action: Mouse scrolled (517, 439) with delta (0, 0)
Screenshot: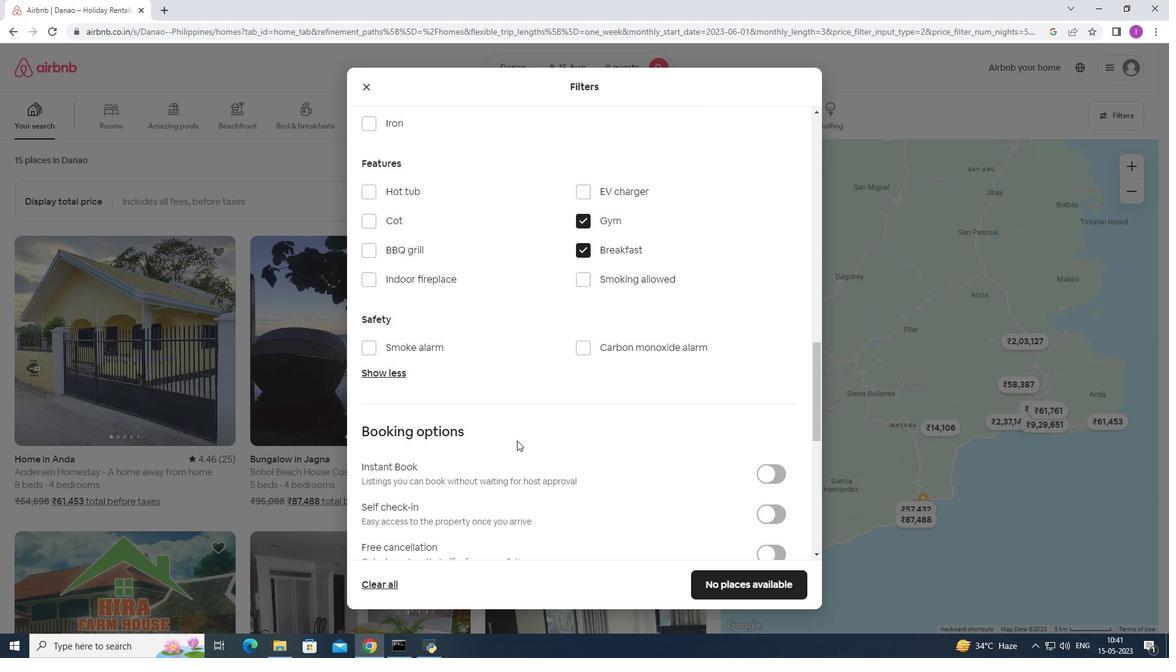 
Action: Mouse scrolled (517, 439) with delta (0, 0)
Screenshot: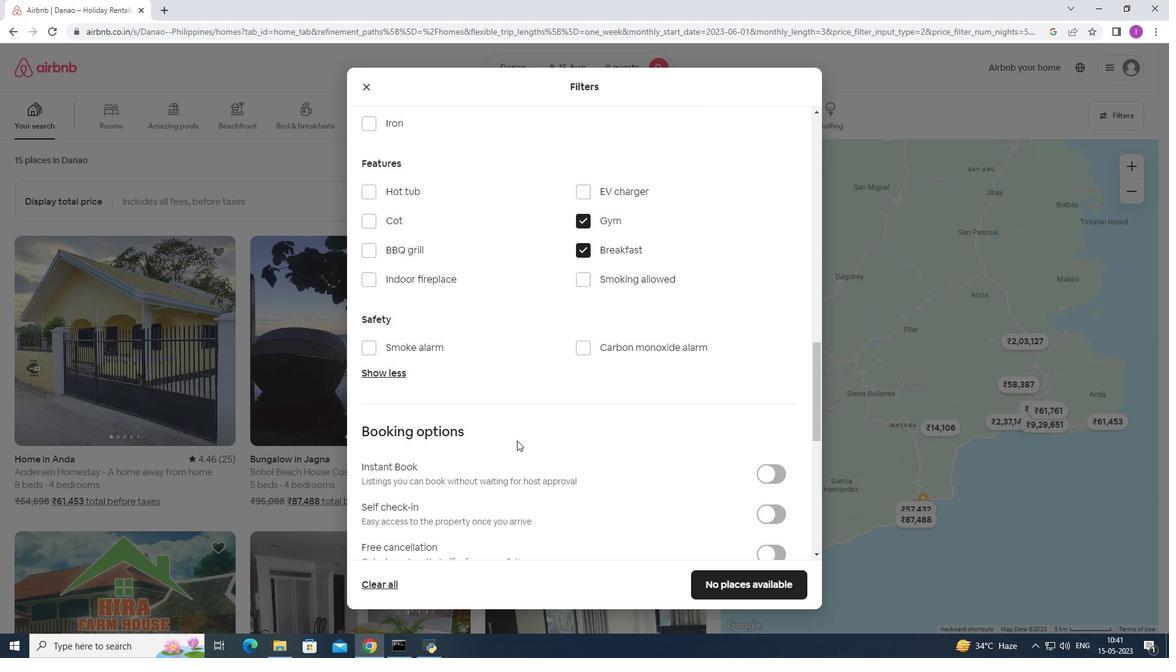 
Action: Mouse moved to (776, 269)
Screenshot: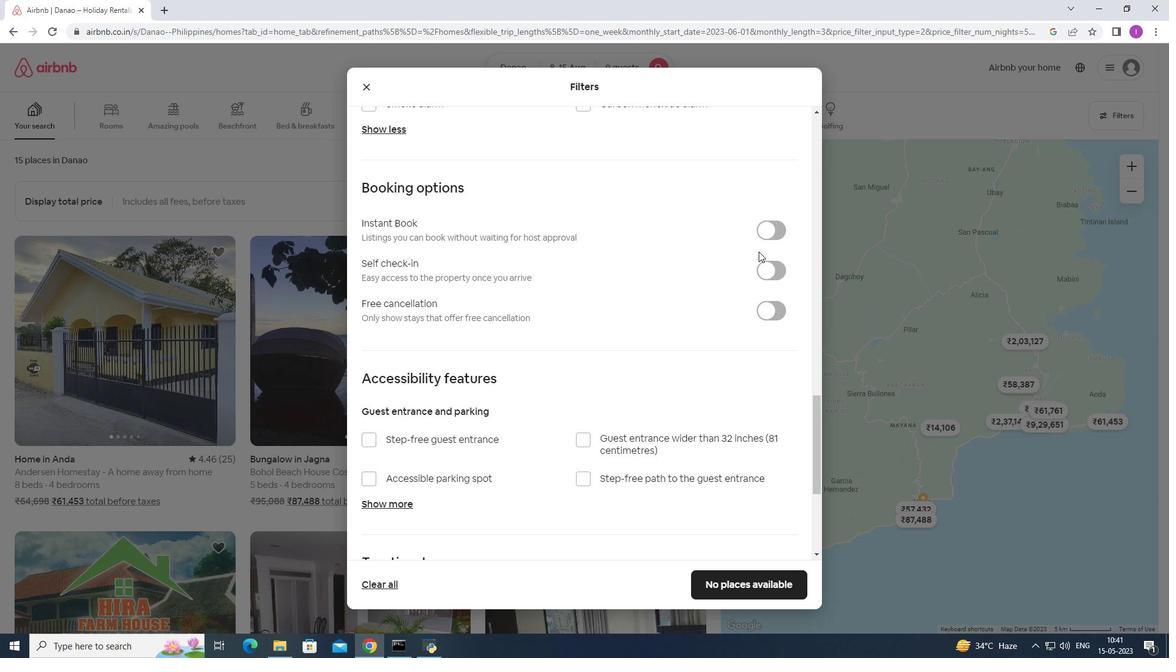 
Action: Mouse pressed left at (776, 269)
Screenshot: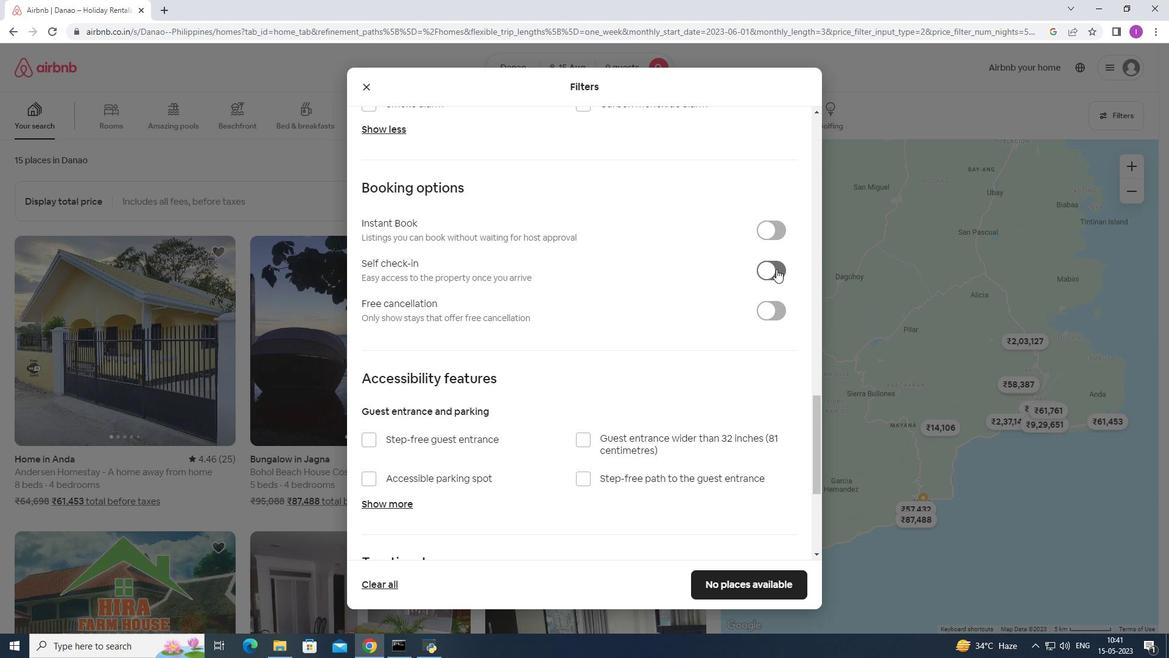 
Action: Mouse moved to (488, 377)
Screenshot: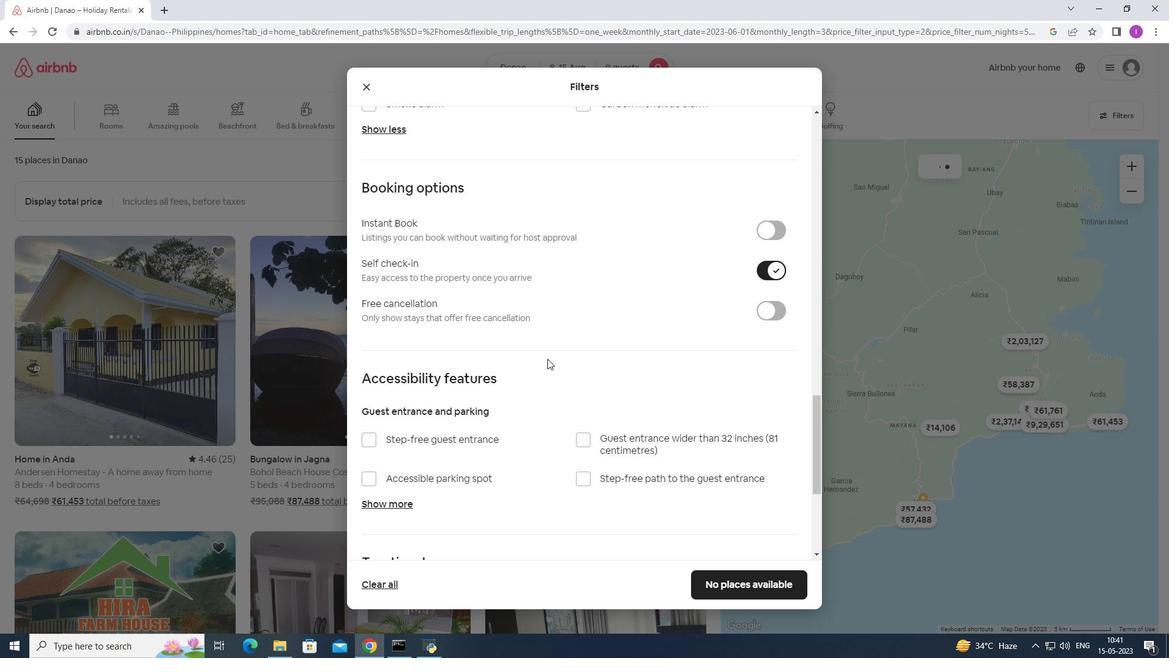 
Action: Mouse scrolled (488, 377) with delta (0, 0)
Screenshot: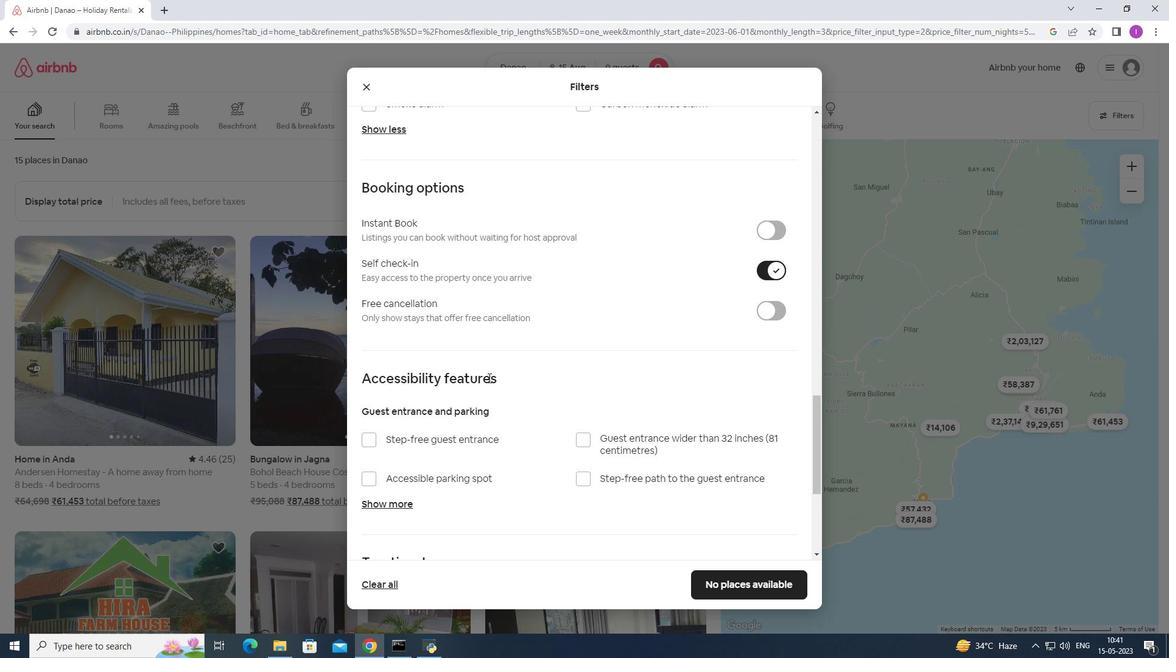 
Action: Mouse scrolled (488, 377) with delta (0, 0)
Screenshot: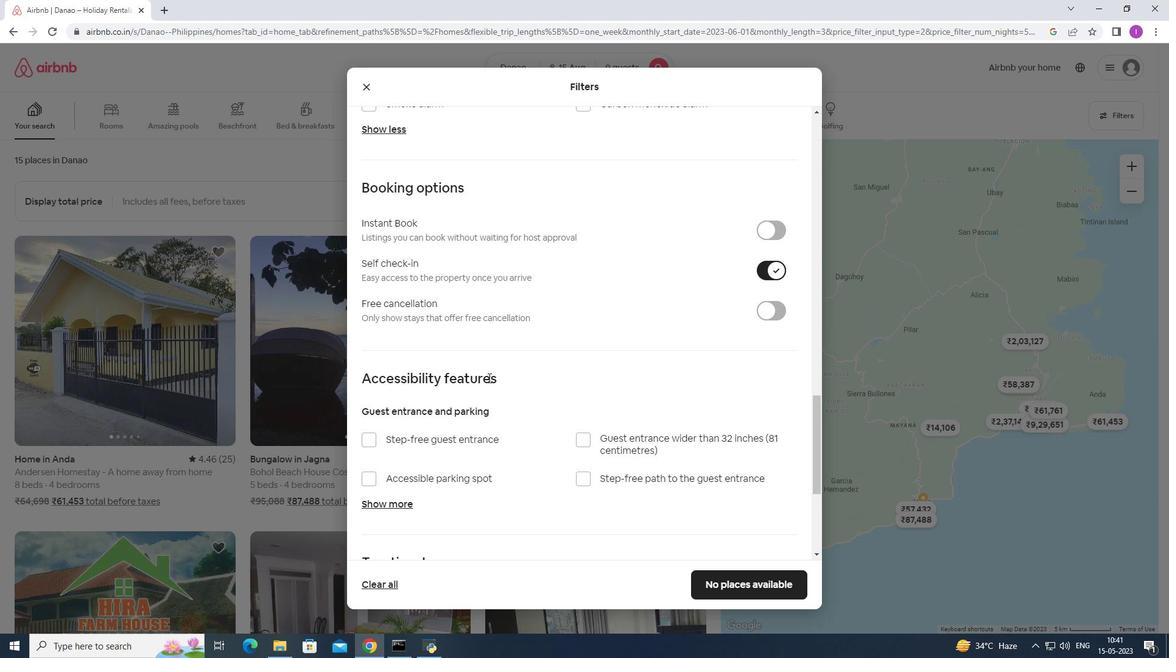 
Action: Mouse scrolled (488, 377) with delta (0, 0)
Screenshot: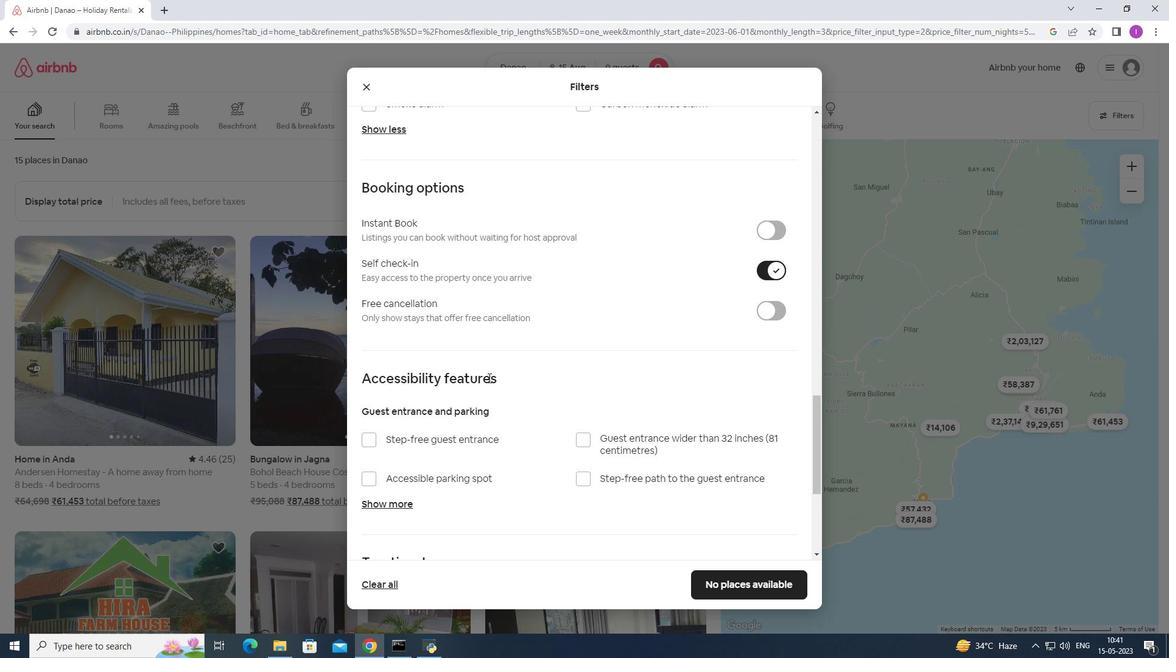 
Action: Mouse scrolled (488, 377) with delta (0, 0)
Screenshot: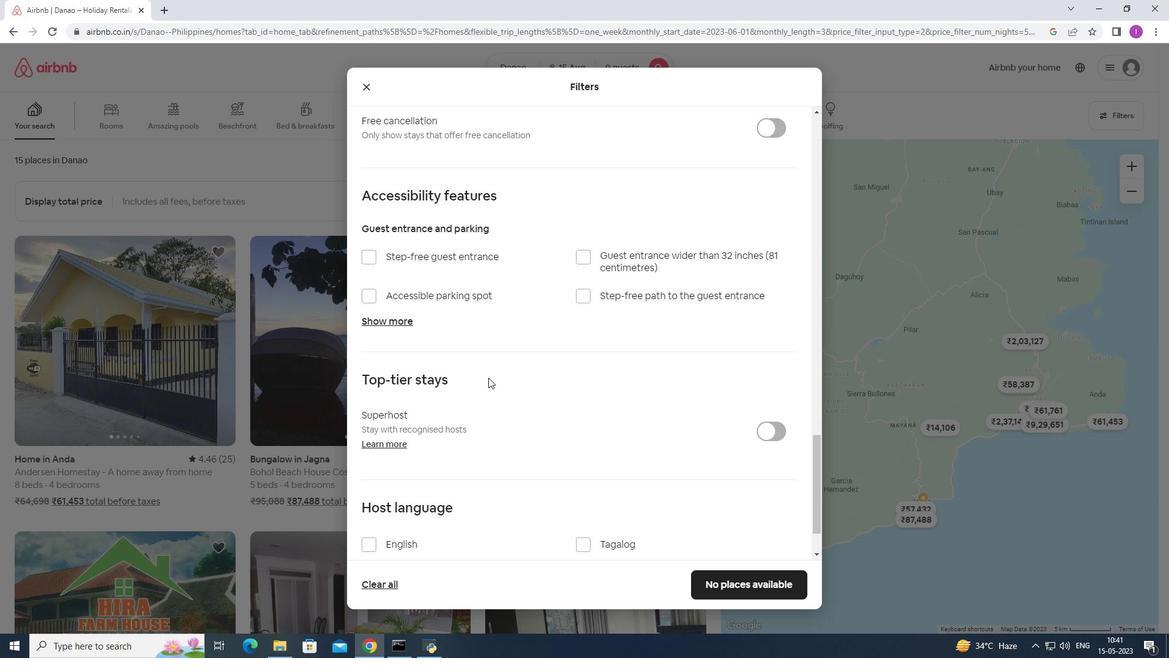 
Action: Mouse scrolled (488, 377) with delta (0, 0)
Screenshot: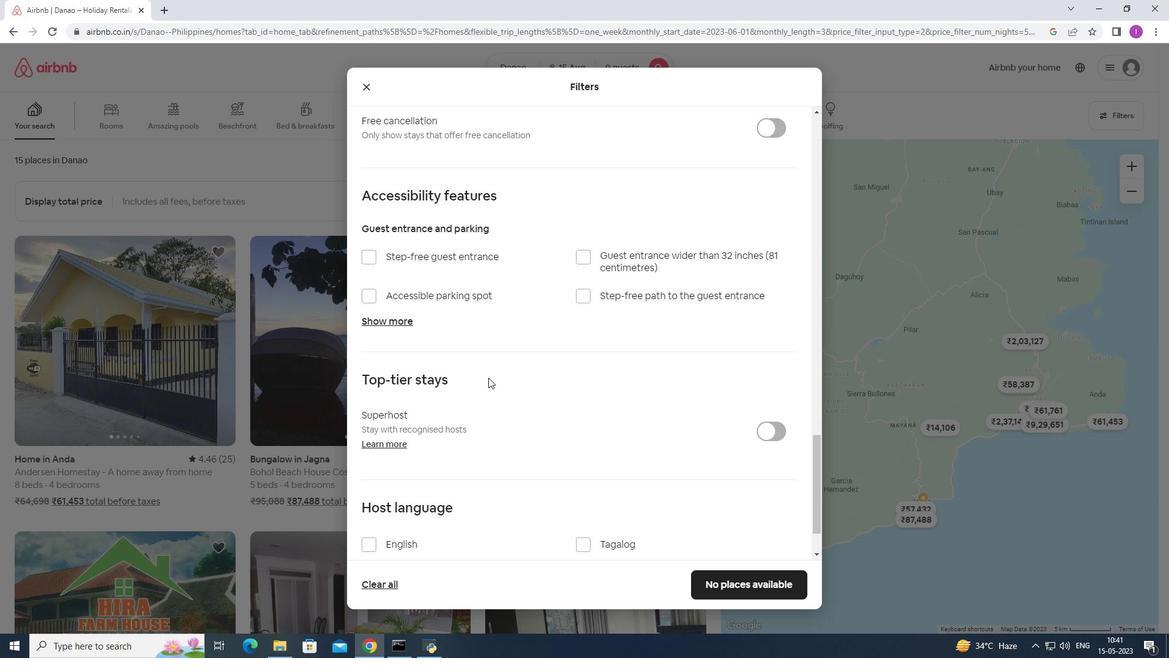 
Action: Mouse scrolled (488, 377) with delta (0, 0)
Screenshot: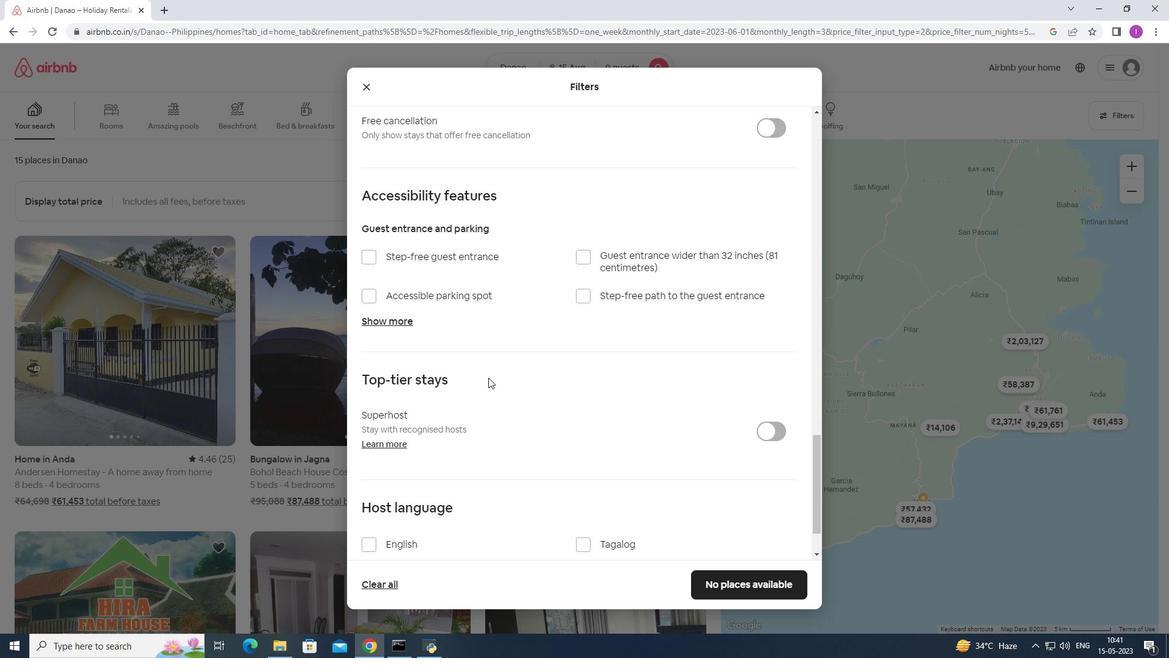 
Action: Mouse scrolled (488, 377) with delta (0, 0)
Screenshot: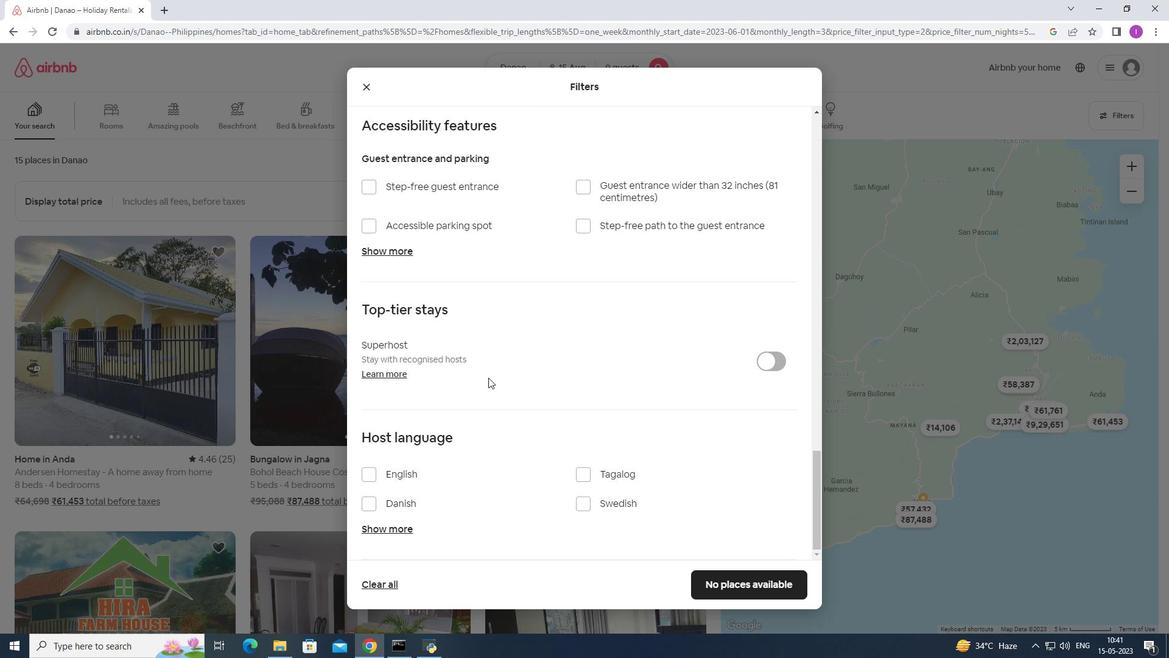 
Action: Mouse scrolled (488, 377) with delta (0, 0)
Screenshot: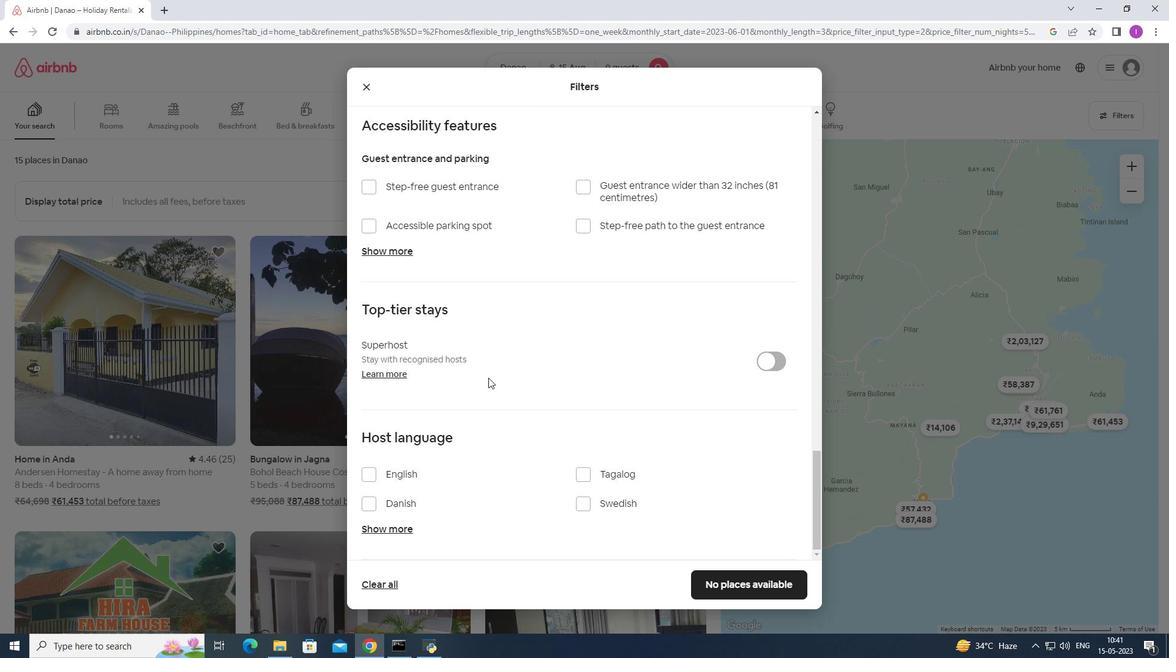 
Action: Mouse scrolled (488, 377) with delta (0, 0)
Screenshot: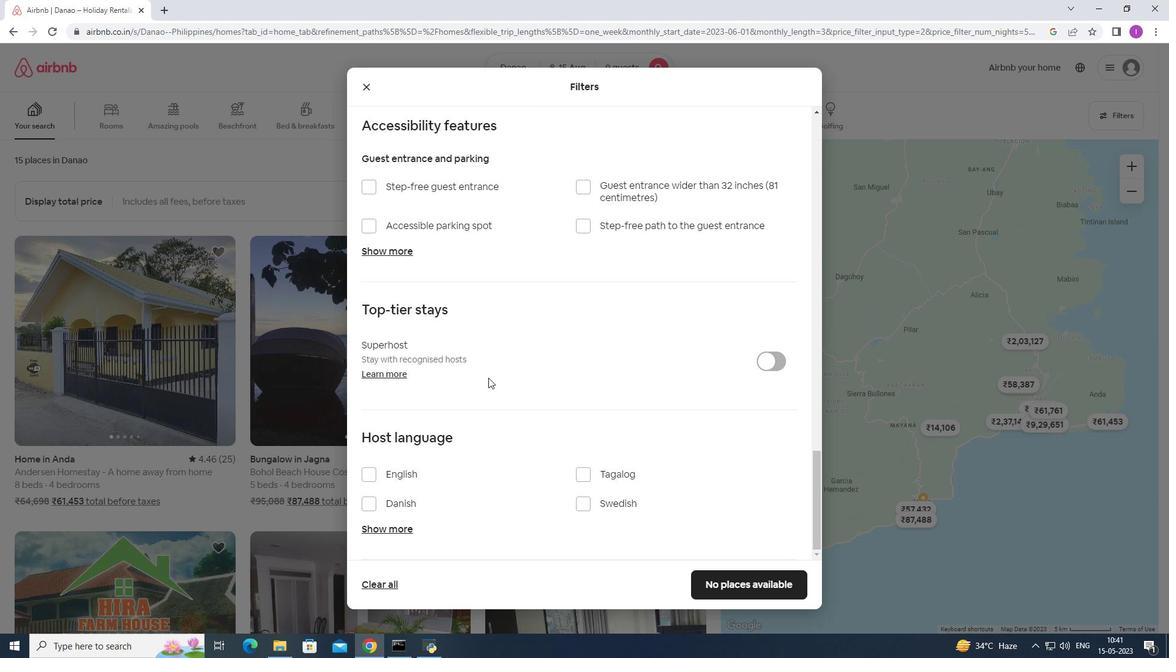 
Action: Mouse scrolled (488, 377) with delta (0, 0)
Screenshot: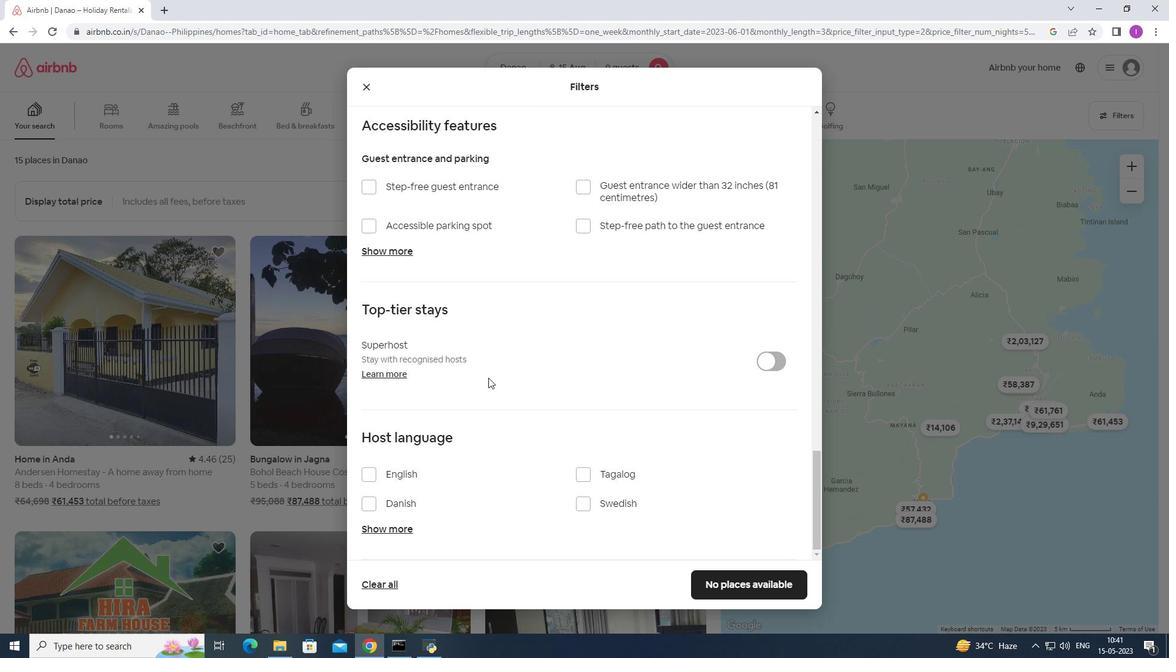 
Action: Mouse scrolled (488, 377) with delta (0, 0)
Screenshot: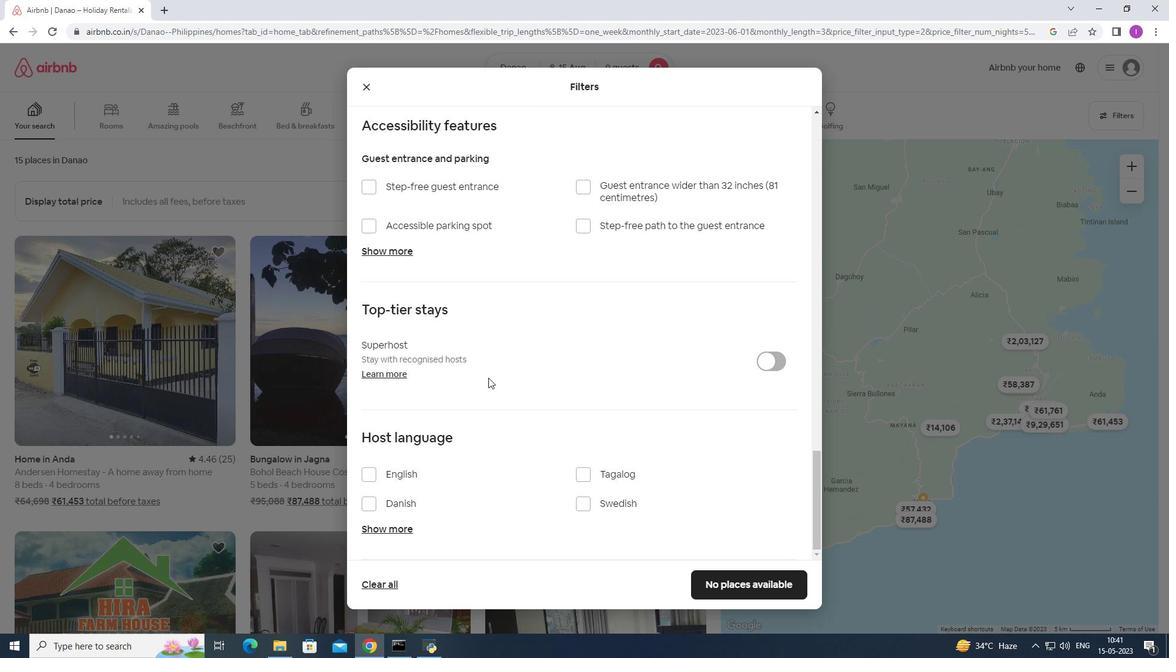 
Action: Mouse moved to (366, 471)
Screenshot: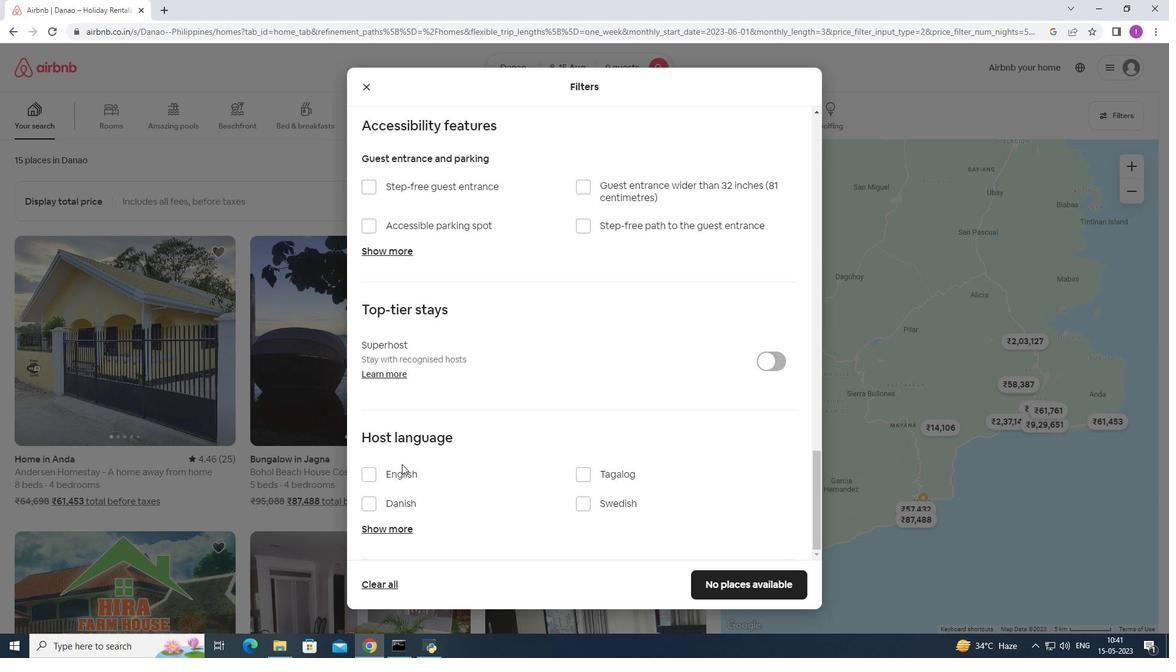
Action: Mouse pressed left at (366, 471)
Screenshot: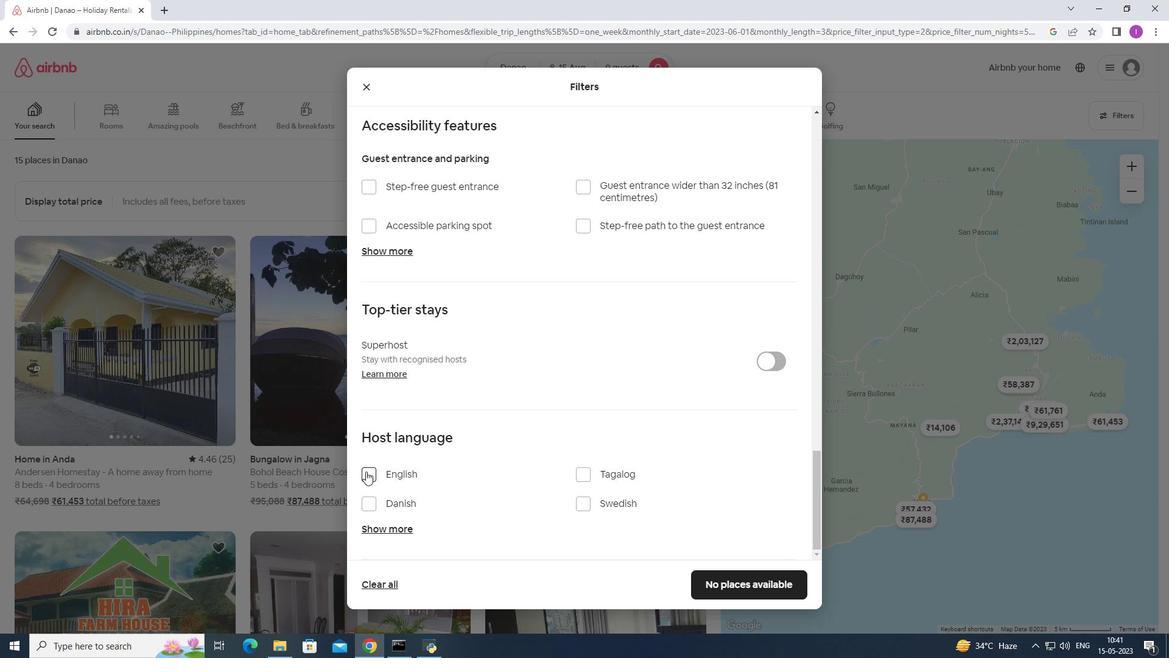 
Action: Mouse moved to (603, 512)
Screenshot: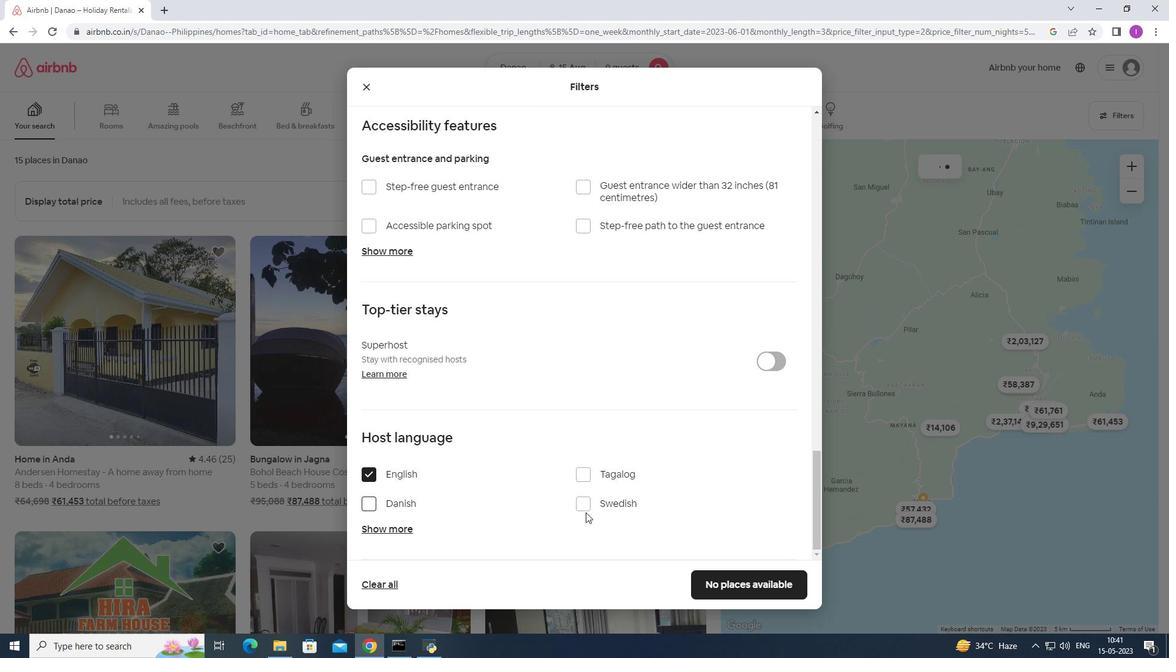 
Action: Mouse scrolled (603, 511) with delta (0, 0)
Screenshot: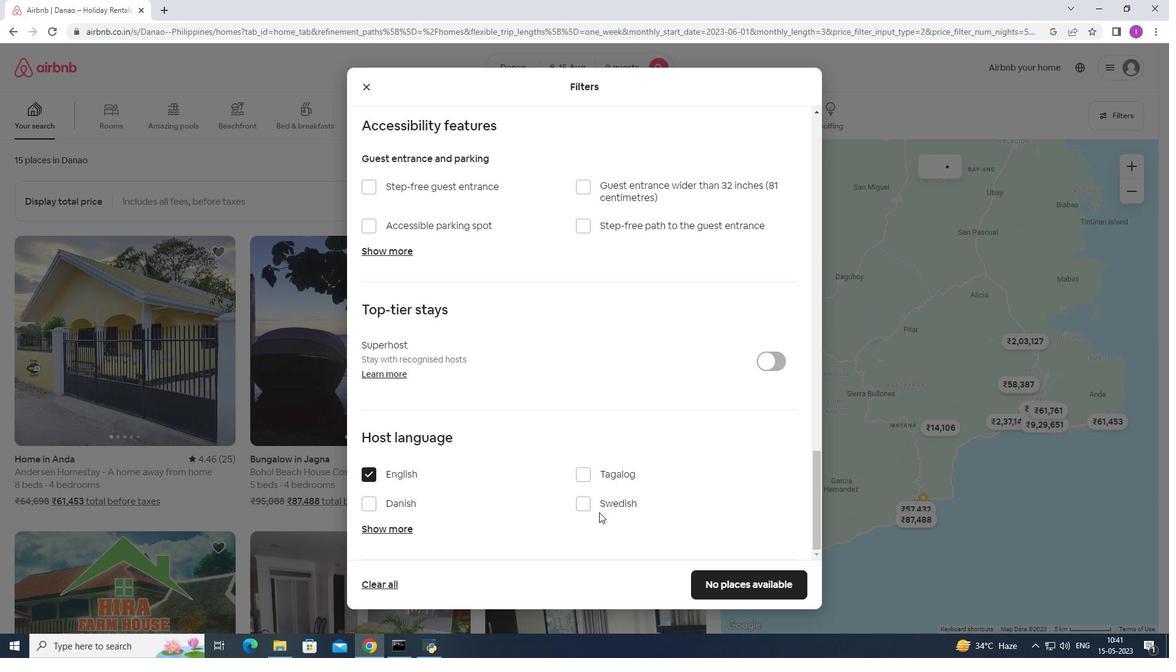 
Action: Mouse moved to (603, 513)
Screenshot: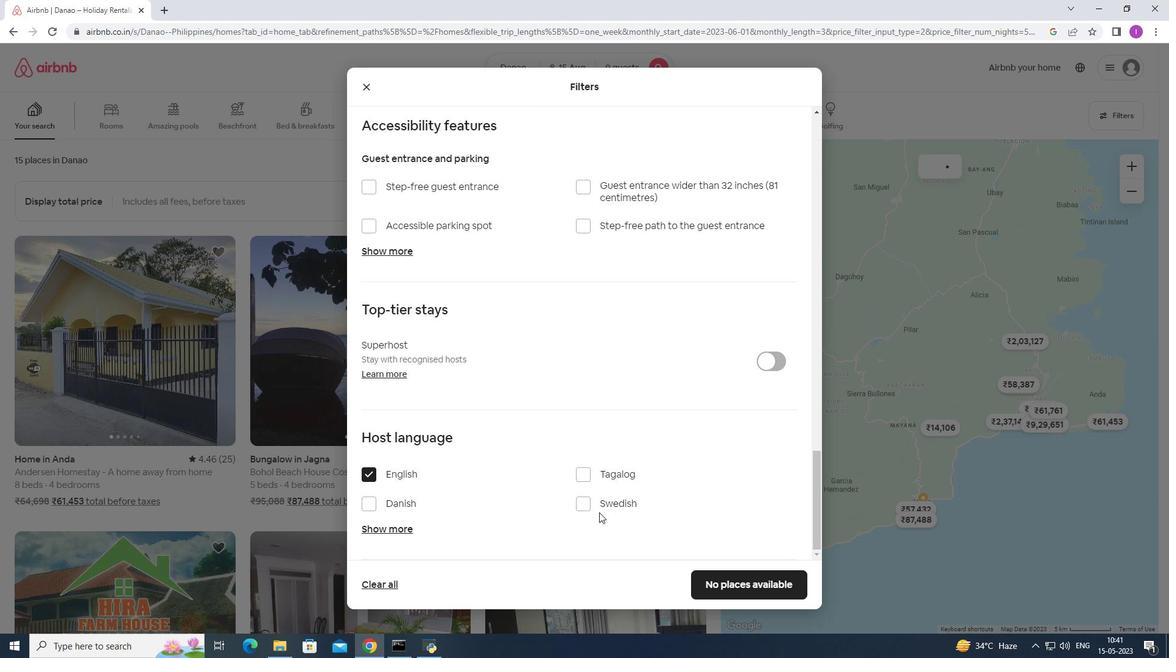
Action: Mouse scrolled (603, 512) with delta (0, 0)
Screenshot: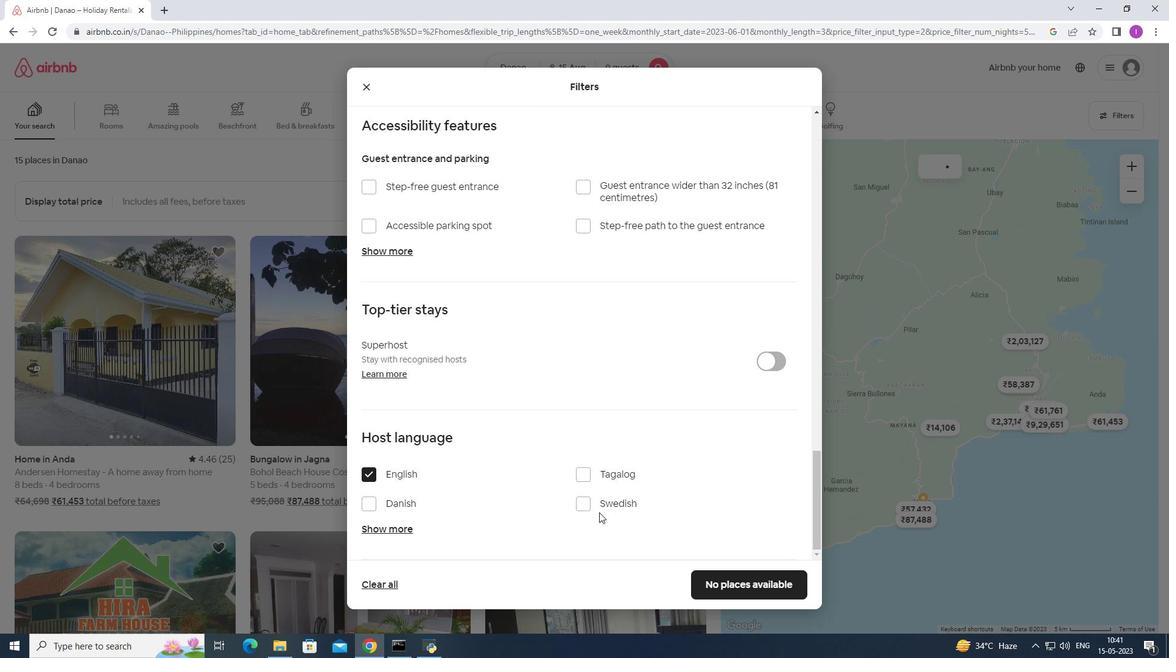 
Action: Mouse moved to (603, 513)
Screenshot: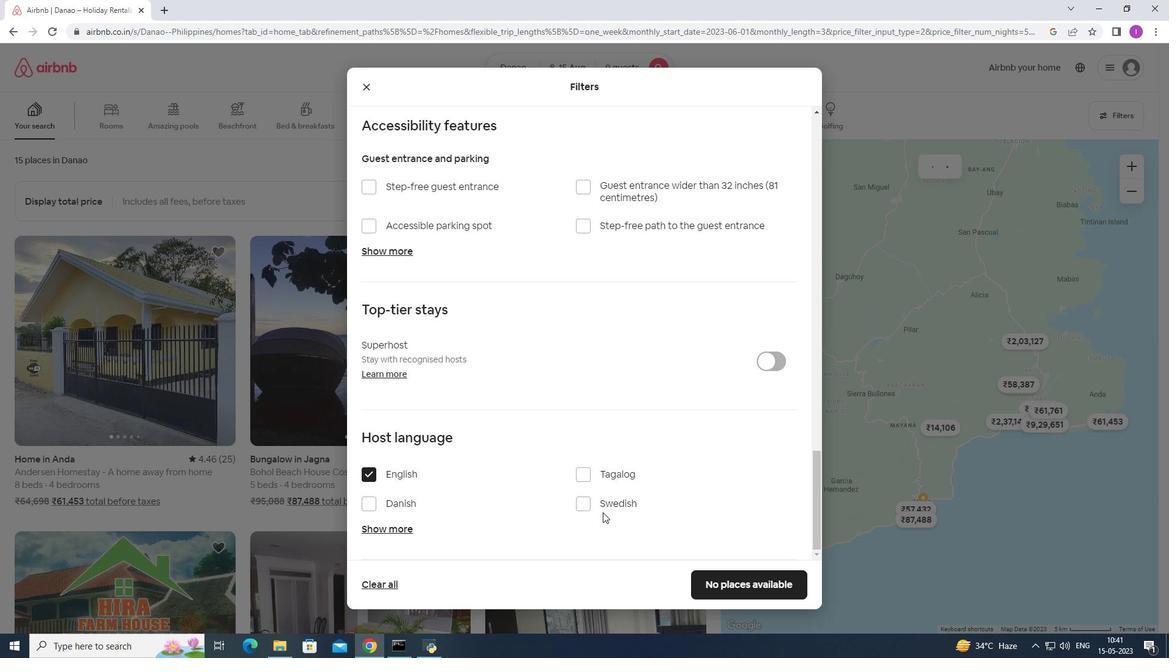 
Action: Mouse scrolled (603, 512) with delta (0, 0)
Screenshot: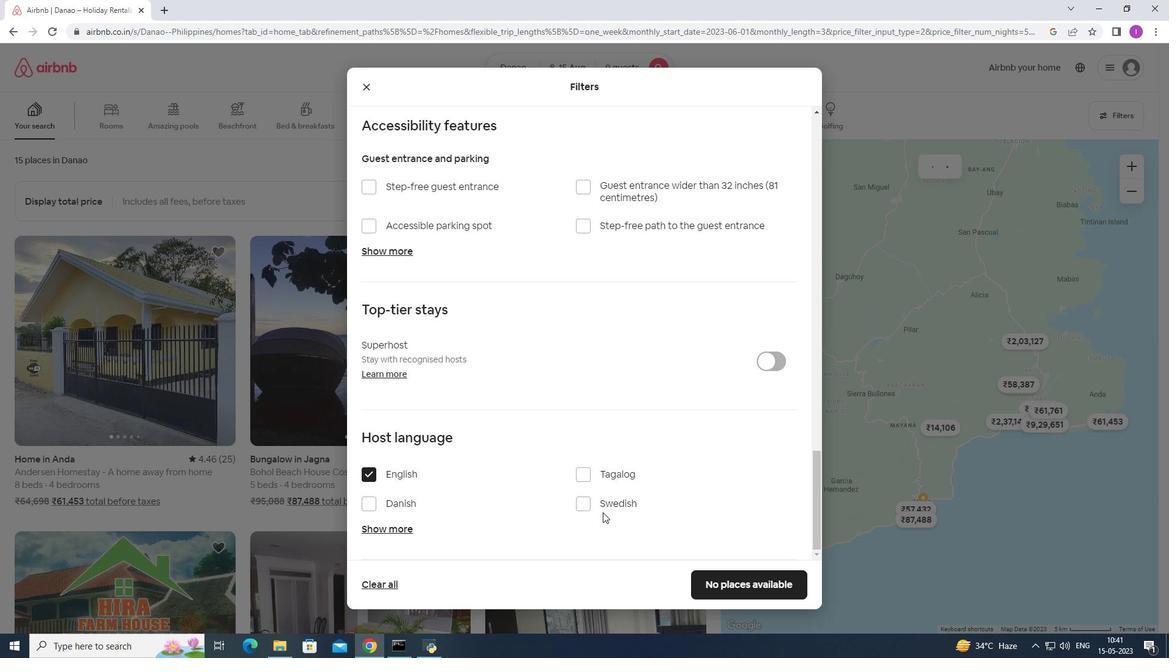 
Action: Mouse moved to (714, 580)
Screenshot: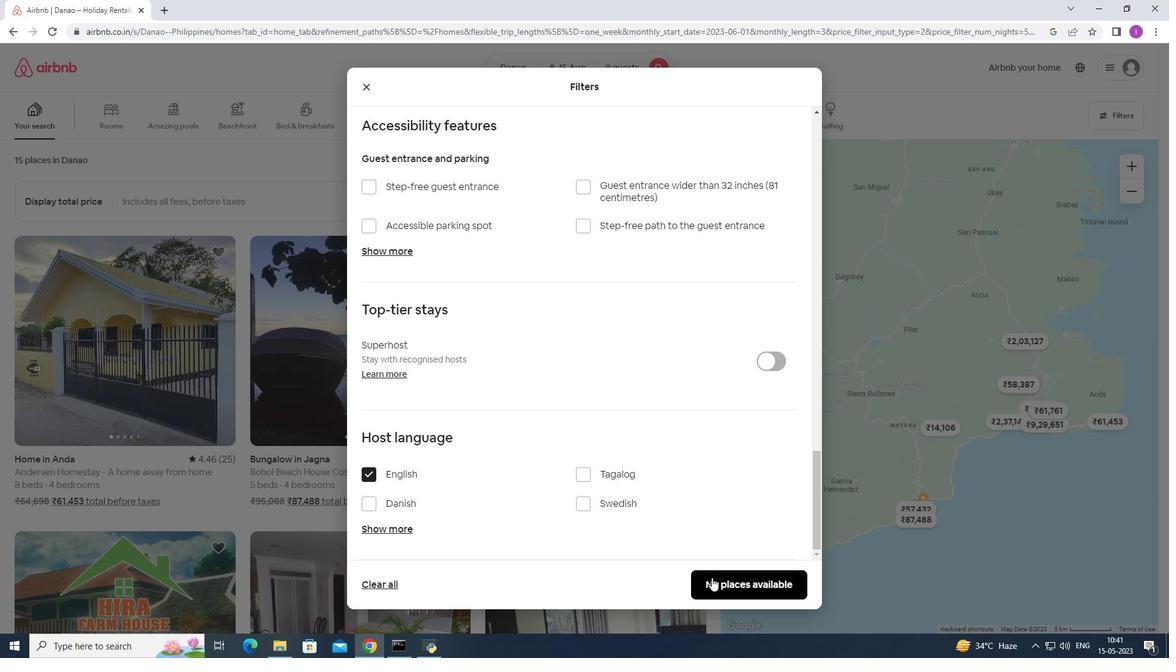 
Action: Mouse pressed left at (714, 580)
Screenshot: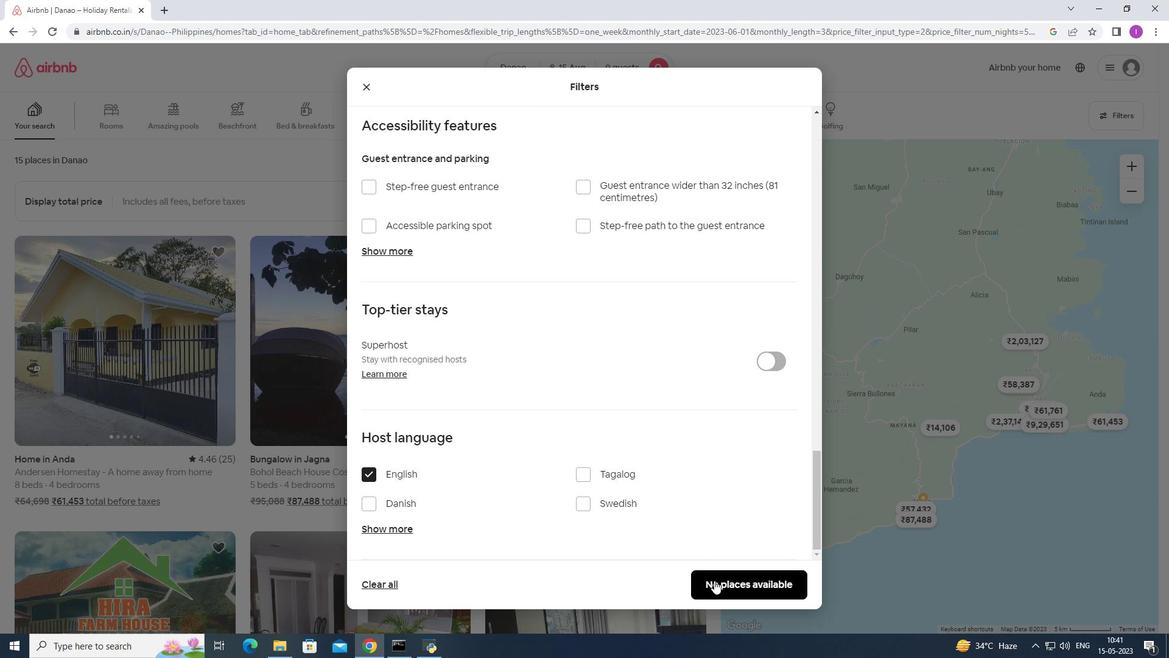 
Action: Mouse moved to (345, 342)
Screenshot: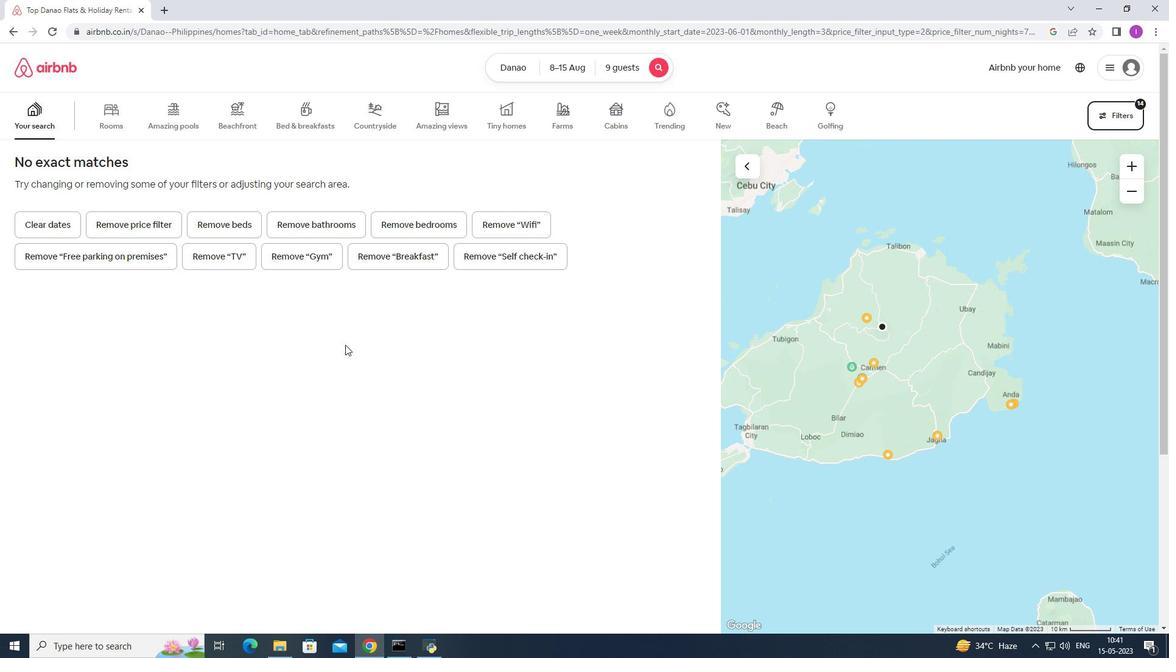 
